Task: Look for space in Armyans'k, Ukraine from 1st June, 2023 to 9th June, 2023 for 6 adults in price range Rs.6000 to Rs.12000. Place can be entire place with 3 bedrooms having 3 beds and 3 bathrooms. Property type can be house, flat, guest house. Booking option can be shelf check-in. Required host language is English.
Action: Mouse moved to (501, 96)
Screenshot: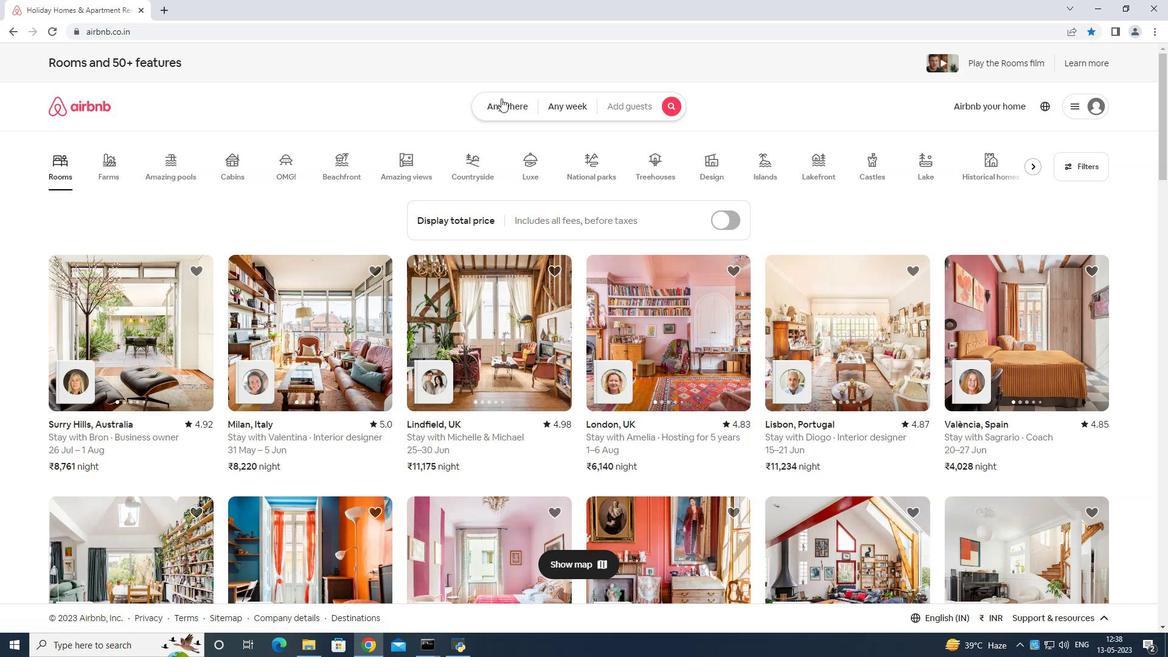 
Action: Mouse pressed left at (501, 96)
Screenshot: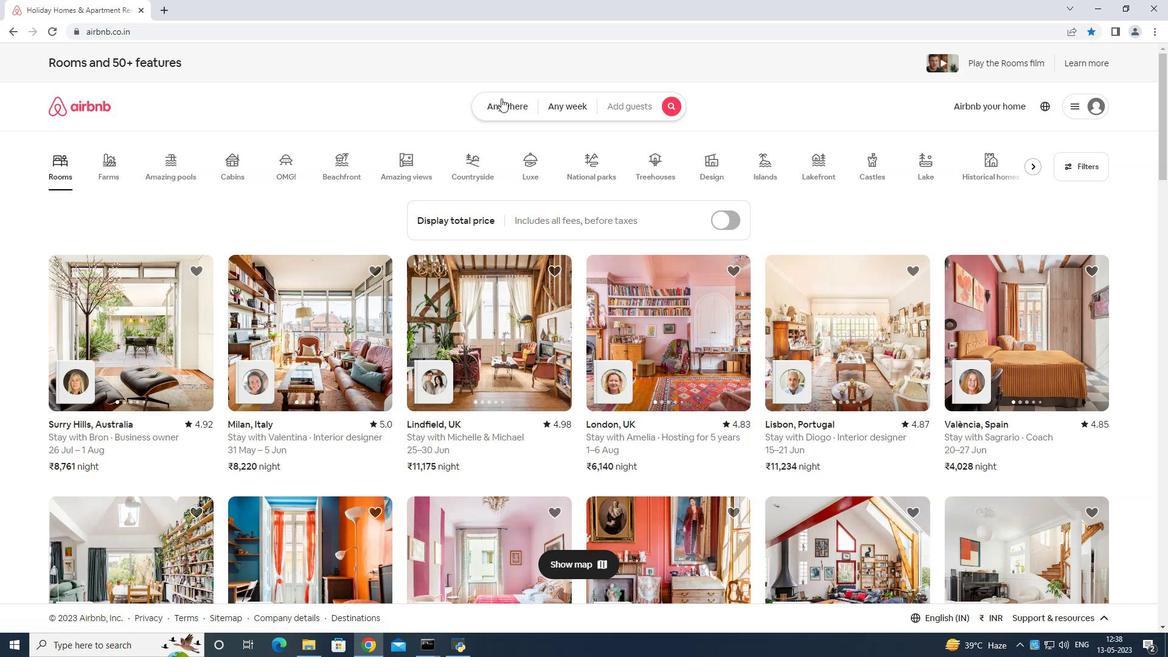 
Action: Mouse moved to (404, 143)
Screenshot: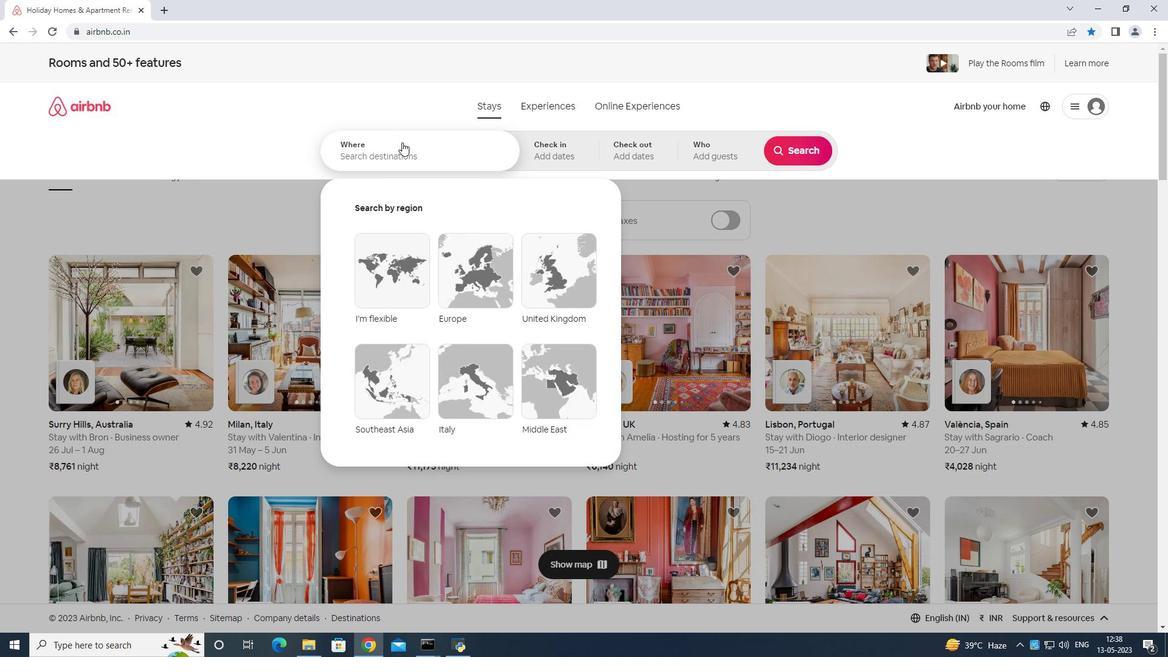 
Action: Mouse pressed left at (404, 143)
Screenshot: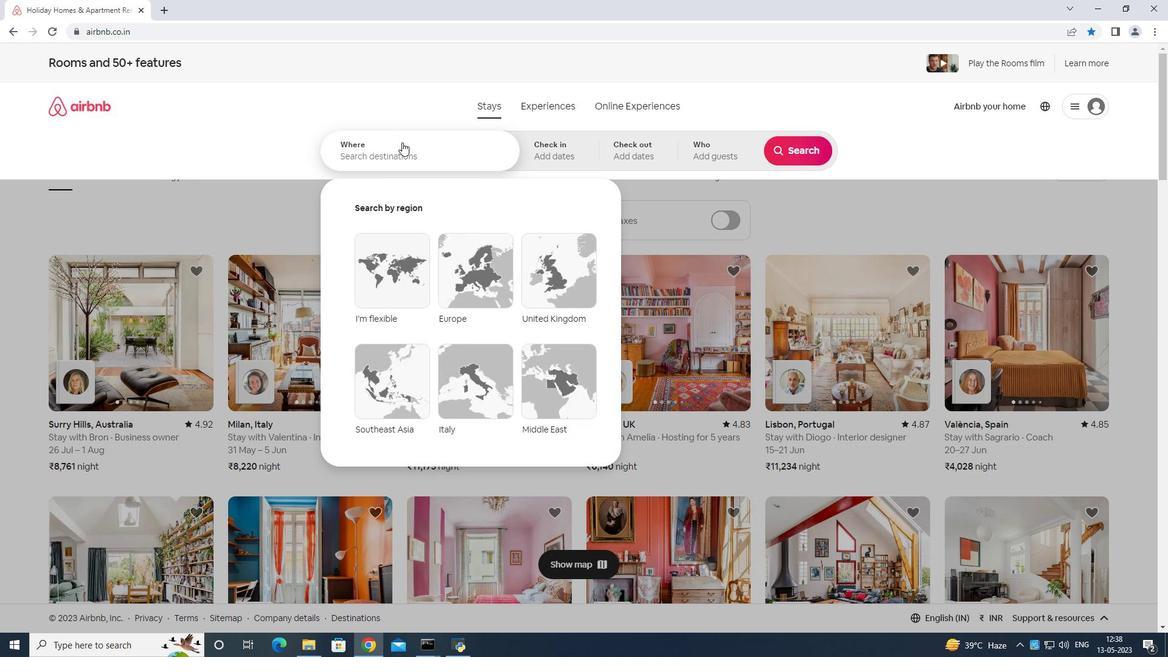 
Action: Mouse moved to (411, 147)
Screenshot: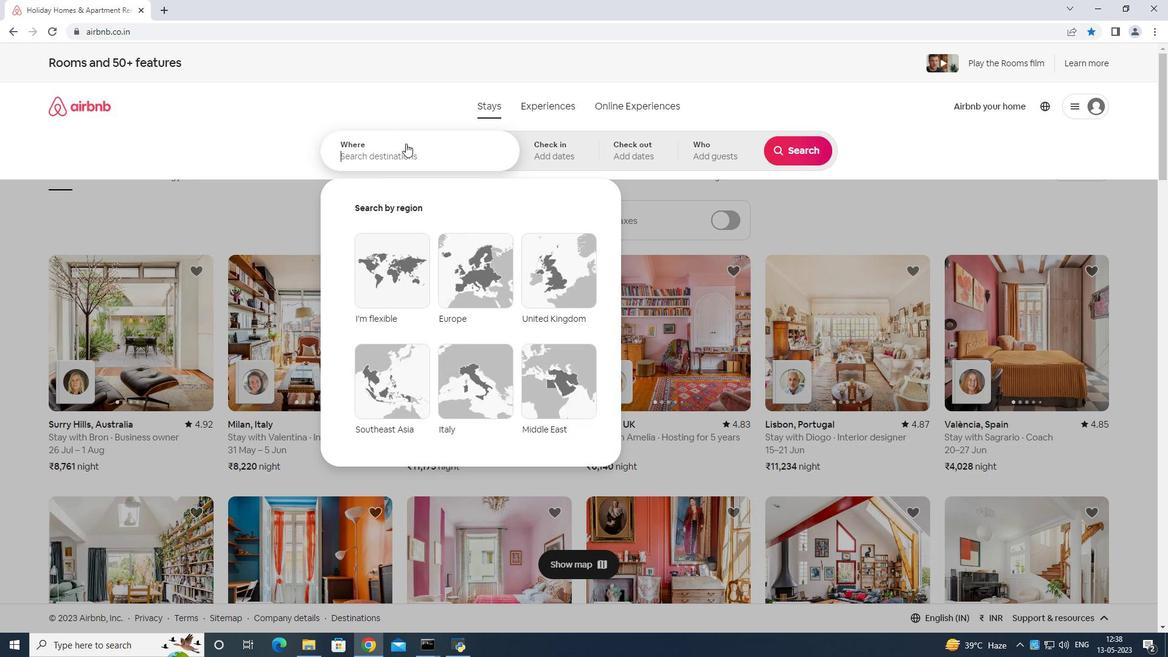 
Action: Key pressed <Key.shift>Armyansk<Key.space>ukraine<Key.enter>
Screenshot: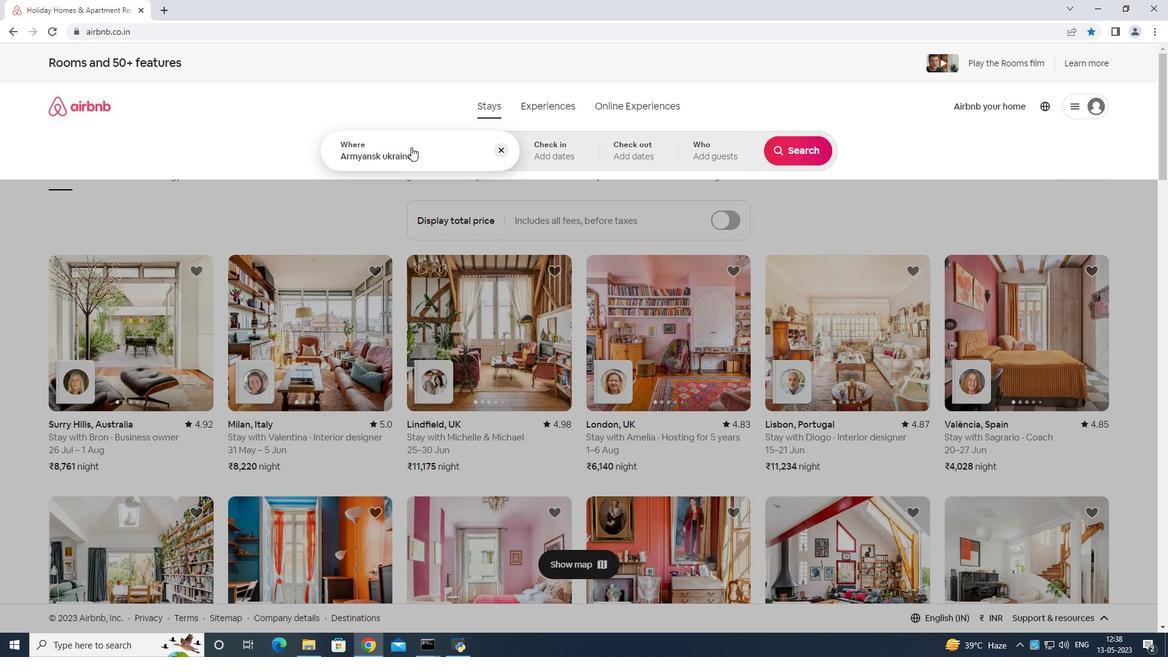 
Action: Mouse moved to (785, 251)
Screenshot: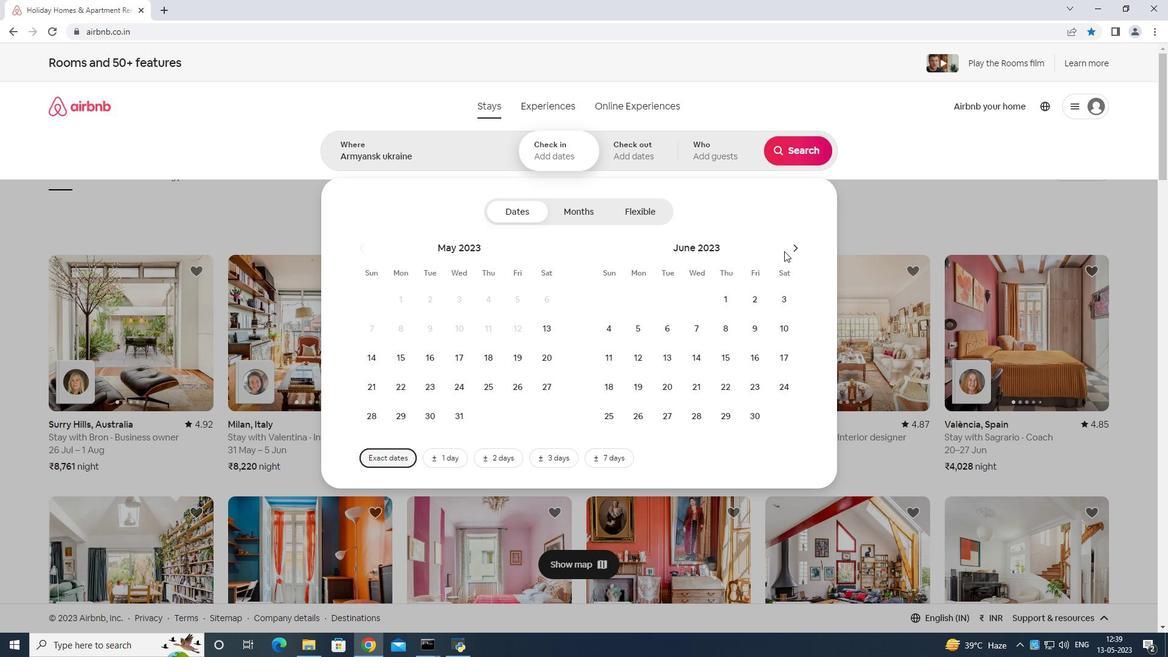 
Action: Mouse pressed left at (785, 251)
Screenshot: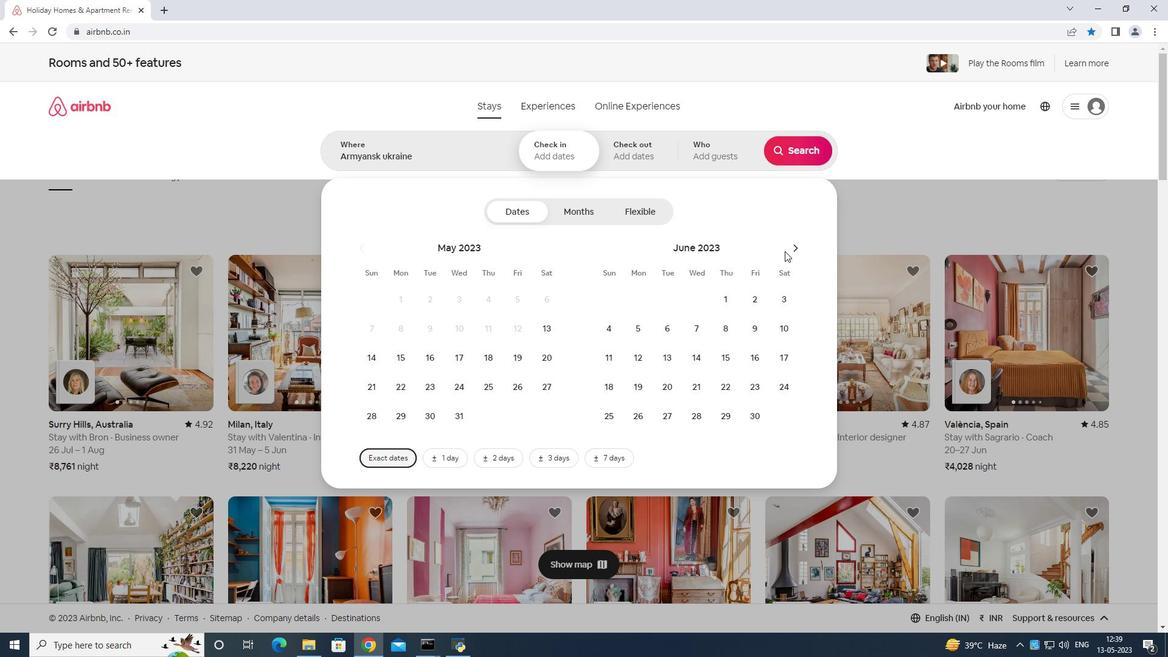 
Action: Mouse moved to (754, 322)
Screenshot: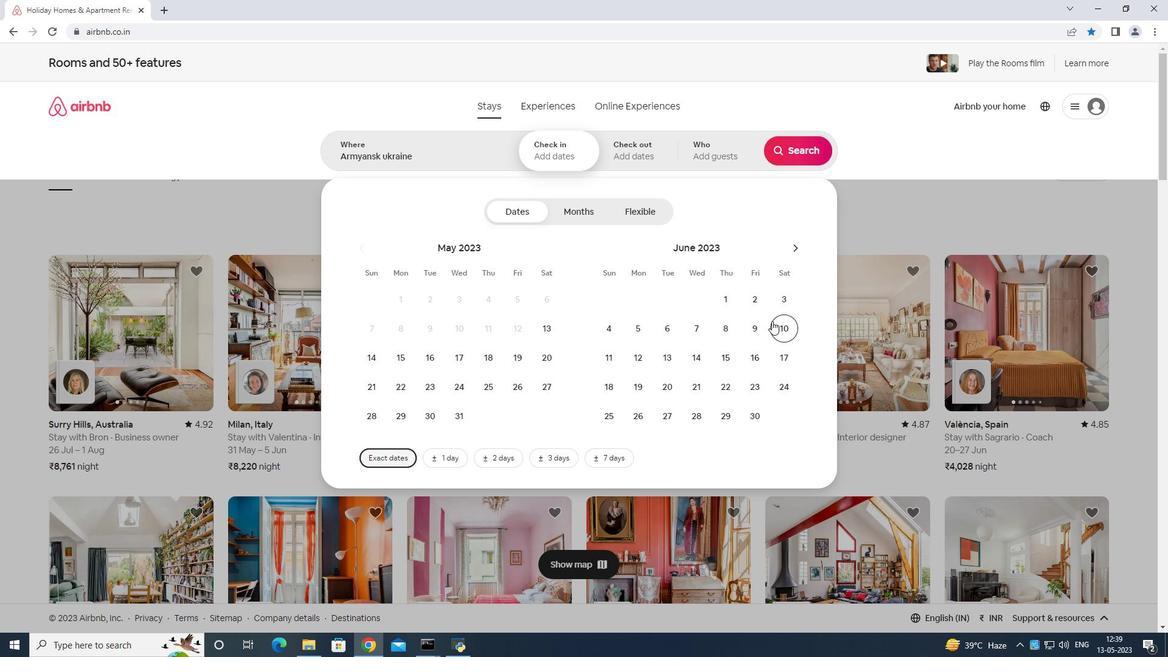
Action: Mouse pressed left at (754, 322)
Screenshot: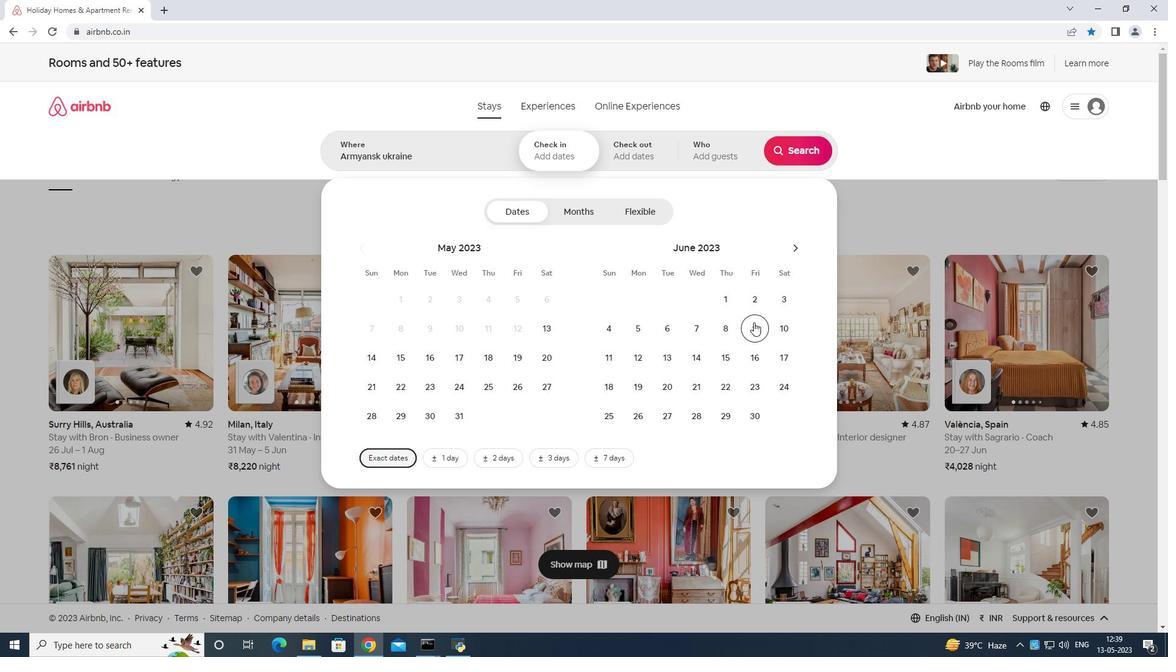 
Action: Mouse moved to (723, 300)
Screenshot: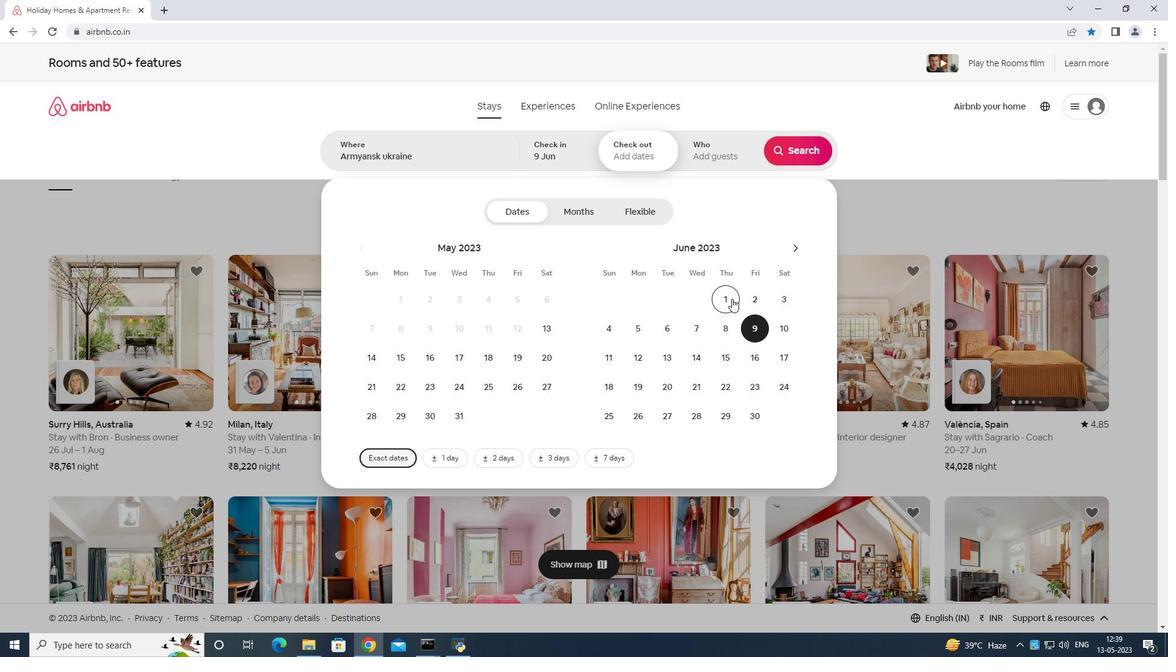 
Action: Mouse pressed left at (723, 300)
Screenshot: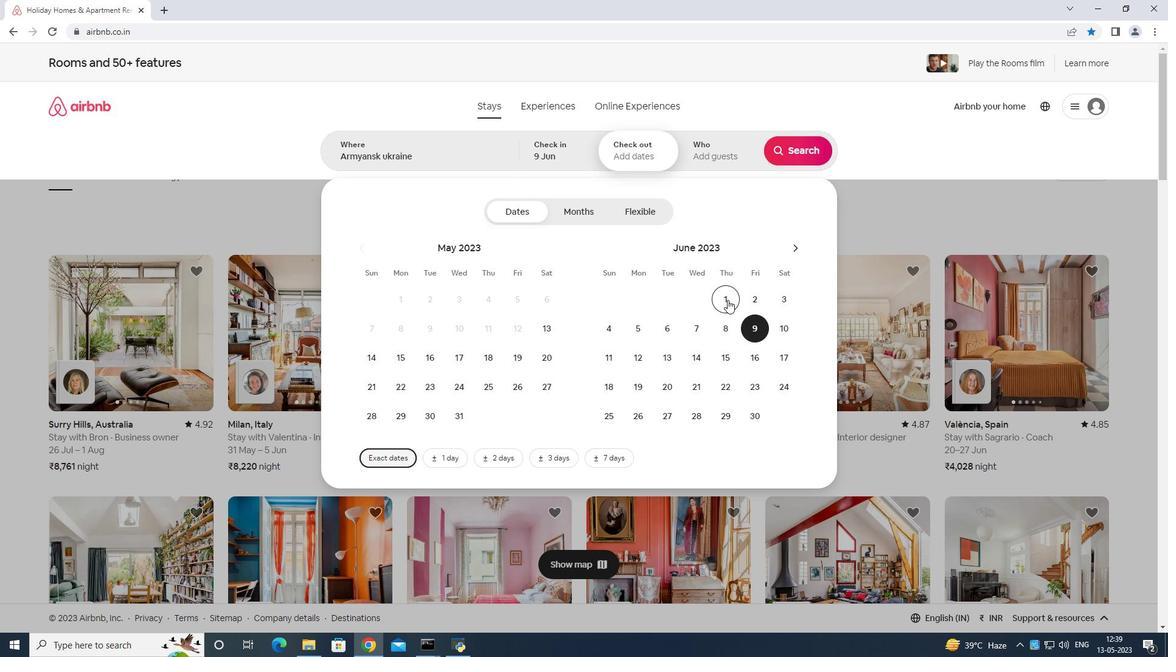 
Action: Mouse moved to (750, 333)
Screenshot: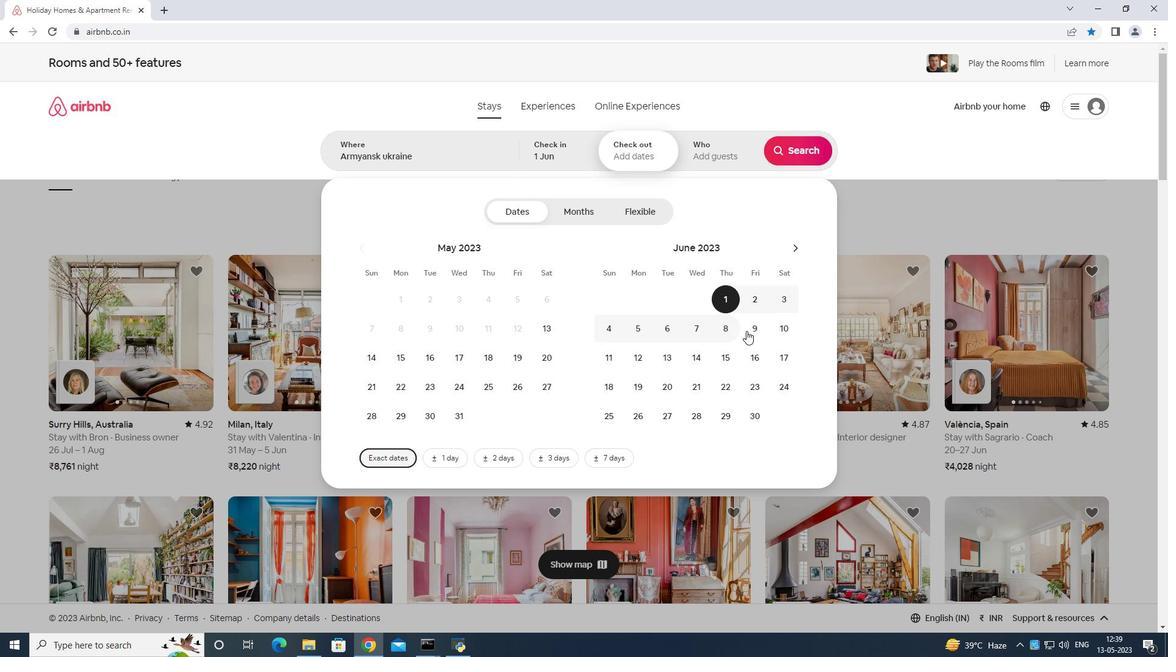
Action: Mouse pressed left at (750, 333)
Screenshot: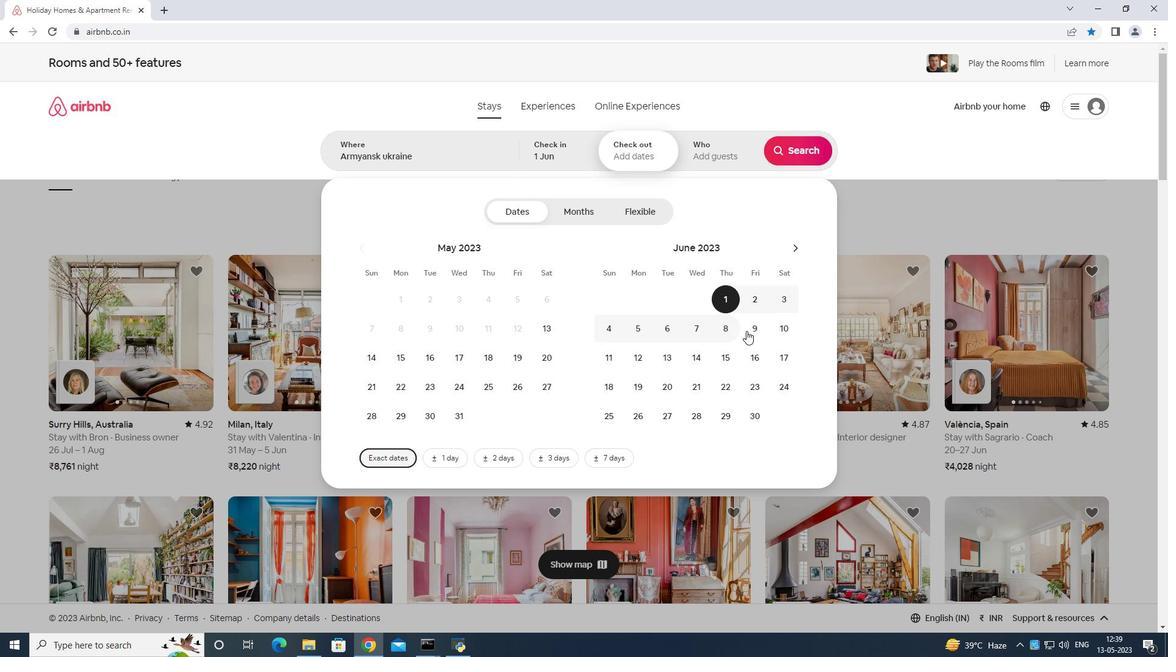 
Action: Mouse moved to (711, 160)
Screenshot: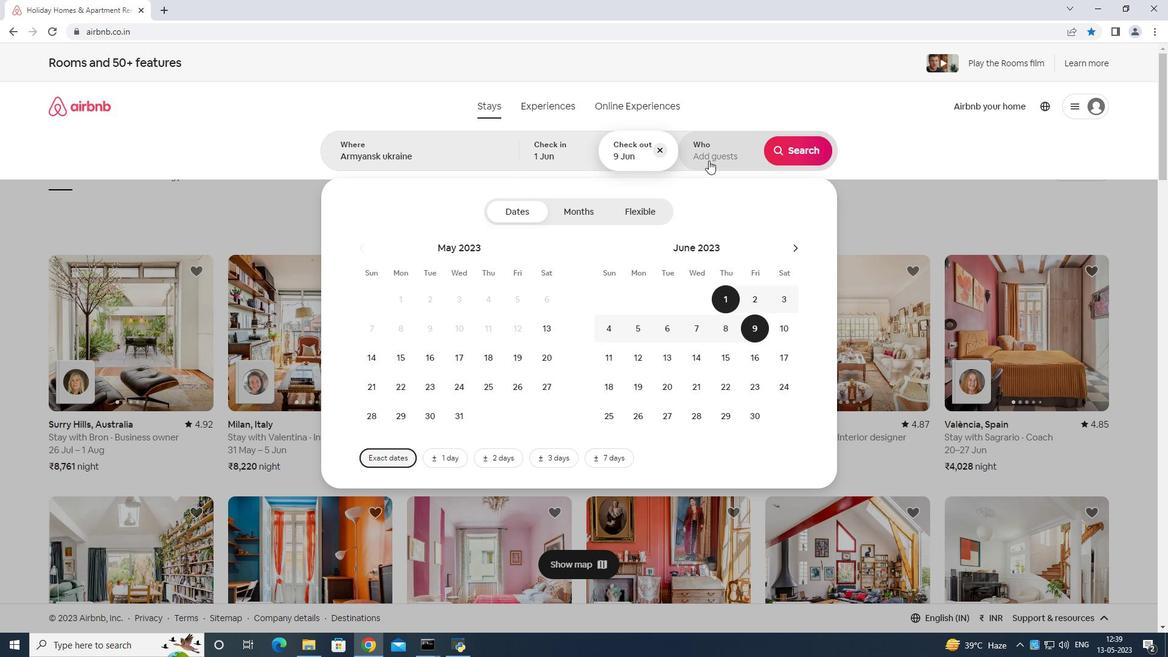 
Action: Mouse pressed left at (711, 160)
Screenshot: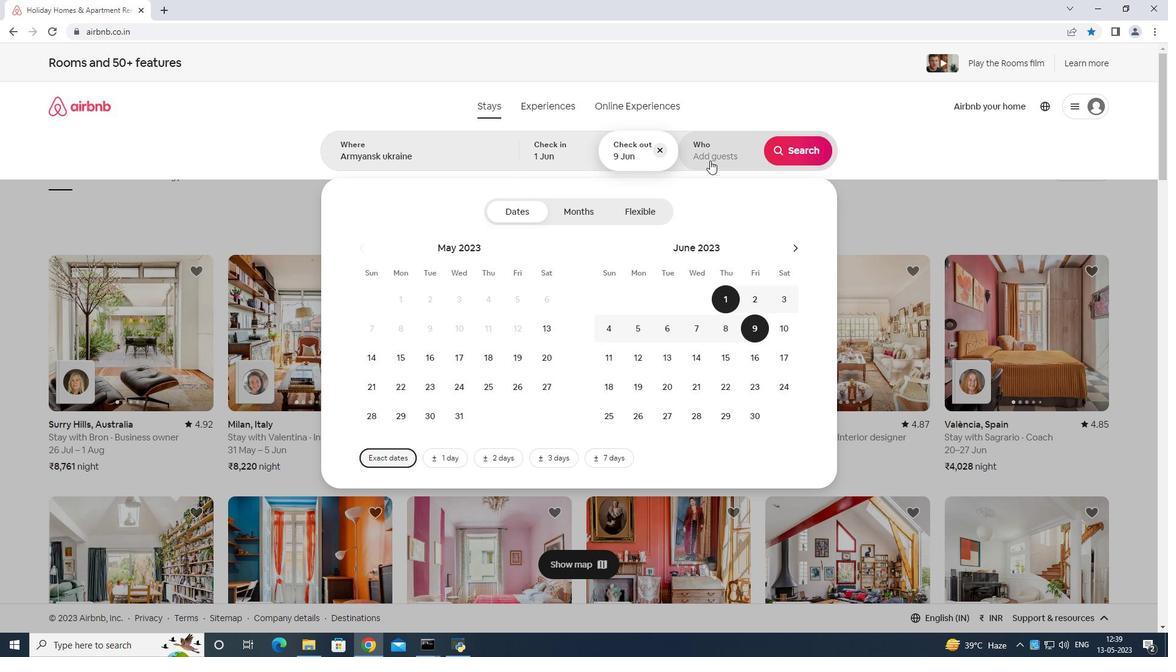 
Action: Mouse moved to (808, 214)
Screenshot: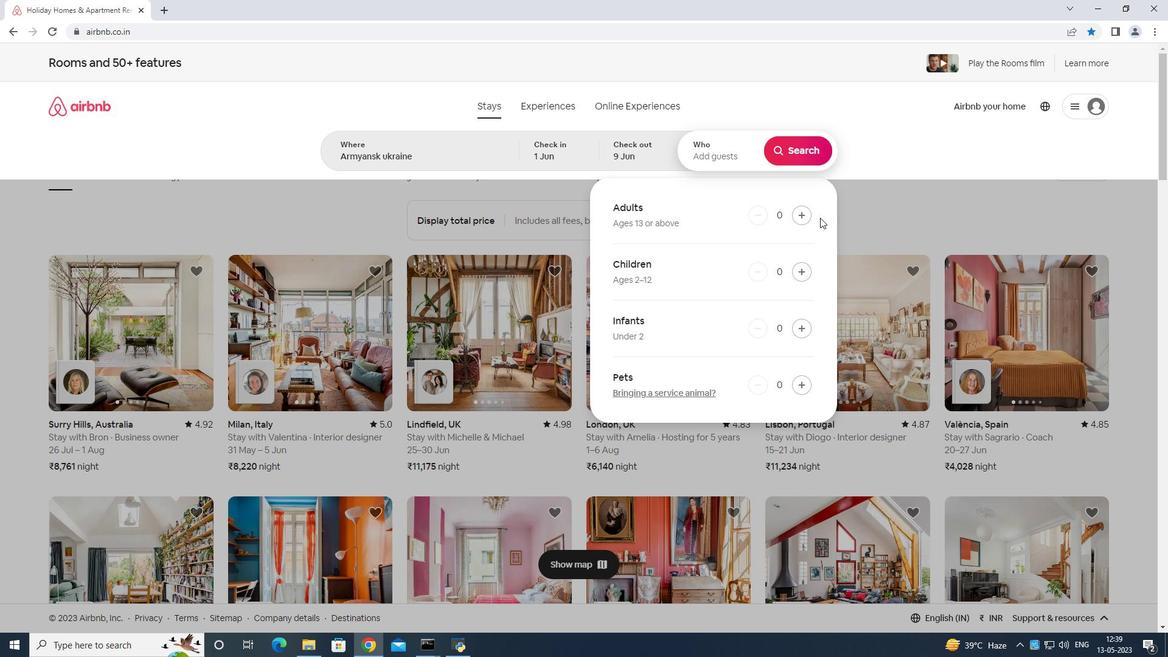 
Action: Mouse pressed left at (808, 214)
Screenshot: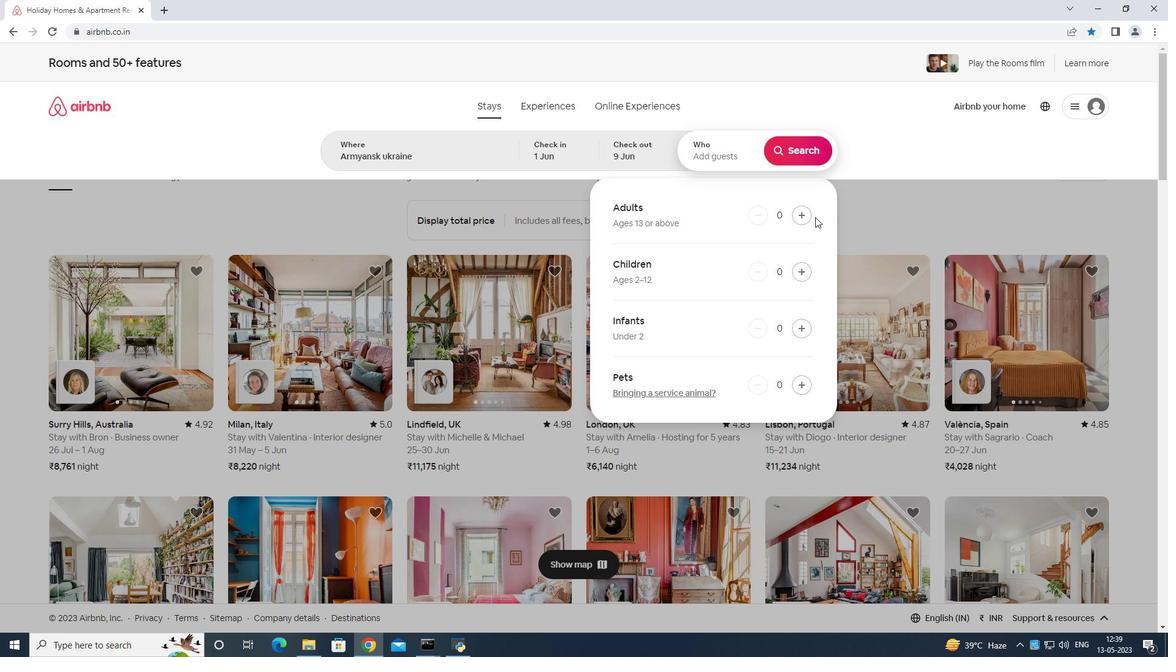 
Action: Mouse moved to (808, 213)
Screenshot: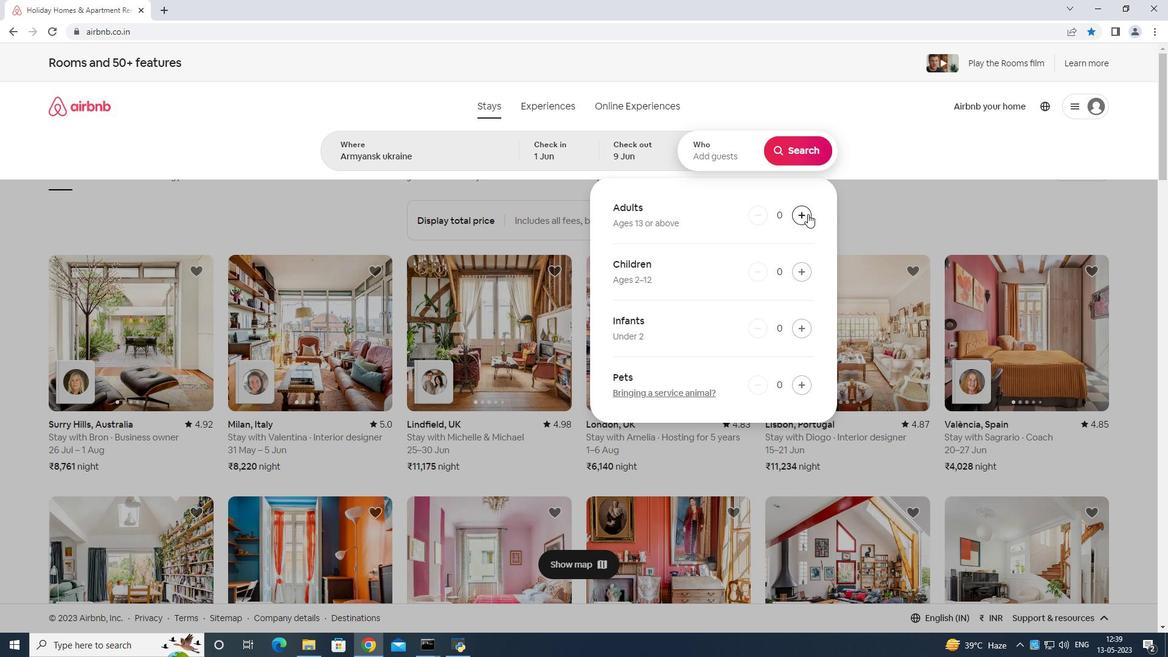 
Action: Mouse pressed left at (808, 213)
Screenshot: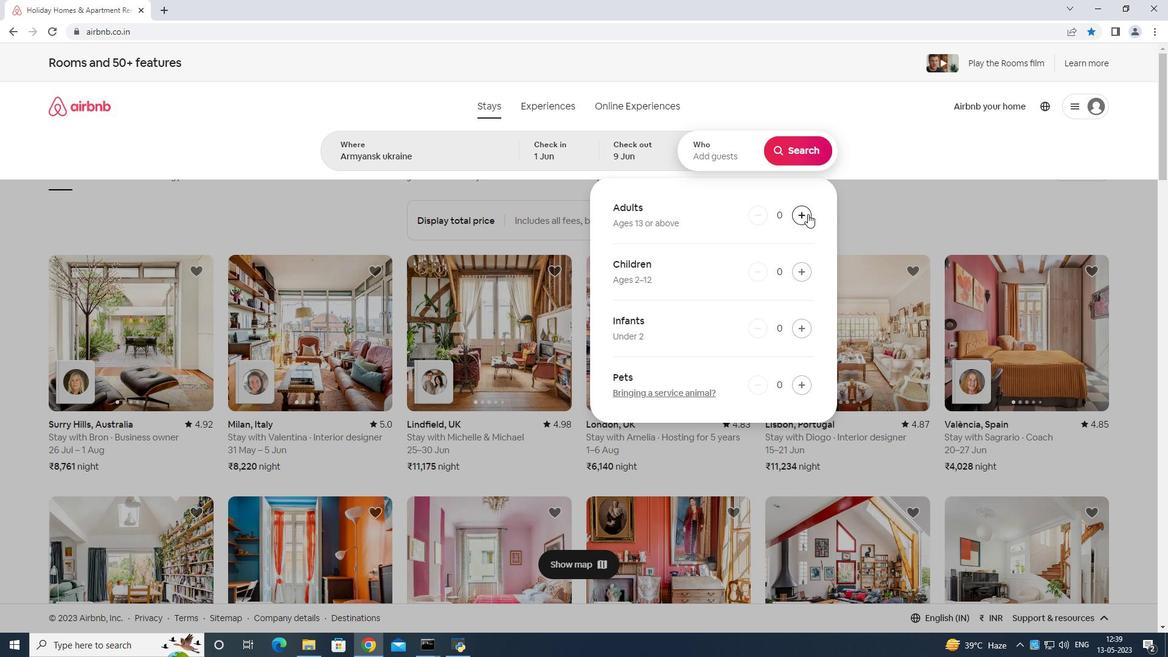 
Action: Mouse moved to (807, 211)
Screenshot: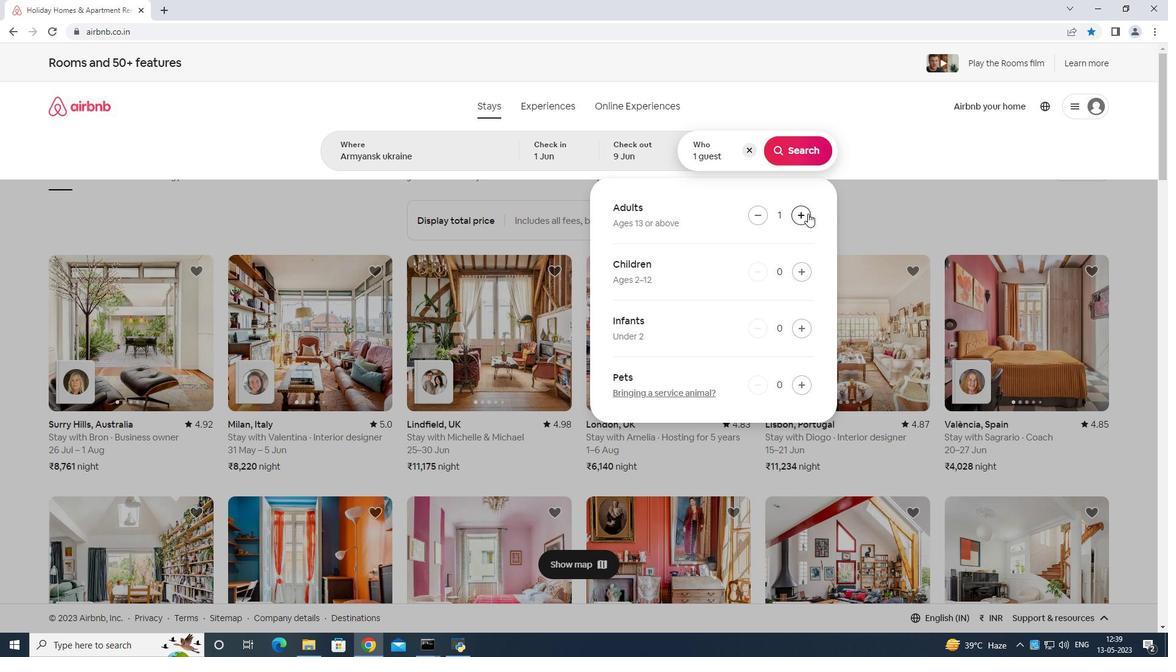 
Action: Mouse pressed left at (807, 211)
Screenshot: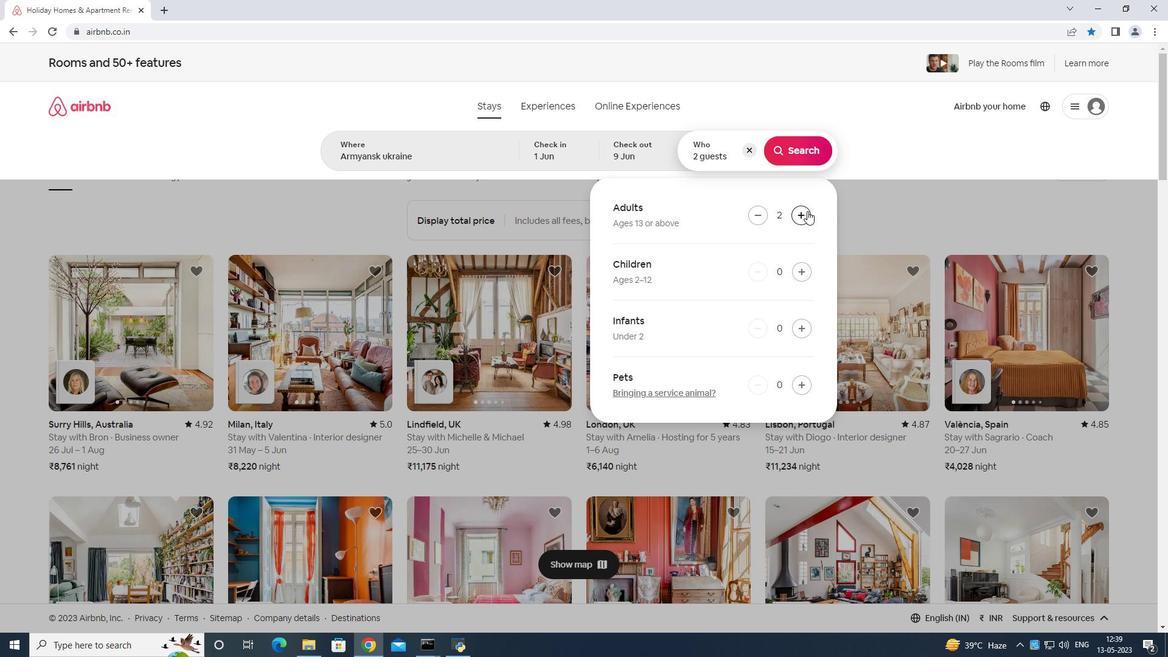 
Action: Mouse pressed left at (807, 211)
Screenshot: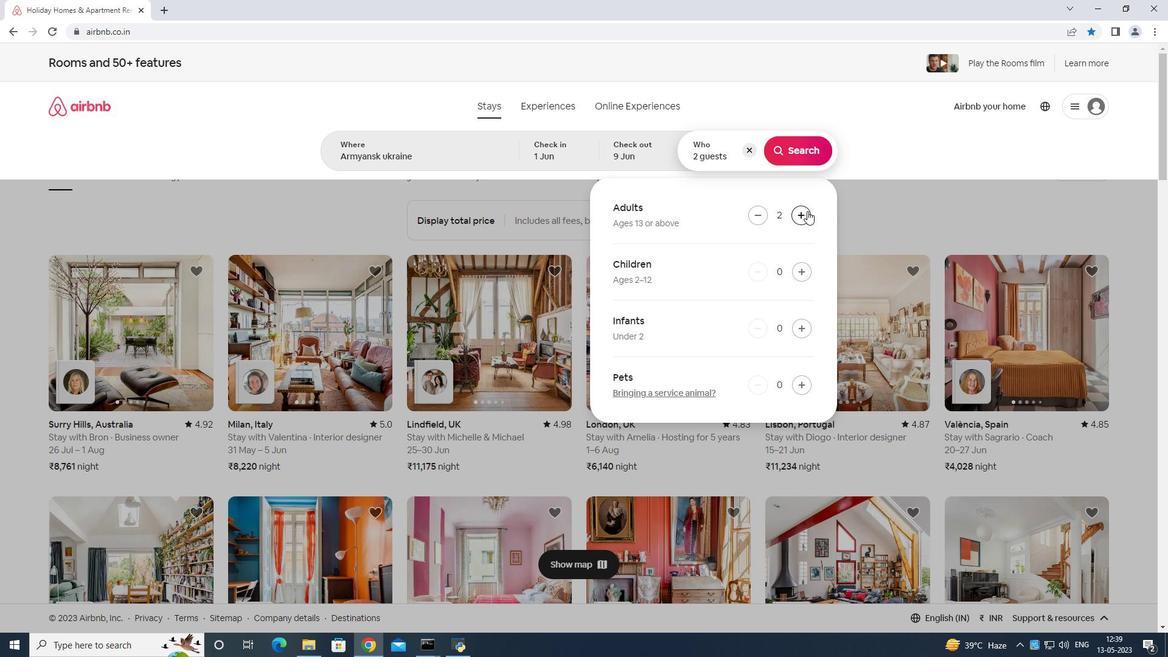 
Action: Mouse moved to (807, 211)
Screenshot: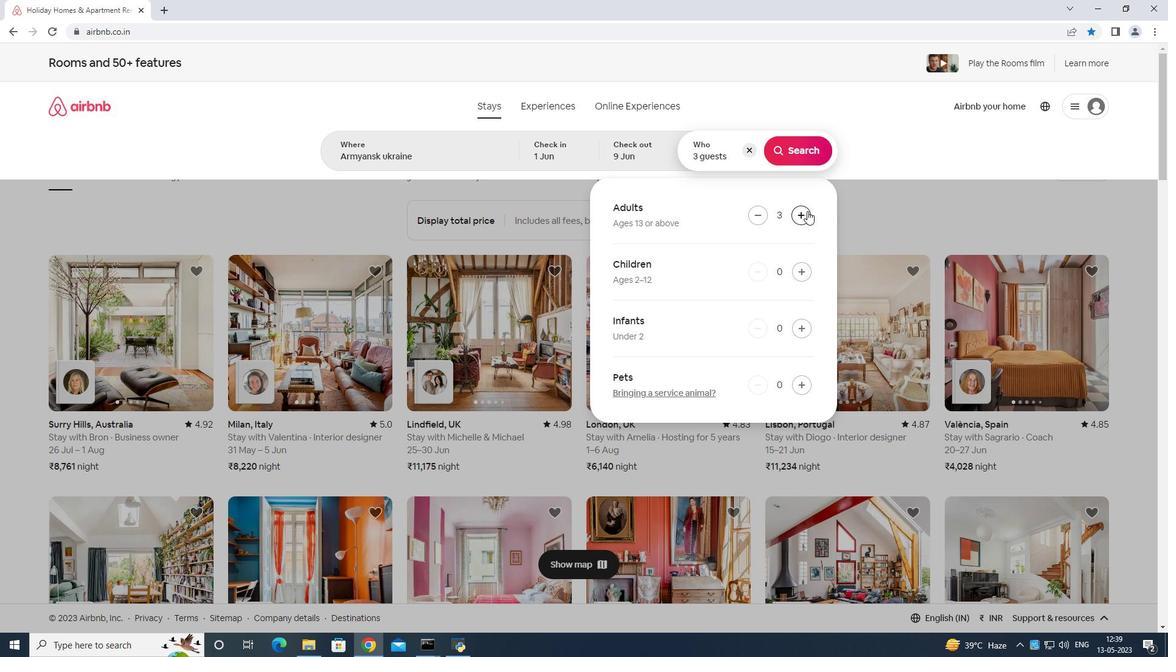
Action: Mouse pressed left at (807, 211)
Screenshot: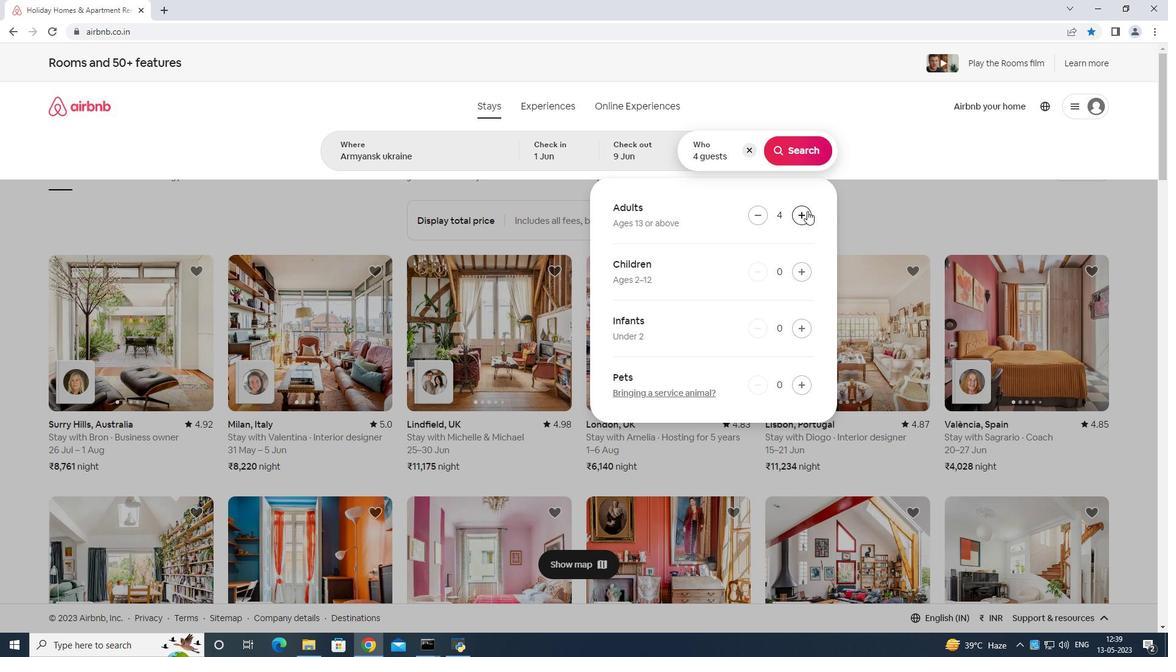 
Action: Mouse moved to (809, 211)
Screenshot: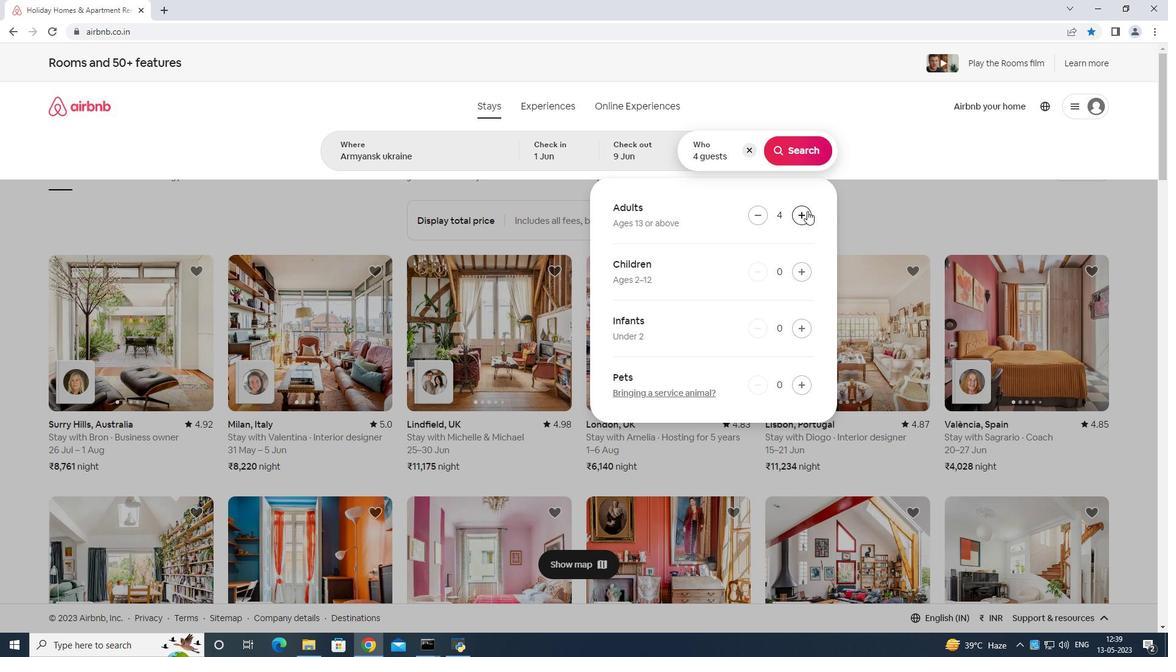 
Action: Mouse pressed left at (809, 211)
Screenshot: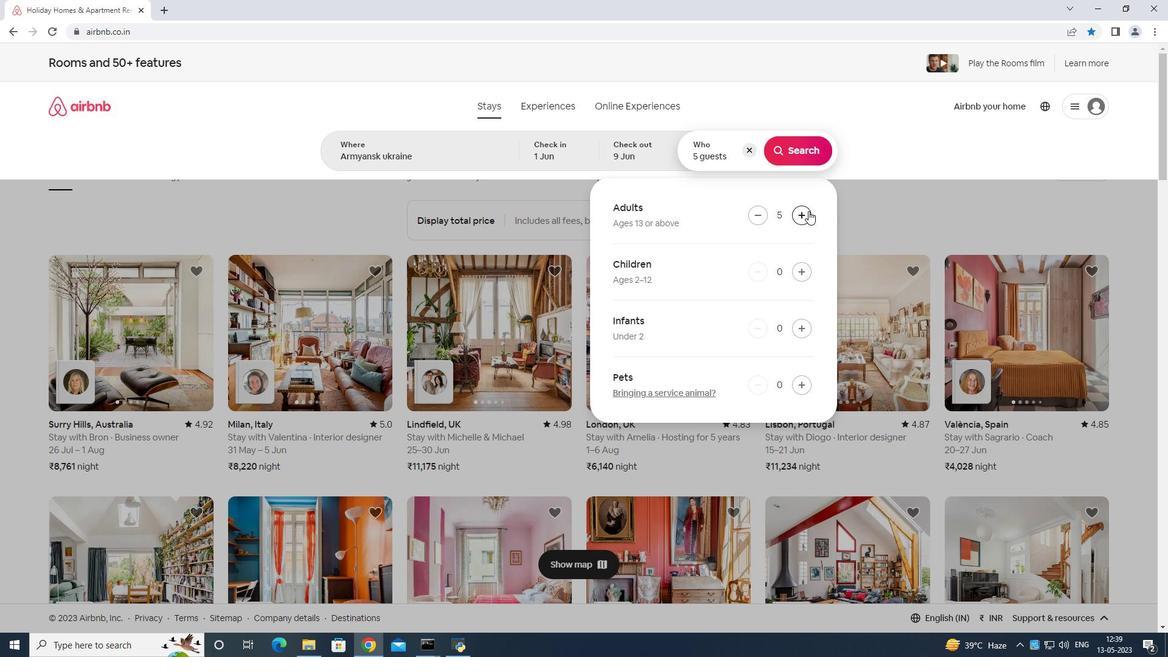 
Action: Mouse moved to (798, 150)
Screenshot: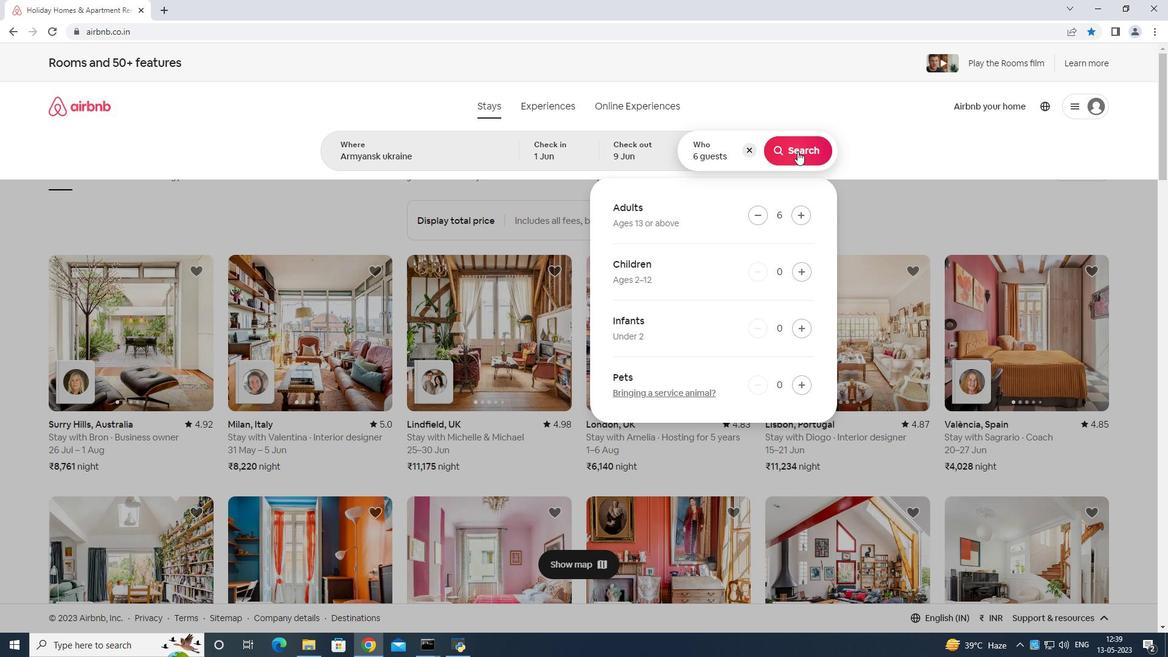 
Action: Mouse pressed left at (798, 150)
Screenshot: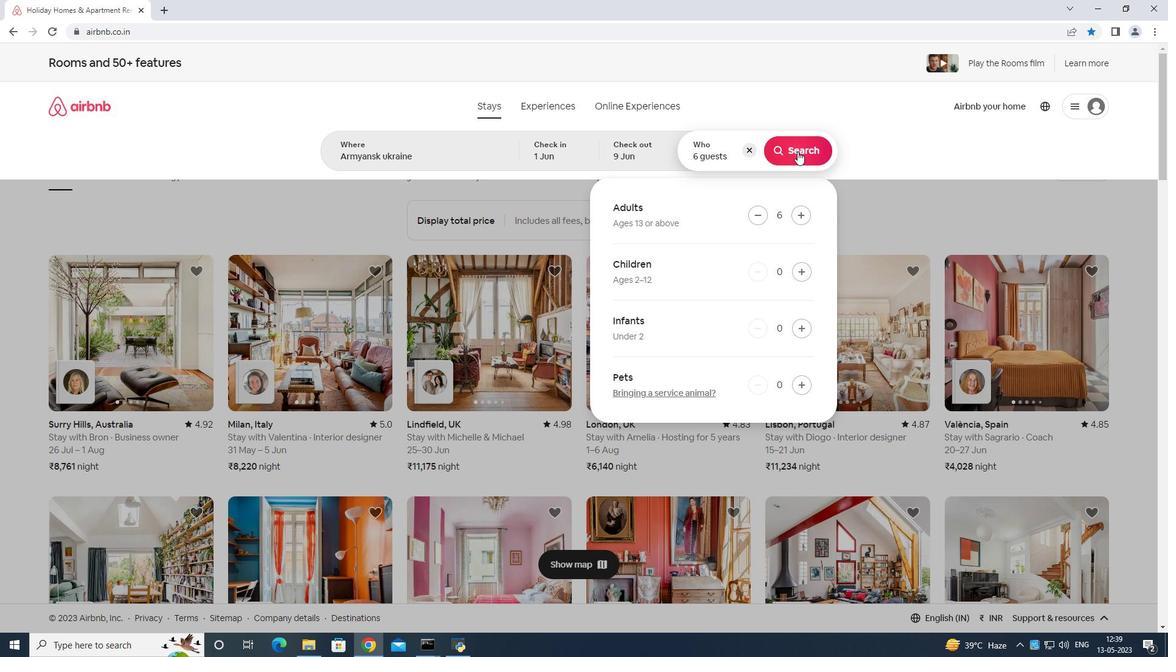 
Action: Mouse moved to (1137, 108)
Screenshot: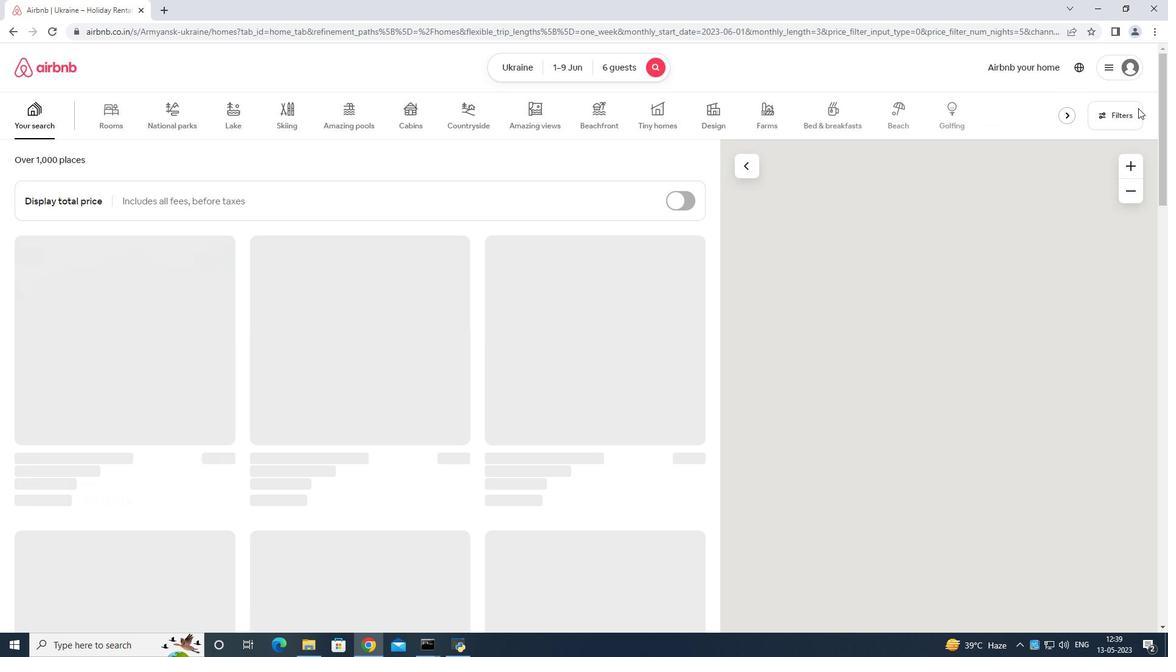 
Action: Mouse pressed left at (1137, 108)
Screenshot: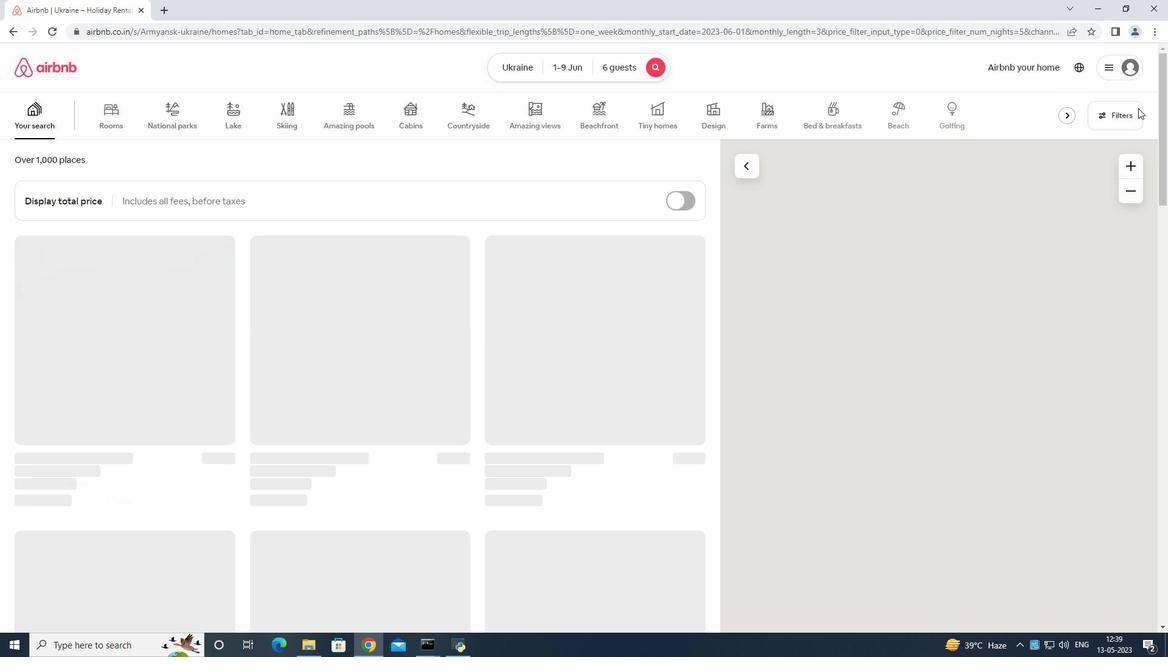 
Action: Mouse moved to (444, 405)
Screenshot: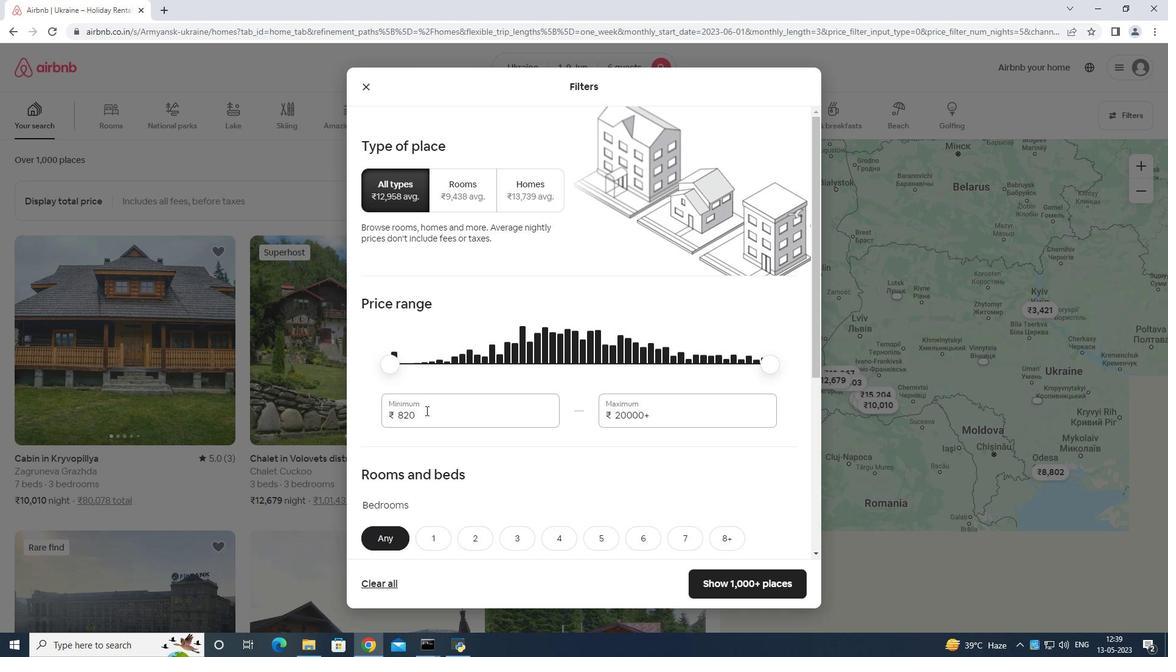 
Action: Mouse pressed left at (444, 405)
Screenshot: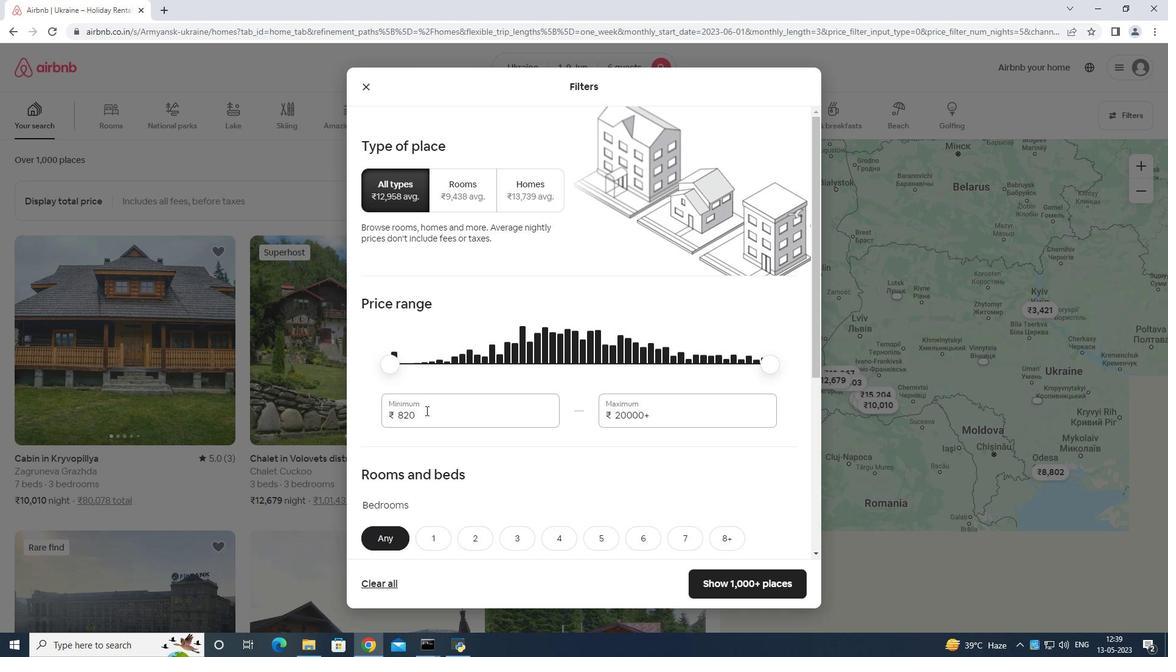
Action: Mouse moved to (443, 408)
Screenshot: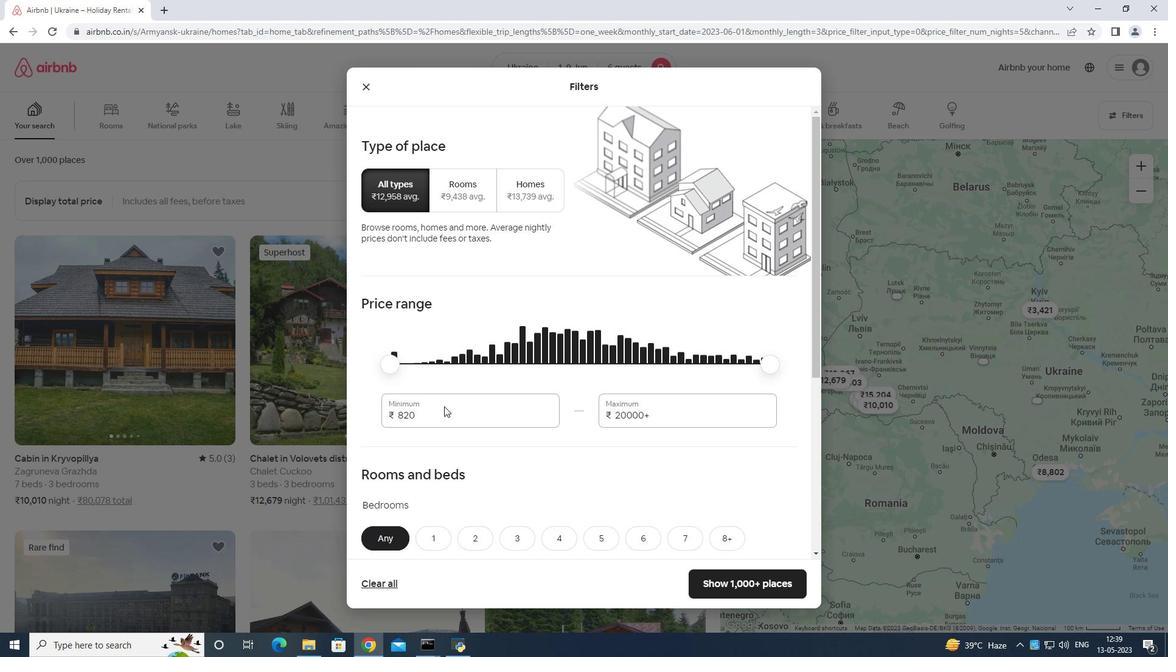 
Action: Key pressed <Key.backspace><Key.backspace><Key.backspace><Key.backspace><Key.backspace><Key.backspace>6
Screenshot: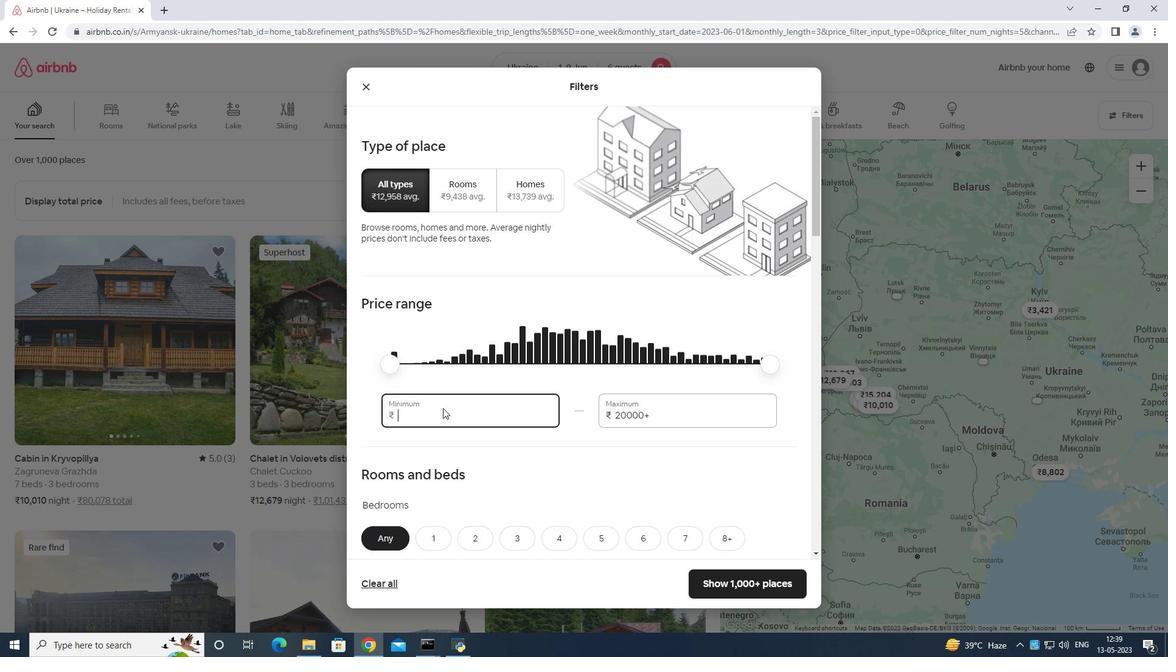 
Action: Mouse moved to (443, 404)
Screenshot: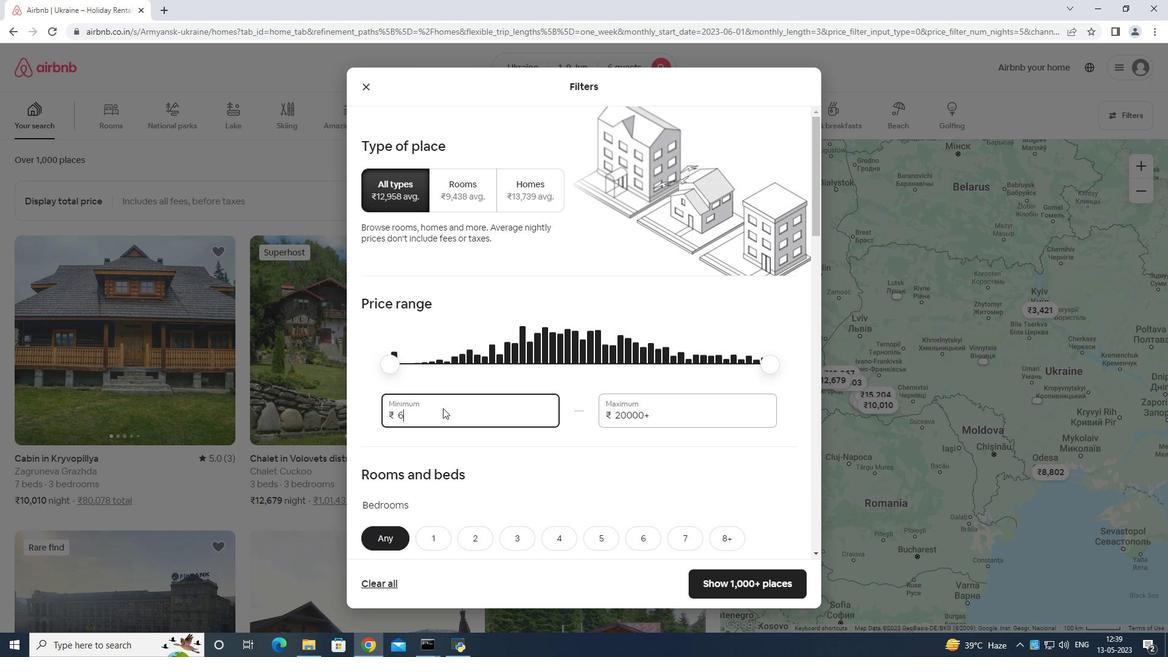 
Action: Key pressed 0
Screenshot: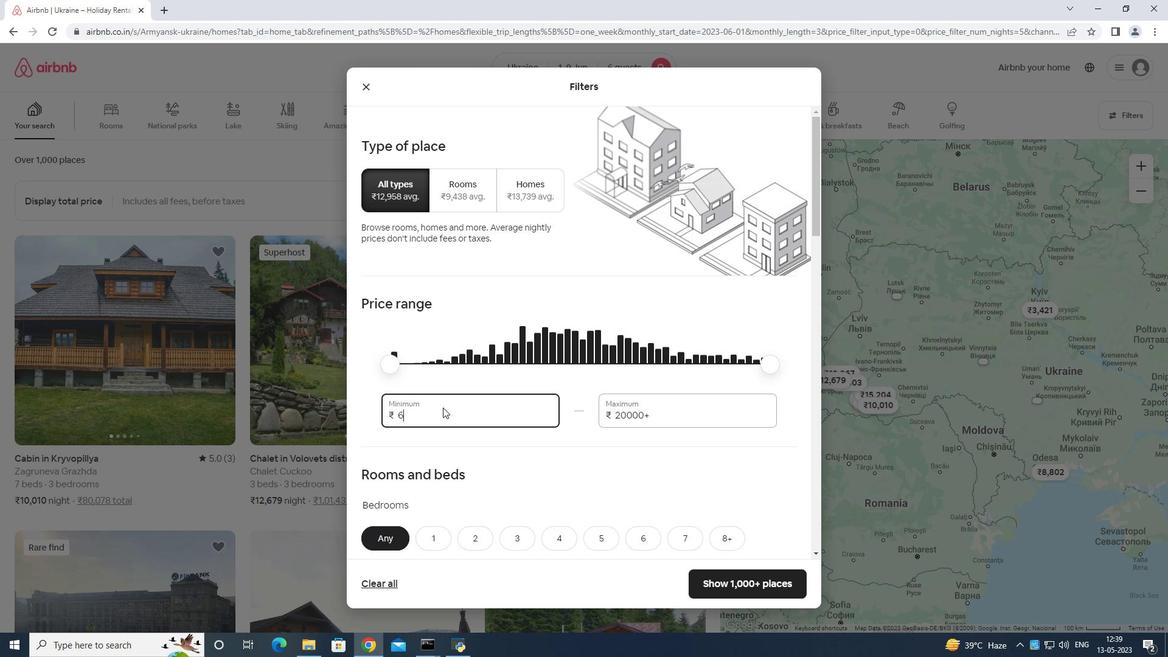 
Action: Mouse moved to (443, 404)
Screenshot: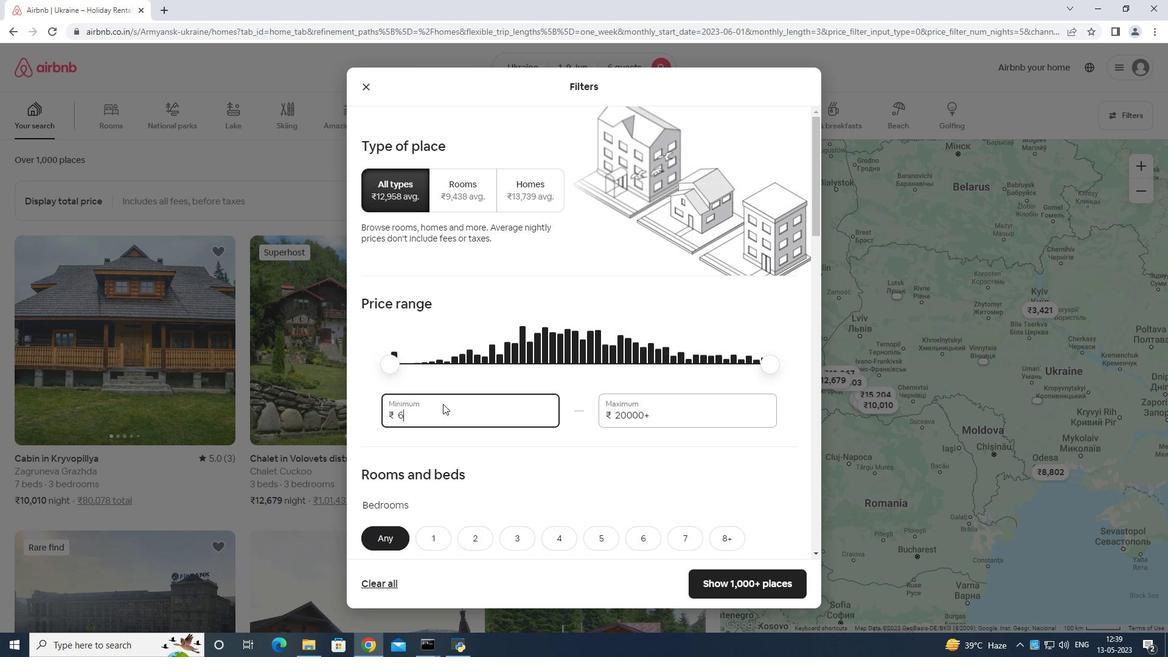
Action: Key pressed 00
Screenshot: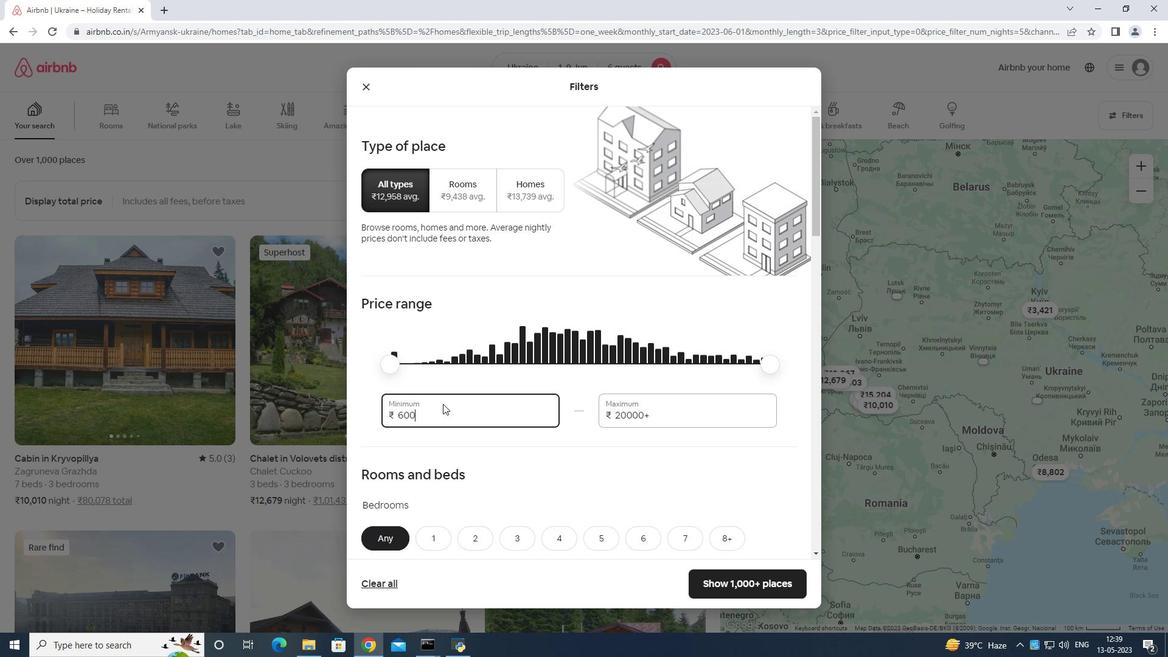 
Action: Mouse moved to (691, 407)
Screenshot: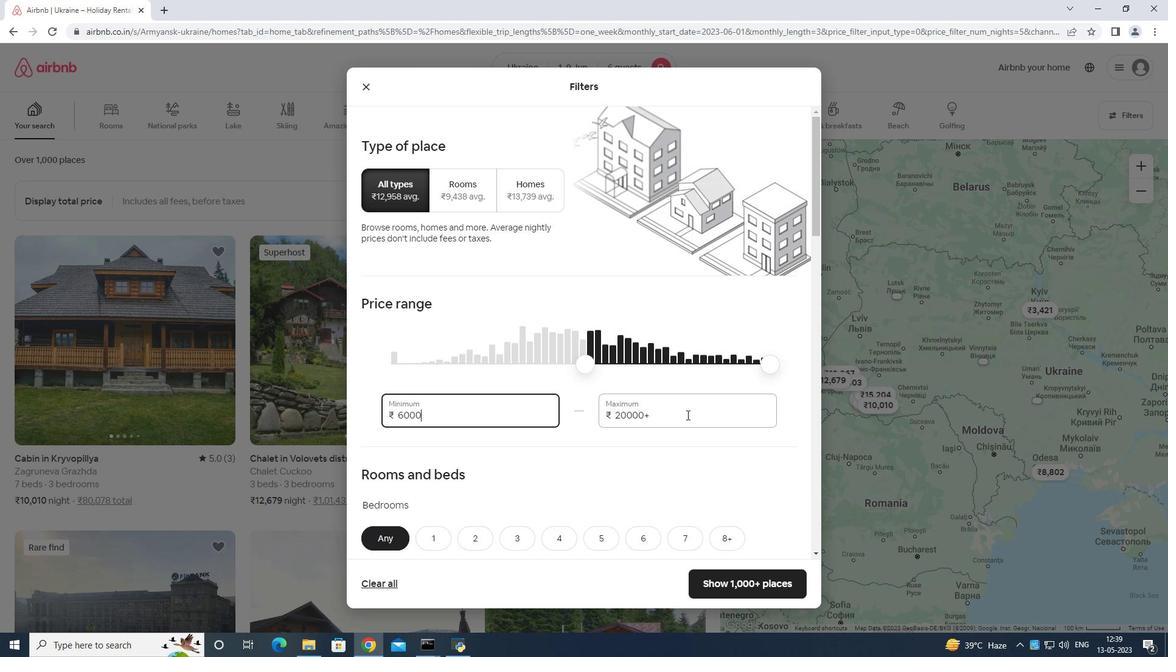 
Action: Mouse pressed left at (691, 407)
Screenshot: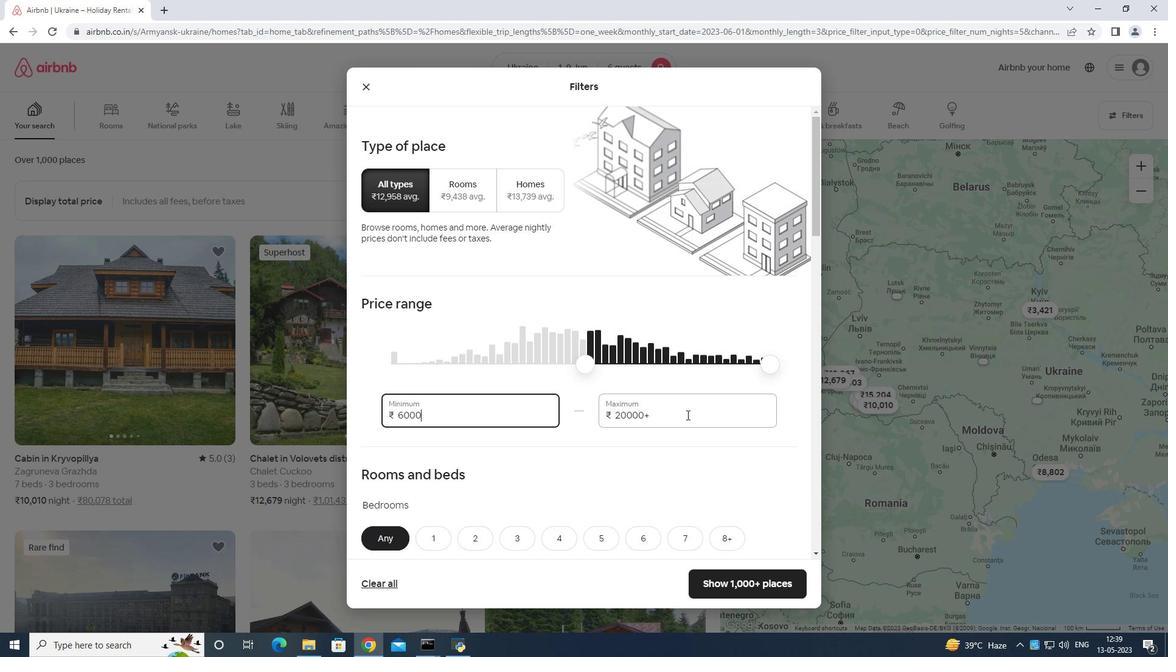 
Action: Mouse moved to (692, 406)
Screenshot: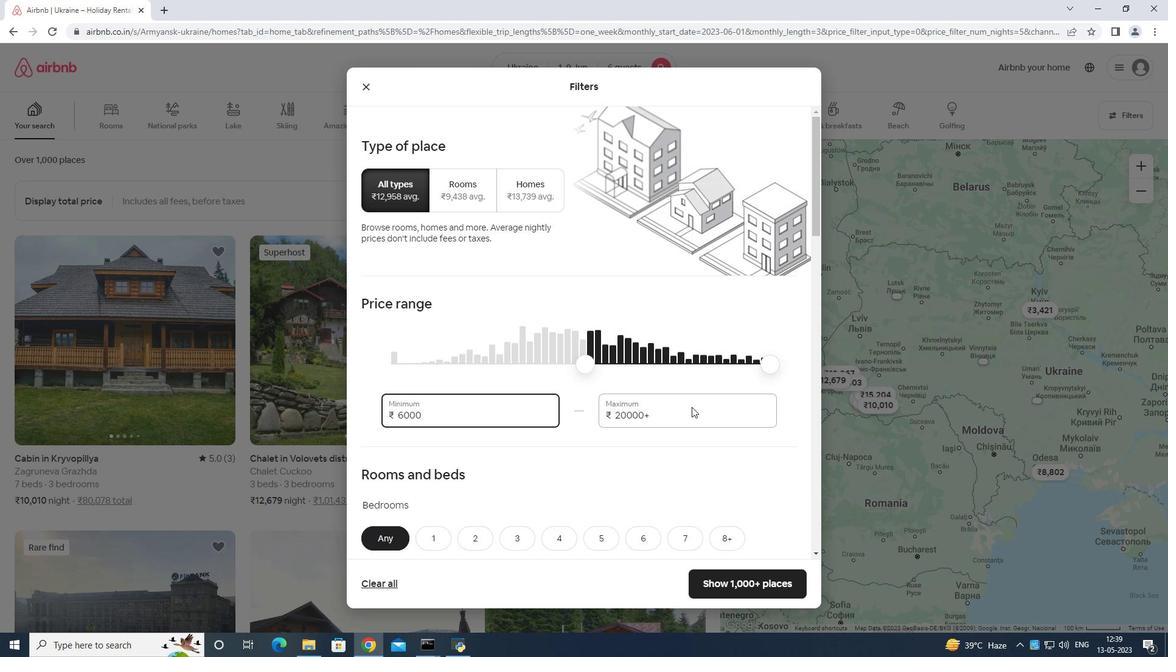 
Action: Key pressed <Key.backspace>
Screenshot: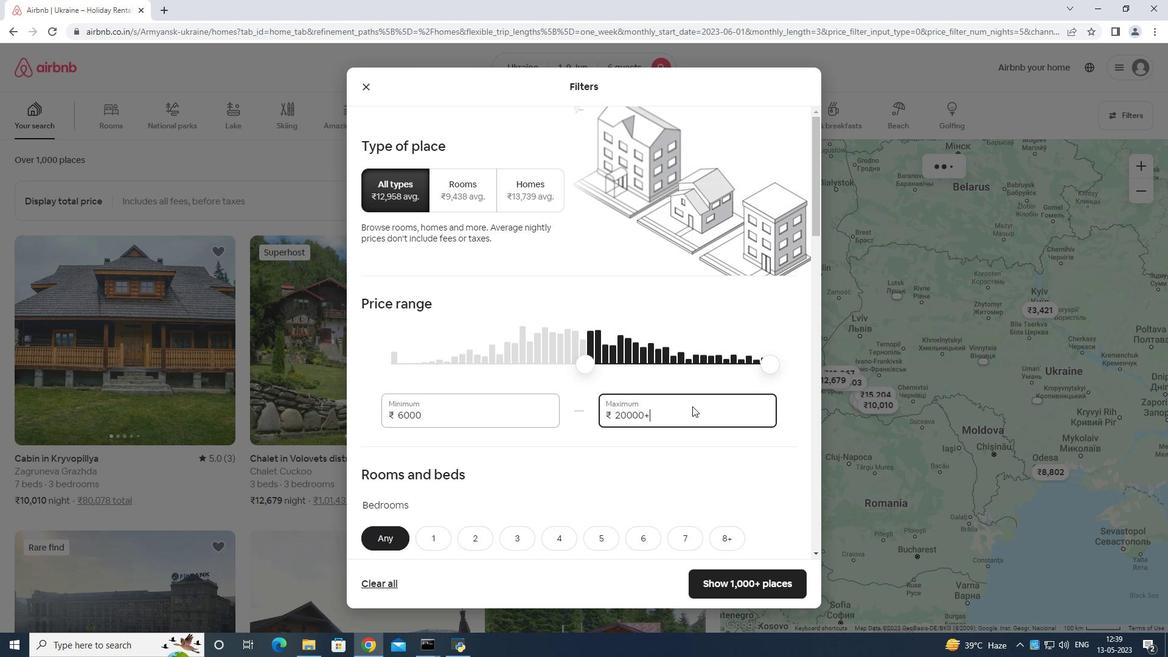 
Action: Mouse moved to (692, 406)
Screenshot: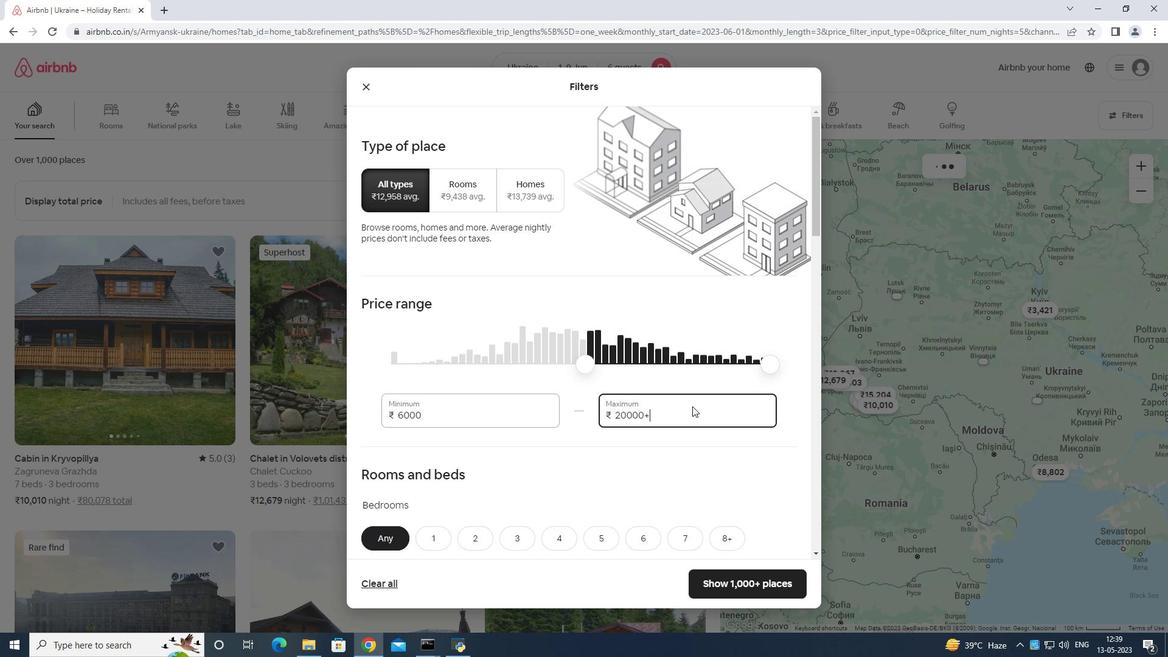 
Action: Key pressed <Key.backspace><Key.backspace><Key.backspace><Key.backspace><Key.backspace><Key.backspace><Key.backspace><Key.backspace><Key.backspace><Key.backspace><Key.backspace><Key.backspace>
Screenshot: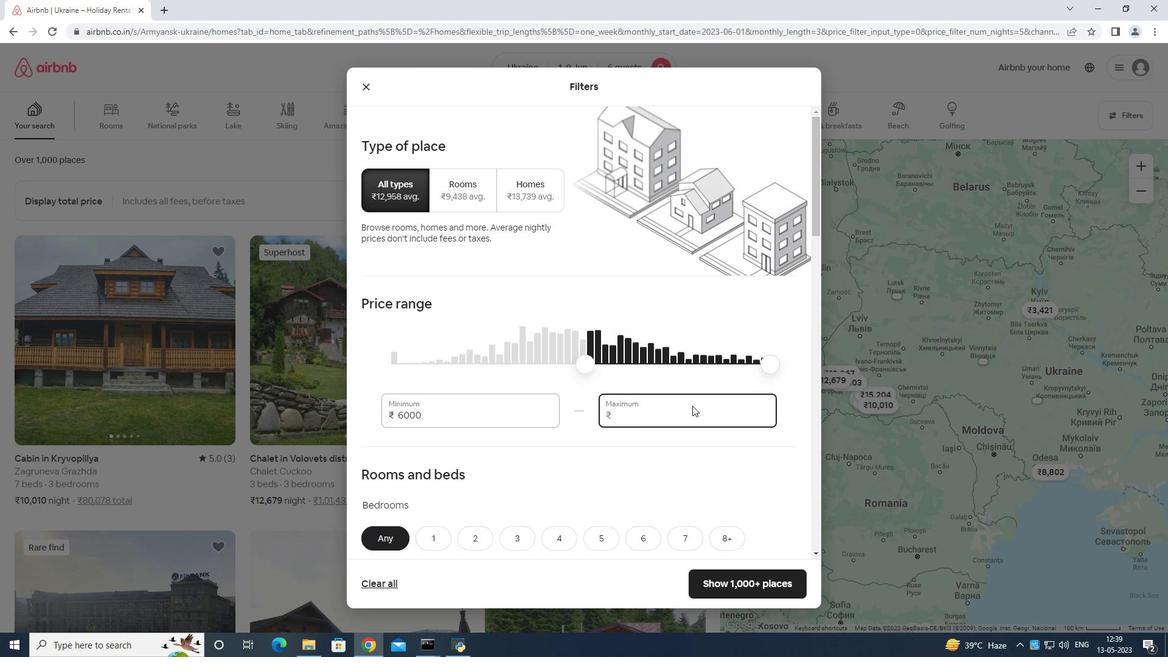 
Action: Mouse moved to (693, 404)
Screenshot: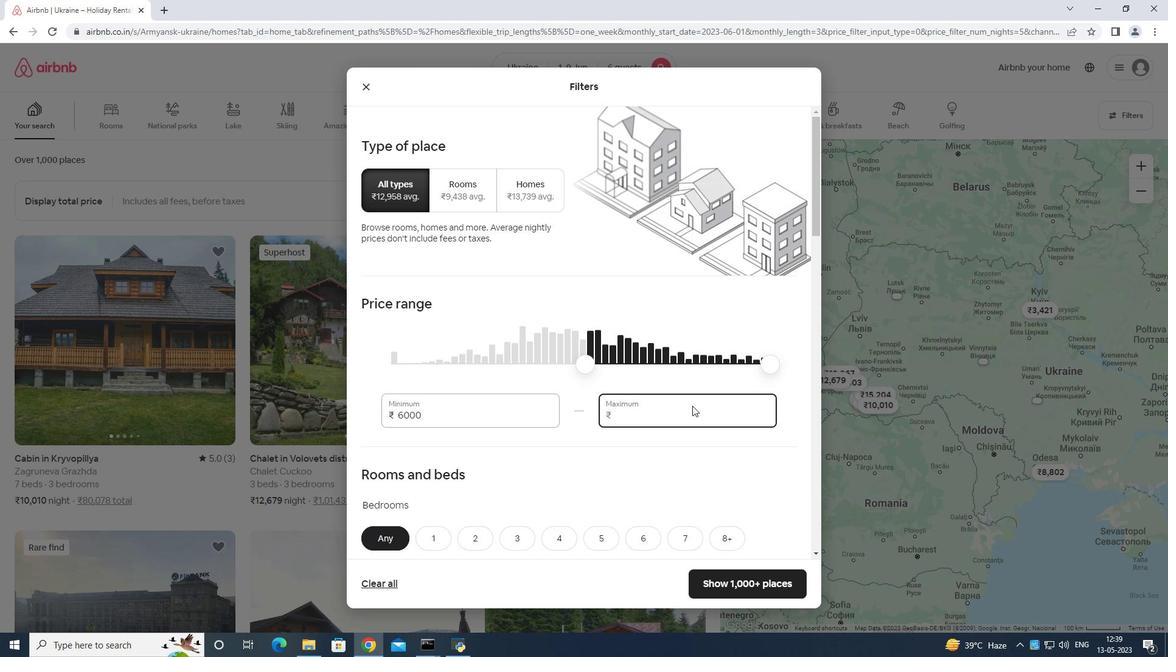 
Action: Key pressed 1
Screenshot: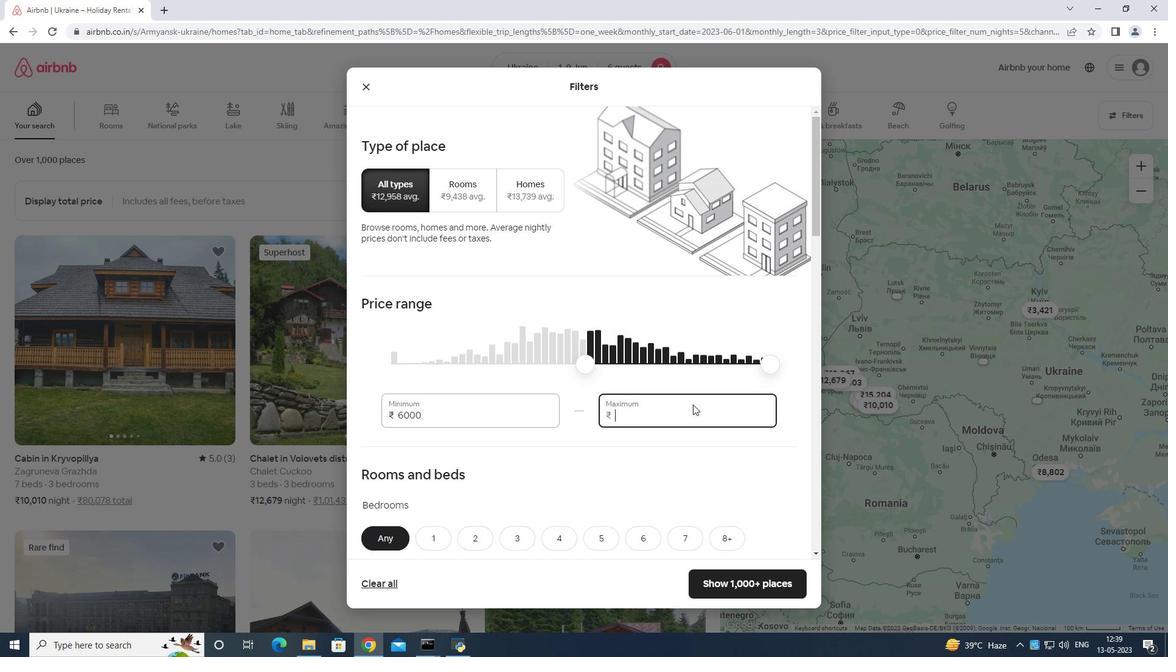 
Action: Mouse moved to (693, 403)
Screenshot: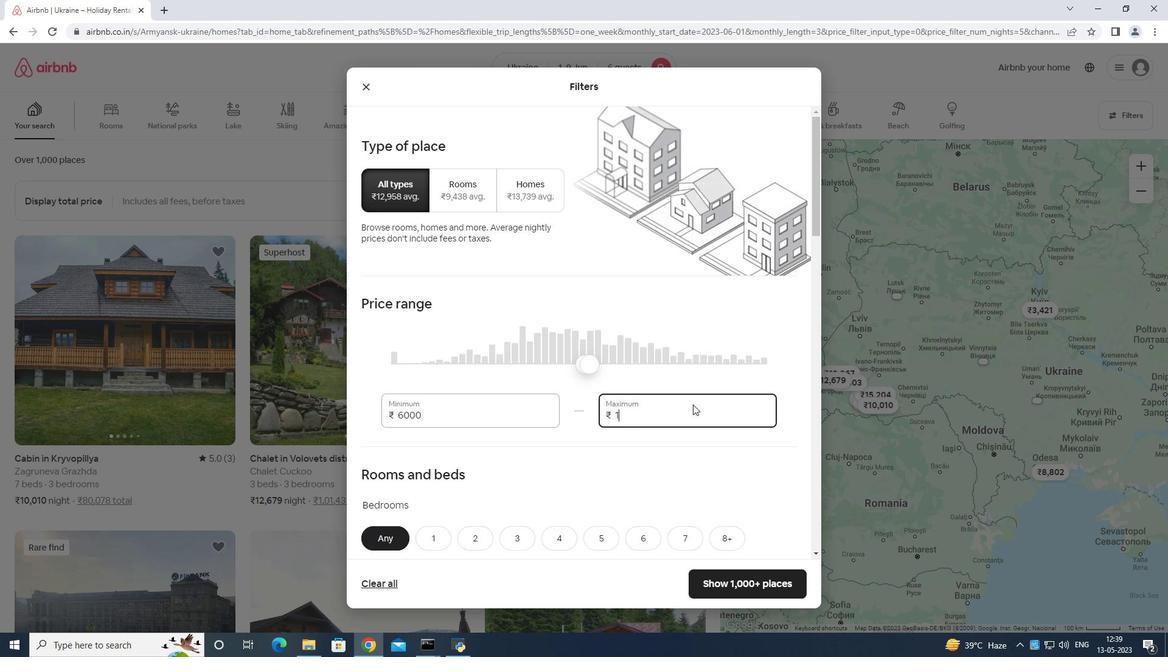 
Action: Key pressed 2
Screenshot: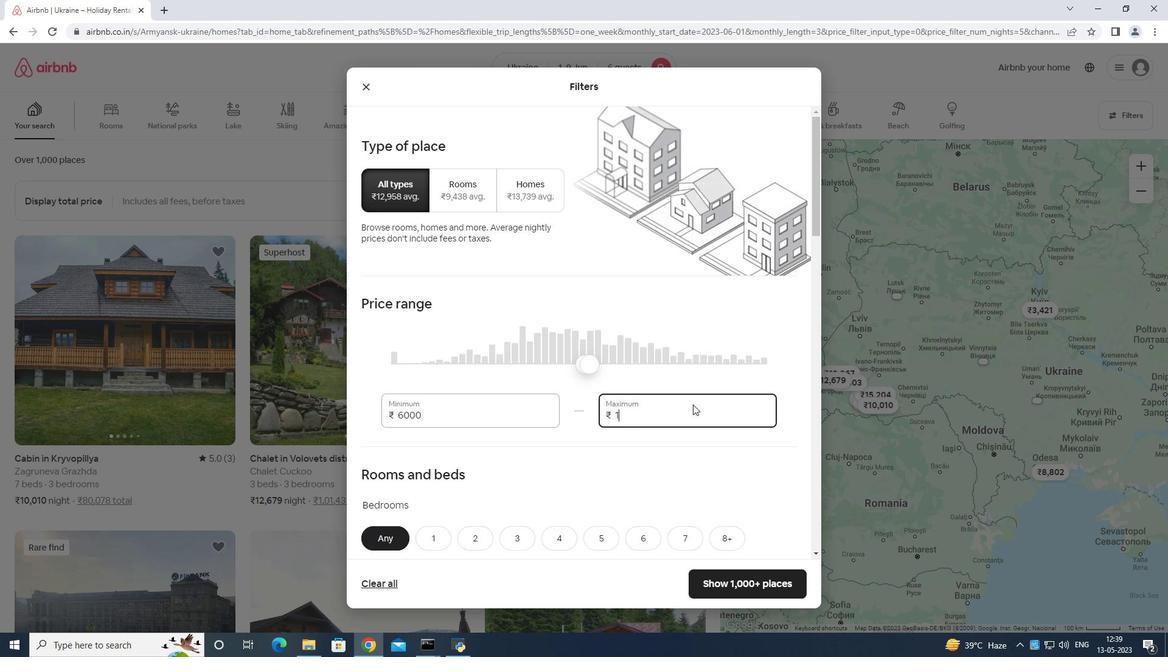 
Action: Mouse moved to (693, 403)
Screenshot: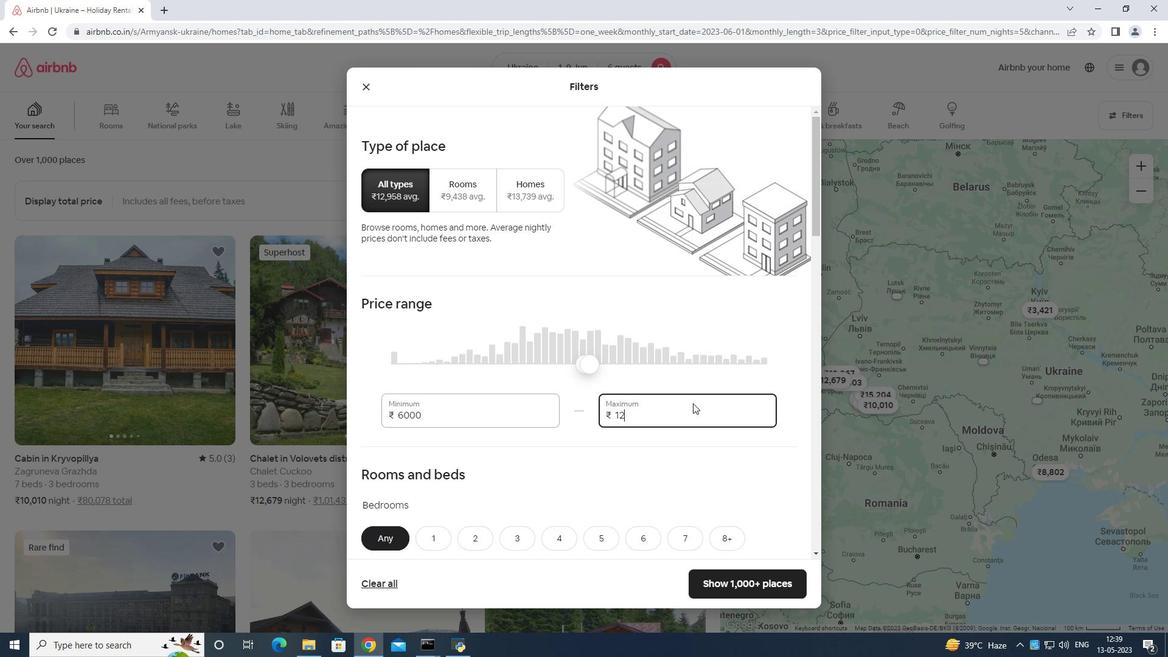 
Action: Key pressed 0
Screenshot: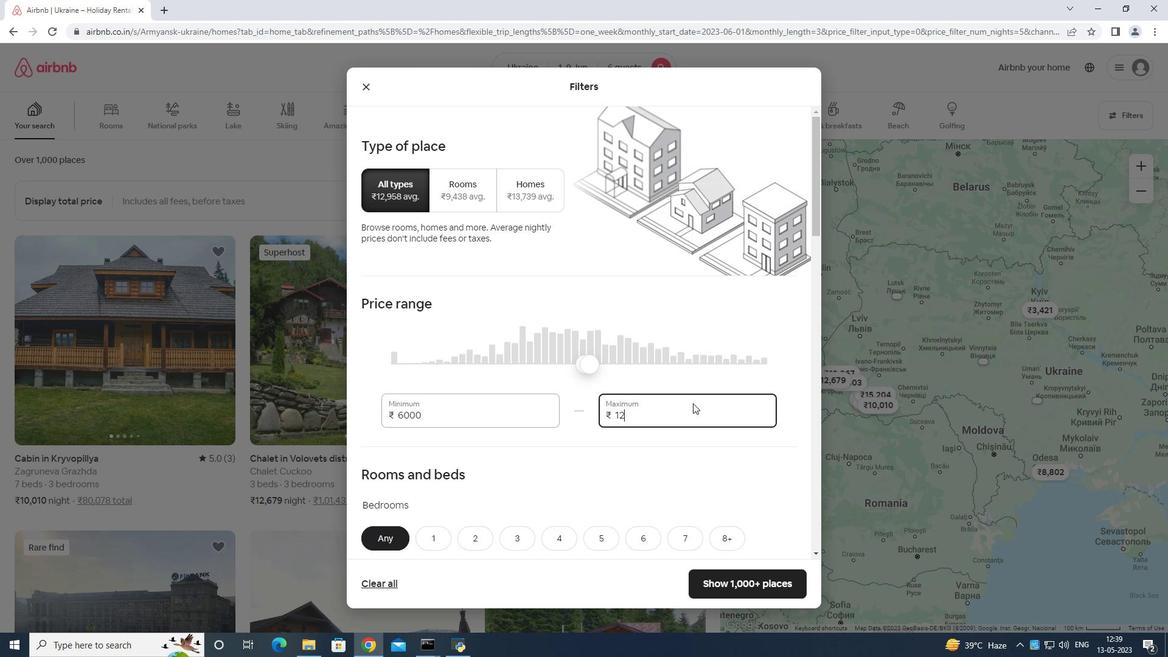 
Action: Mouse moved to (693, 402)
Screenshot: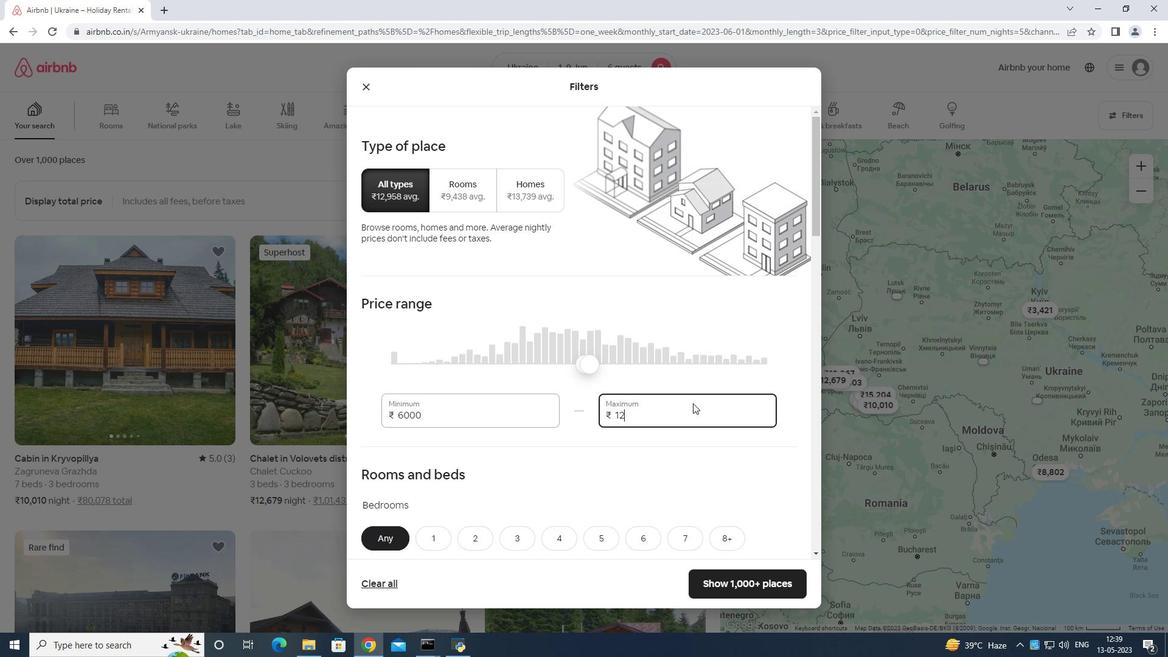 
Action: Key pressed 00
Screenshot: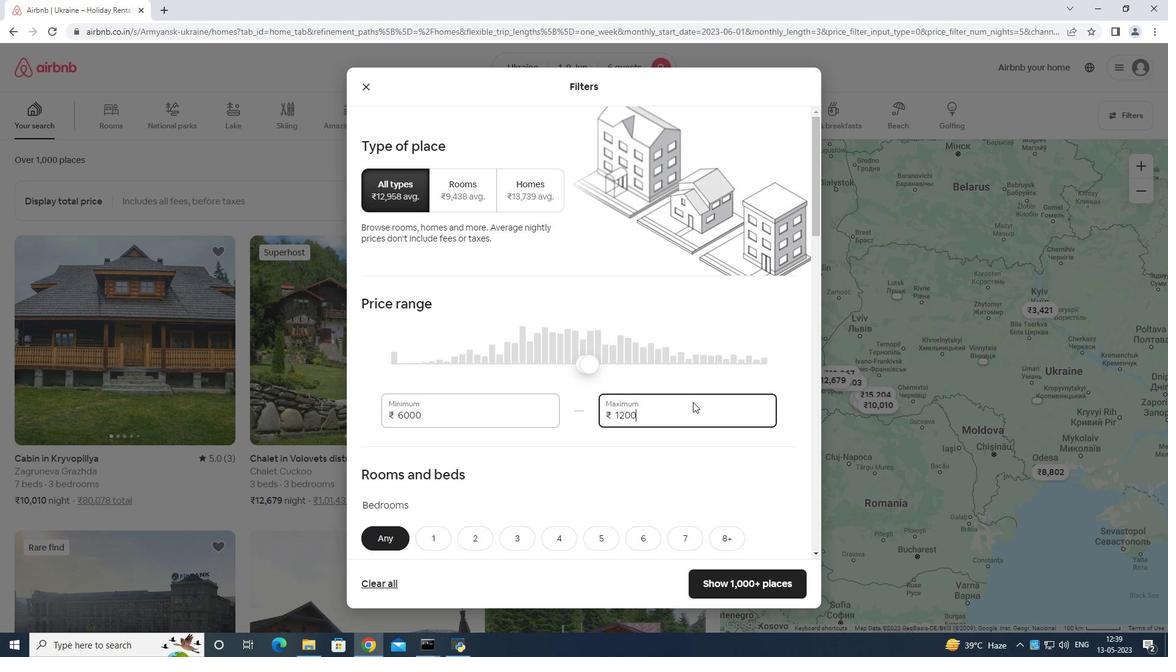 
Action: Mouse moved to (691, 399)
Screenshot: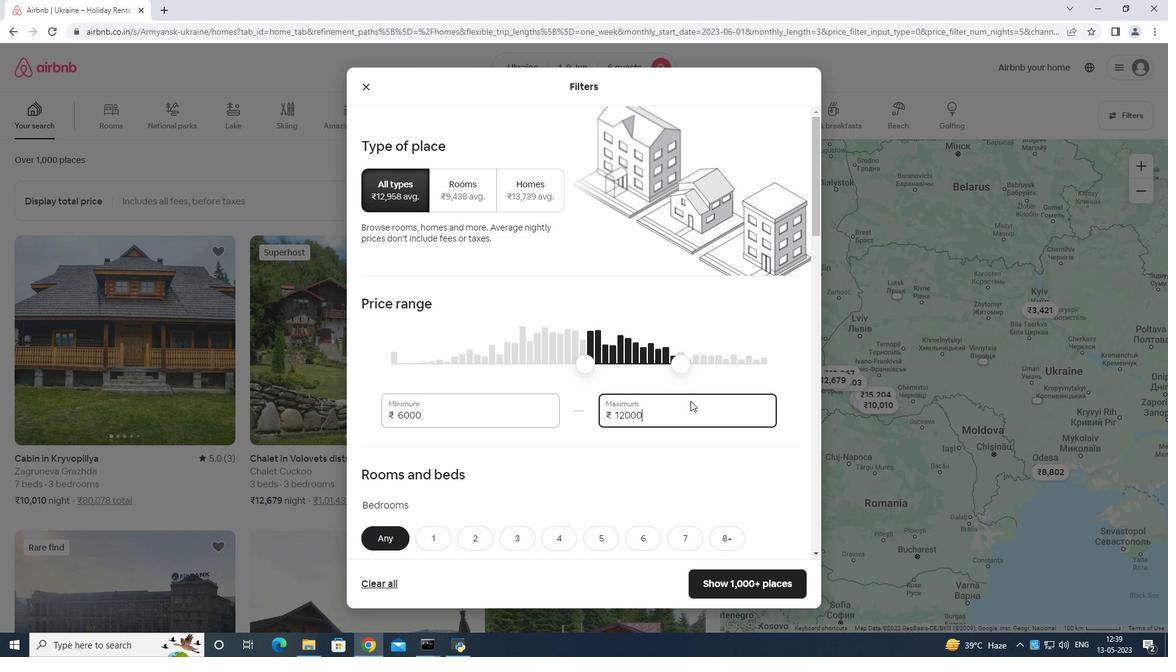 
Action: Mouse scrolled (691, 398) with delta (0, 0)
Screenshot: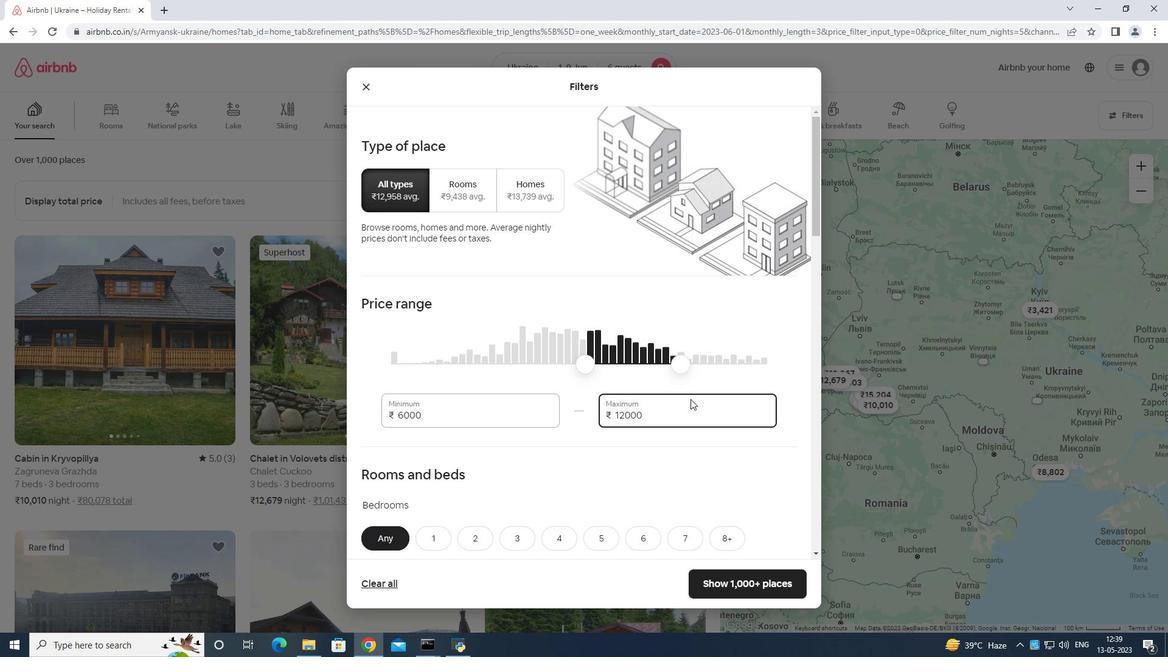 
Action: Mouse scrolled (691, 398) with delta (0, 0)
Screenshot: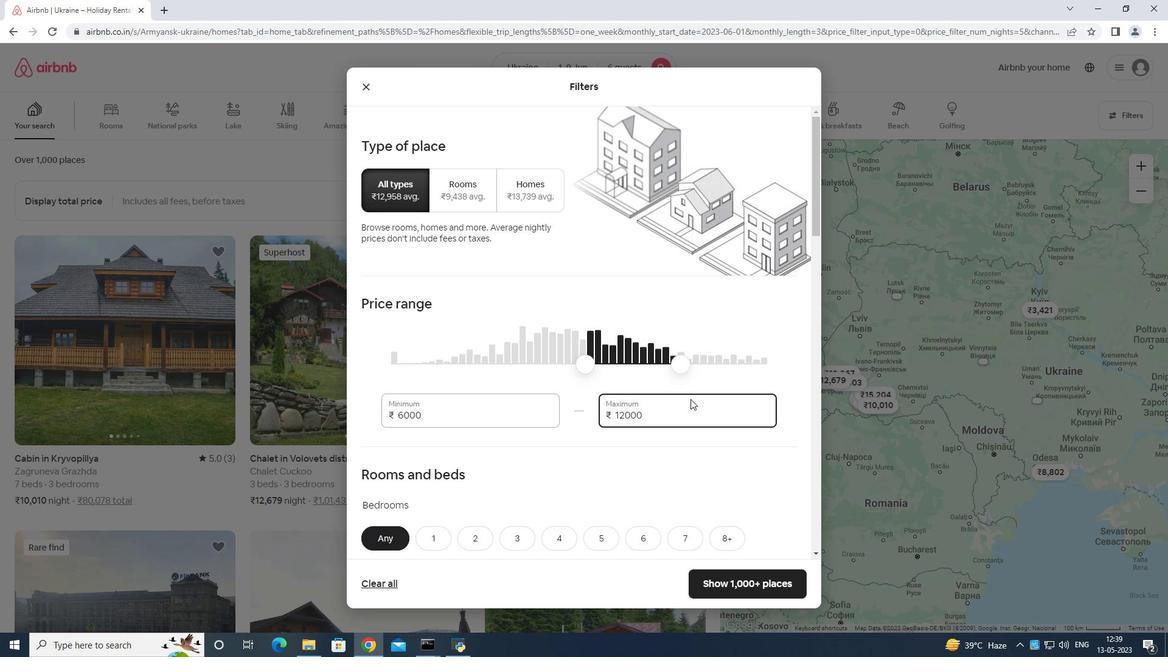 
Action: Mouse scrolled (691, 398) with delta (0, 0)
Screenshot: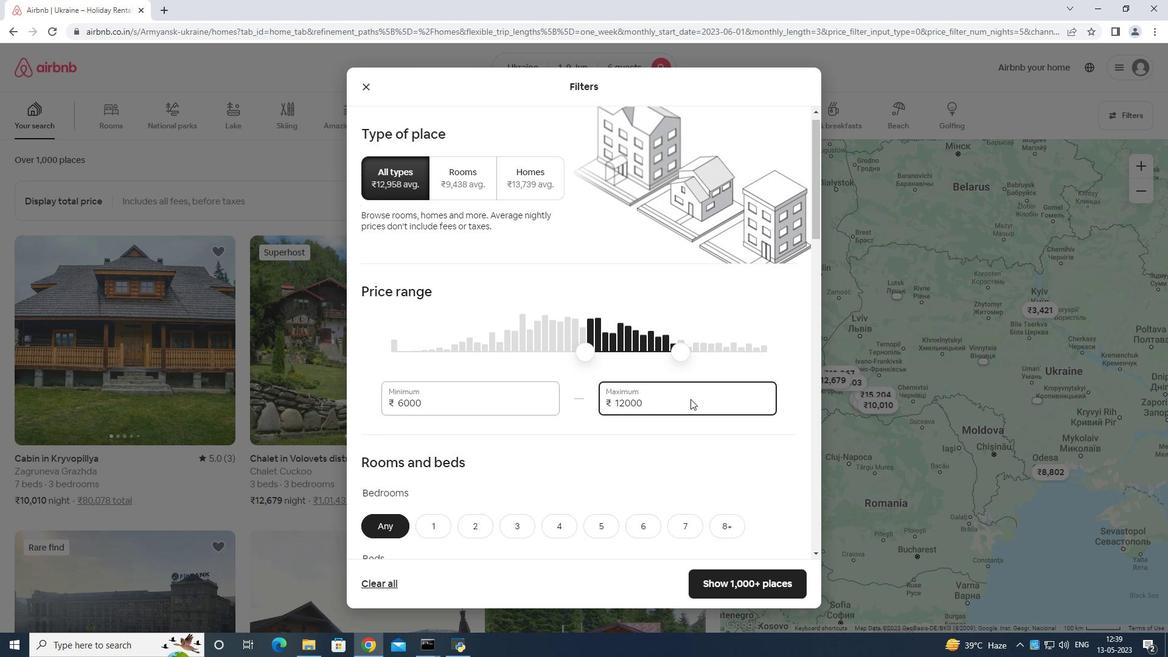 
Action: Mouse moved to (519, 353)
Screenshot: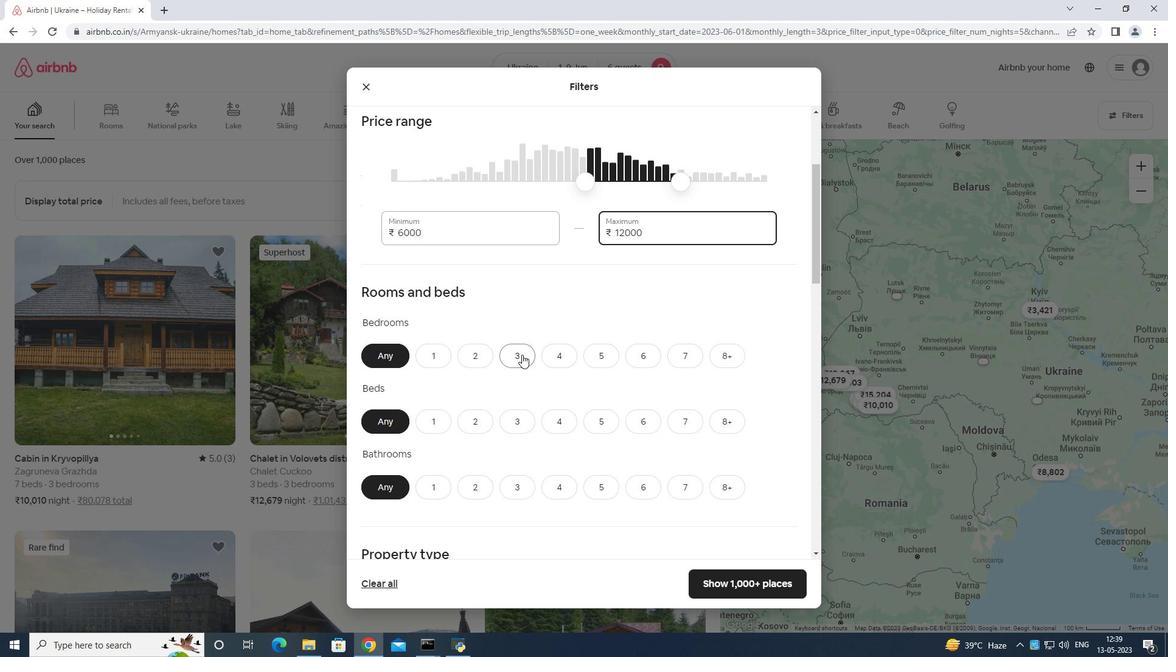 
Action: Mouse pressed left at (519, 353)
Screenshot: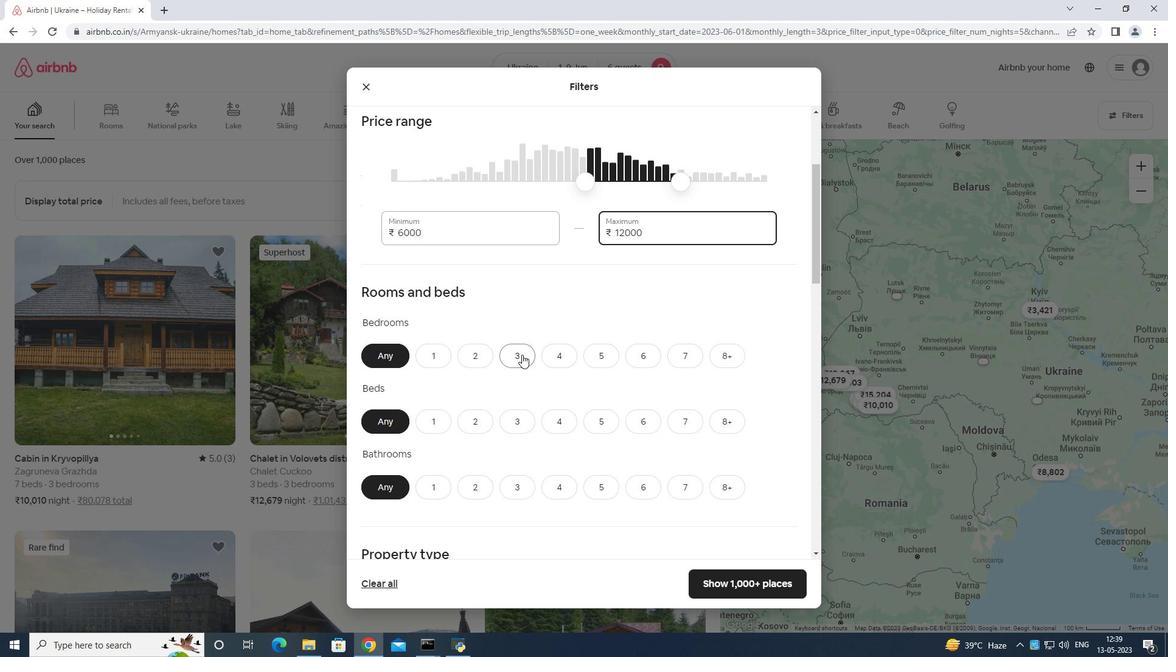 
Action: Mouse moved to (516, 421)
Screenshot: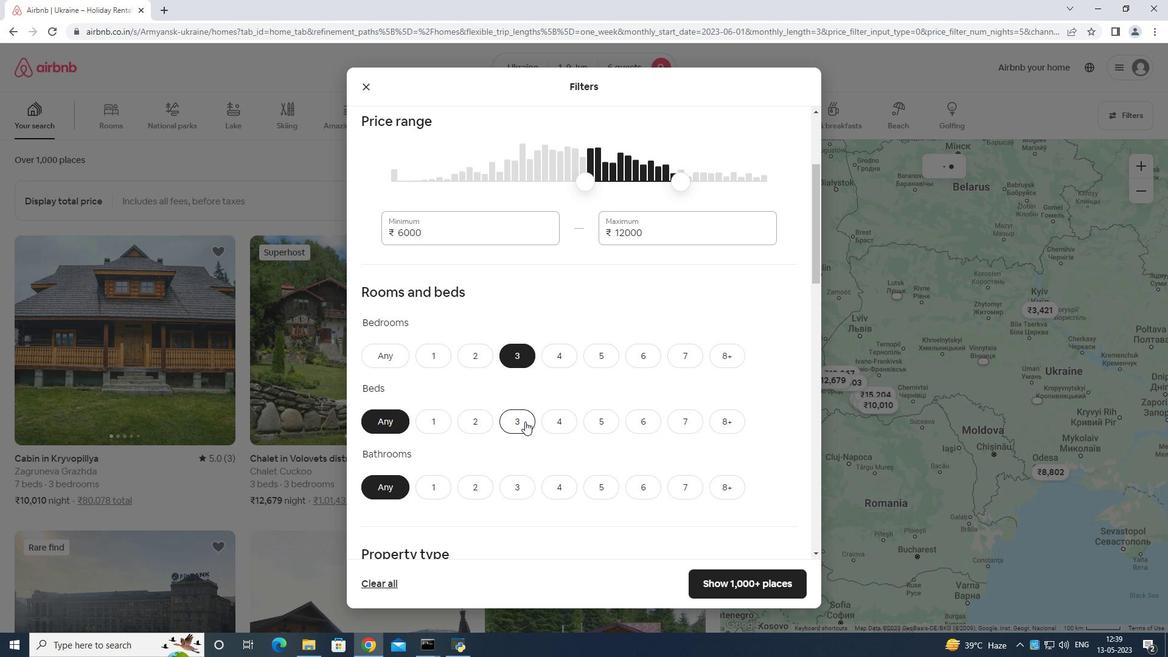 
Action: Mouse pressed left at (516, 421)
Screenshot: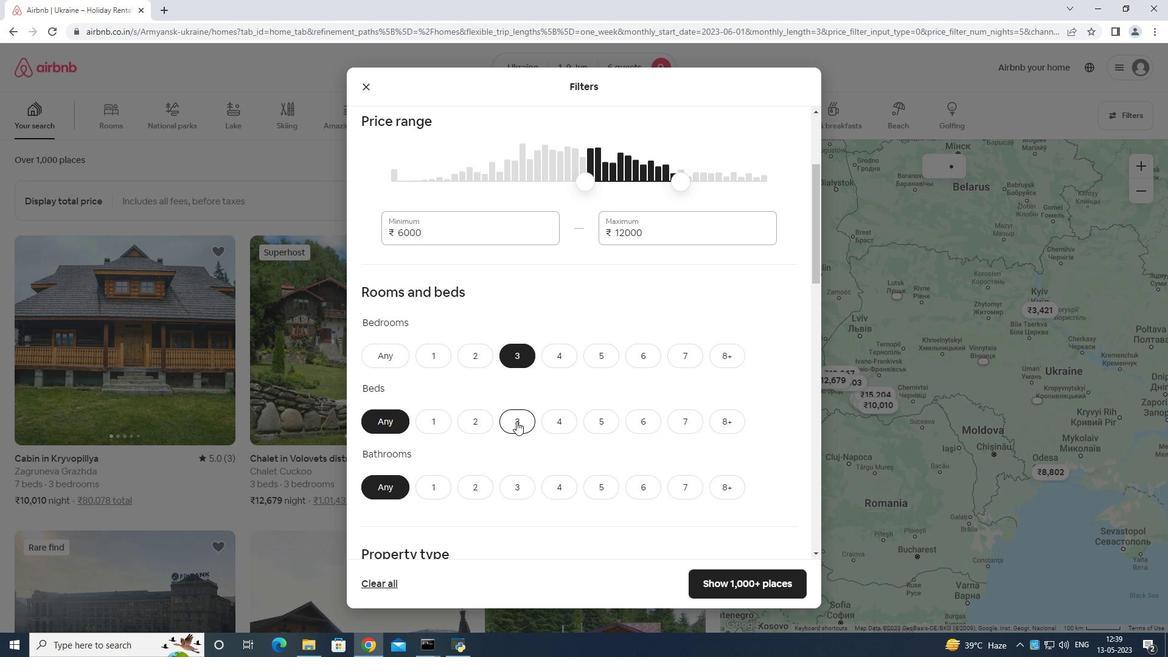 
Action: Mouse moved to (507, 483)
Screenshot: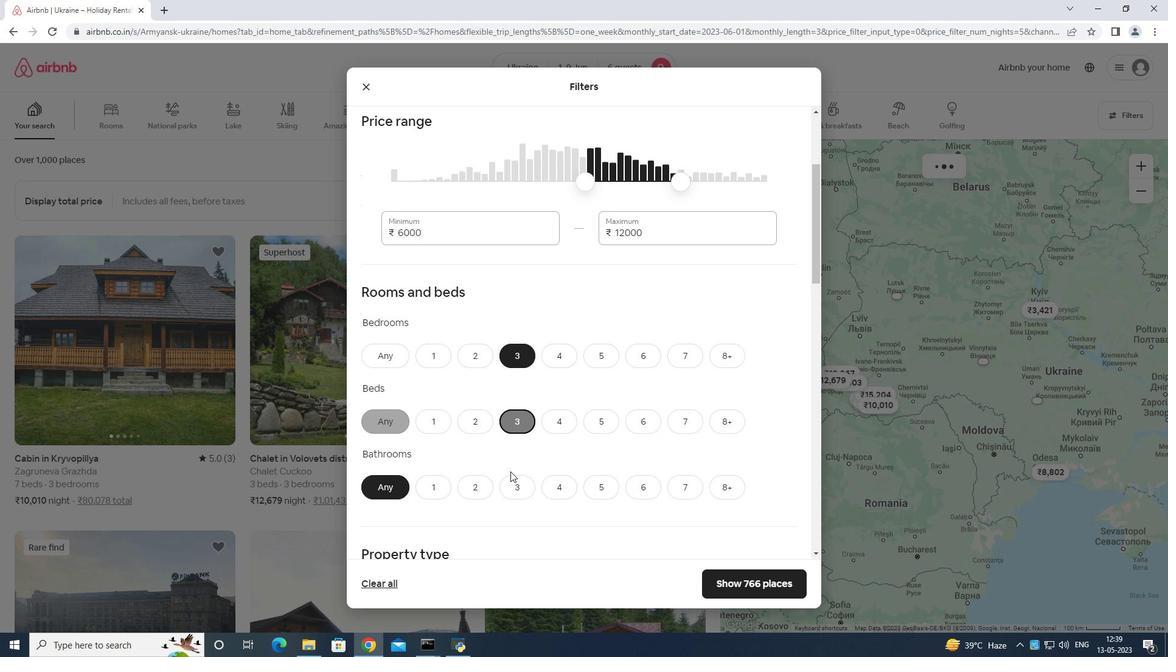 
Action: Mouse pressed left at (507, 483)
Screenshot: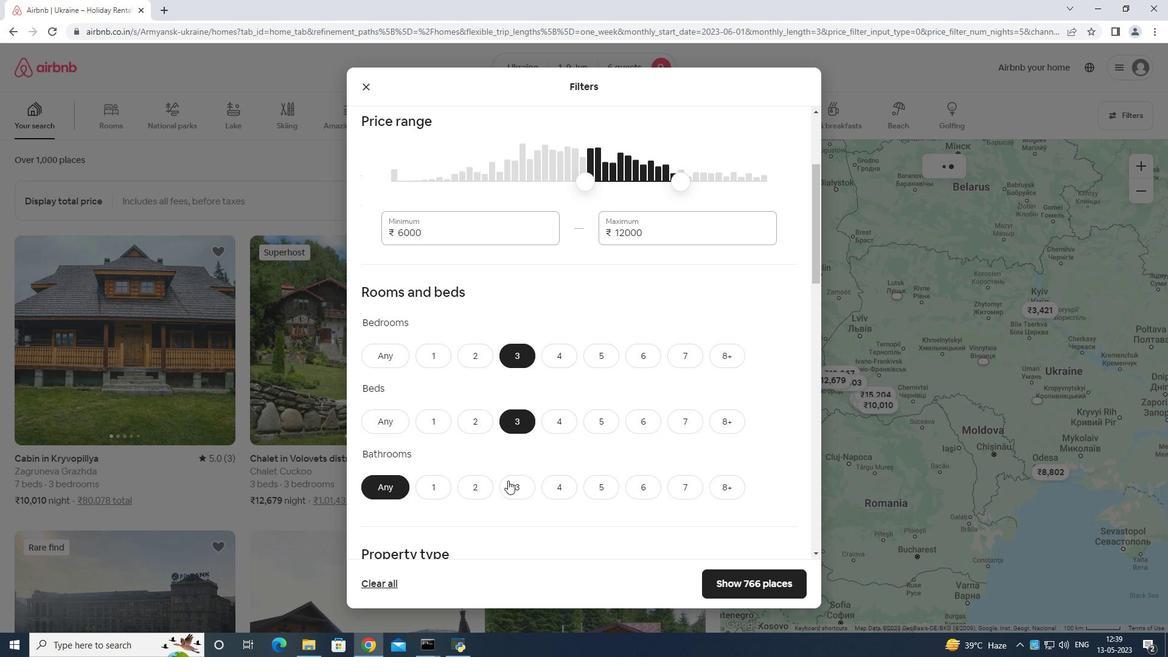 
Action: Mouse moved to (529, 457)
Screenshot: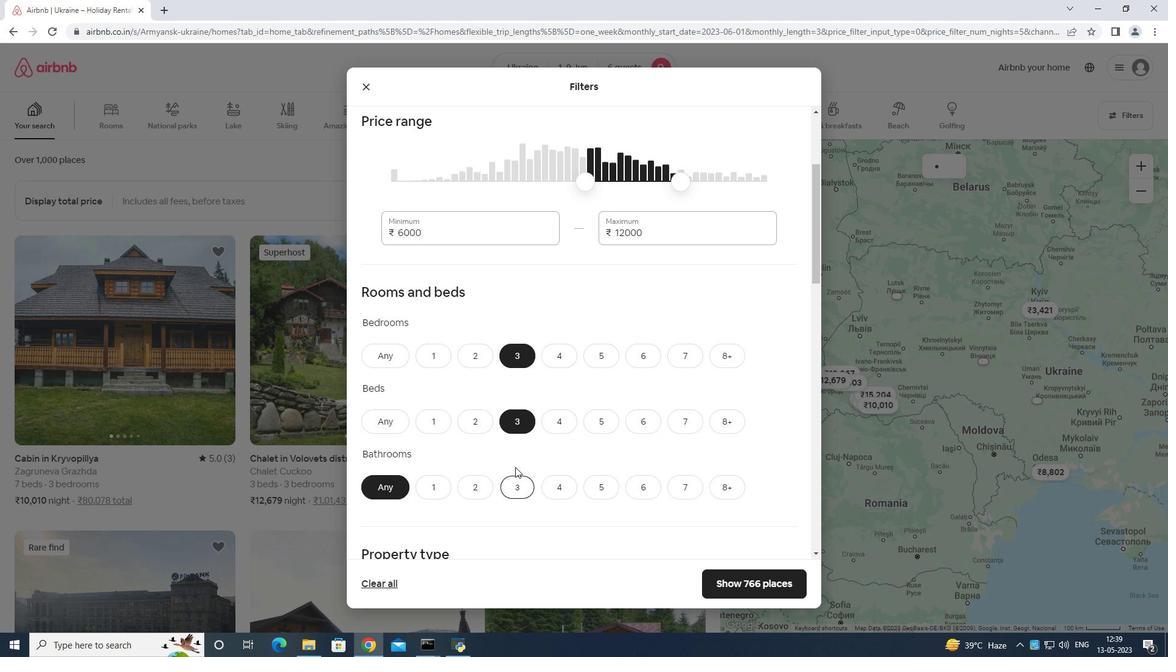 
Action: Mouse scrolled (529, 456) with delta (0, 0)
Screenshot: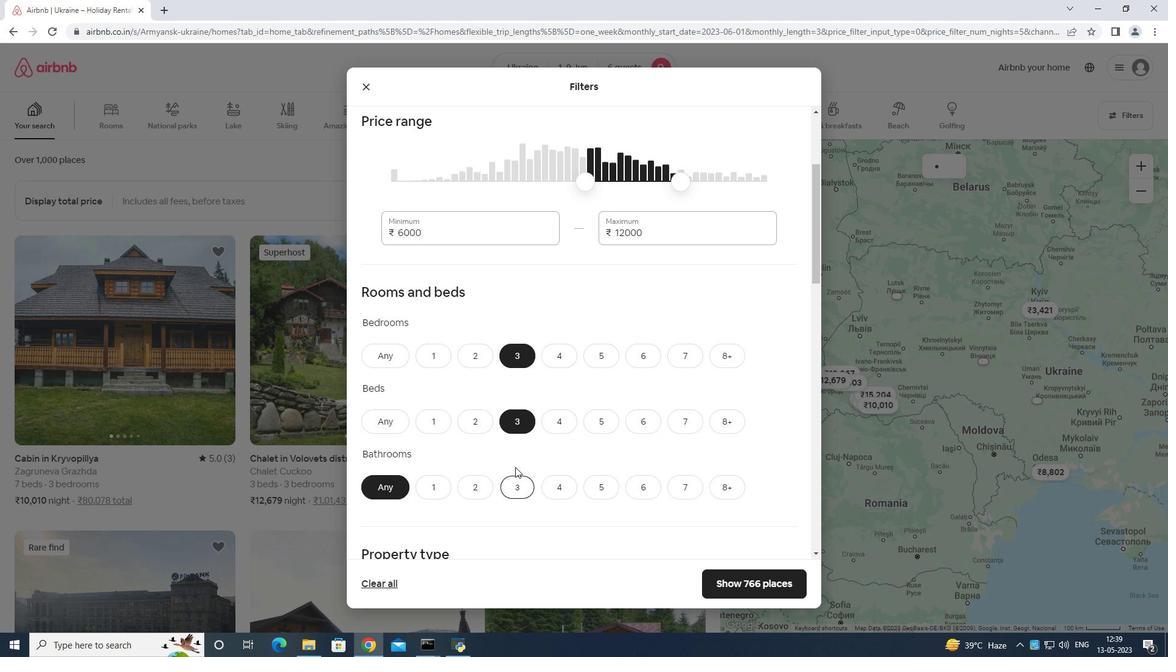 
Action: Mouse moved to (529, 459)
Screenshot: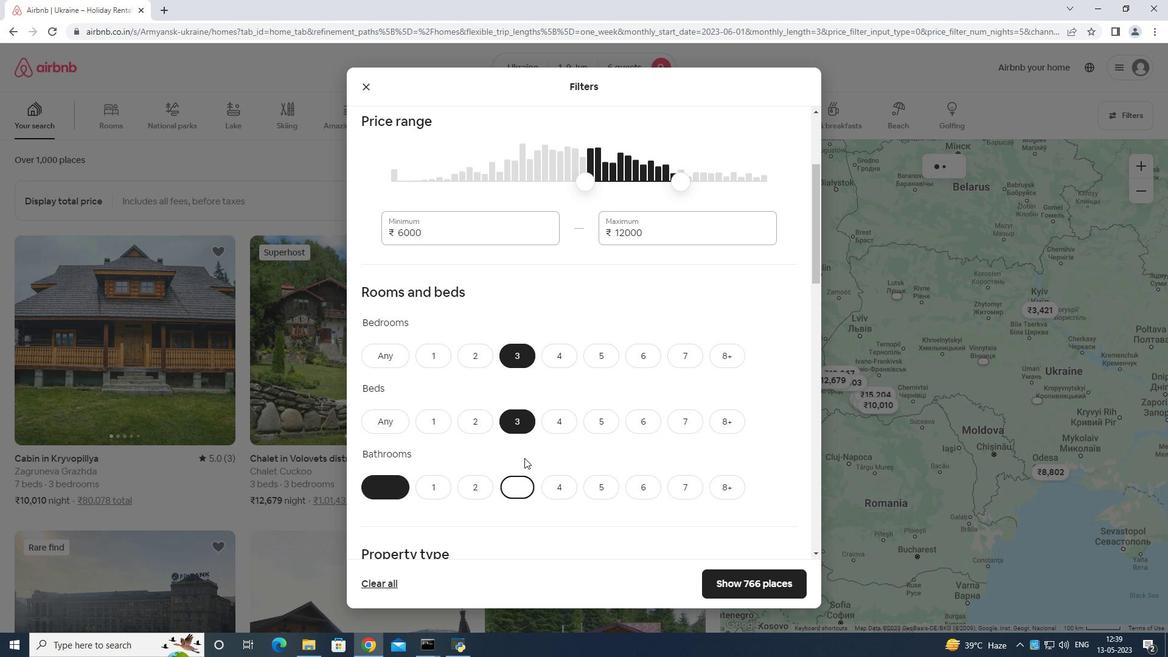 
Action: Mouse scrolled (529, 458) with delta (0, 0)
Screenshot: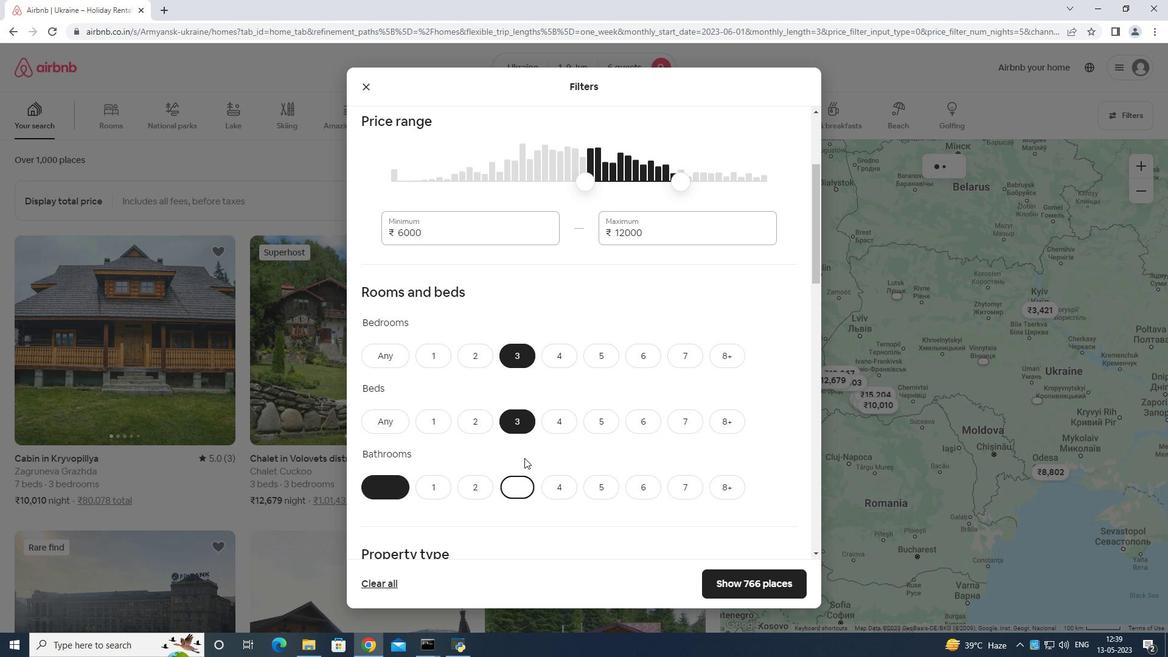 
Action: Mouse moved to (530, 459)
Screenshot: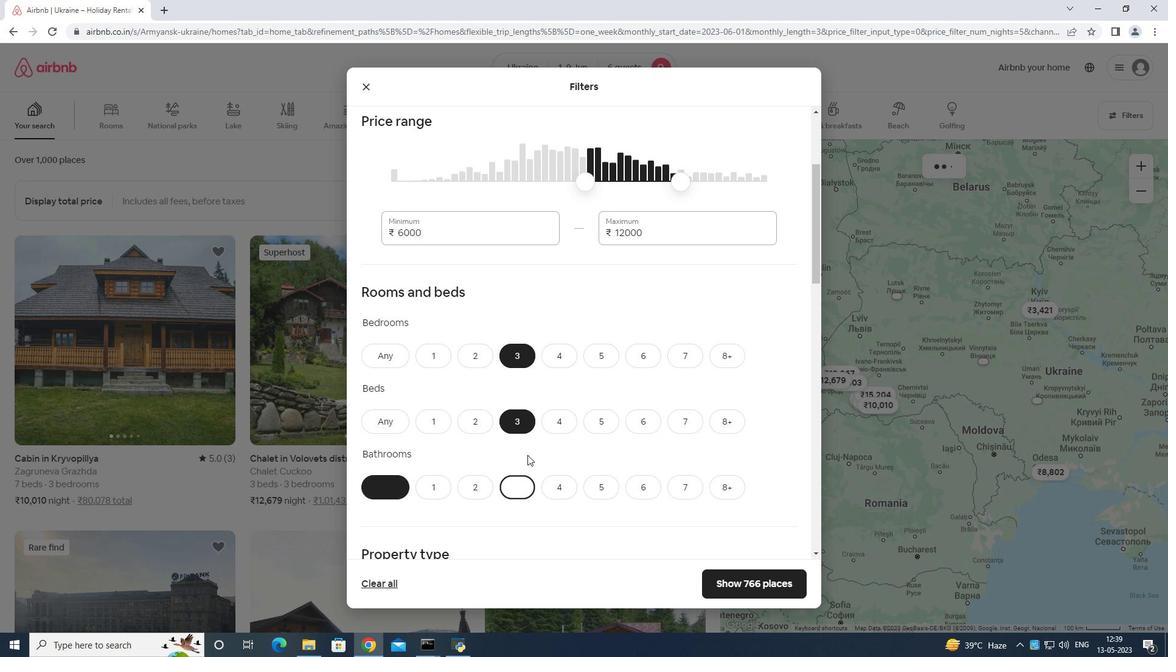 
Action: Mouse scrolled (530, 459) with delta (0, 0)
Screenshot: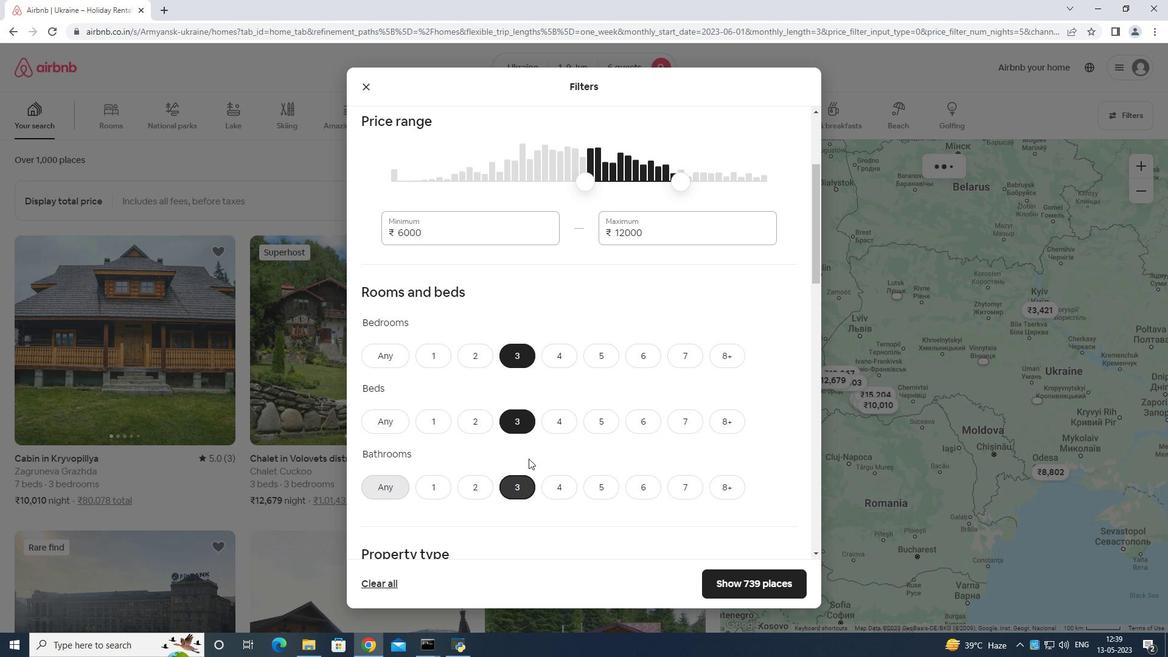 
Action: Mouse moved to (531, 458)
Screenshot: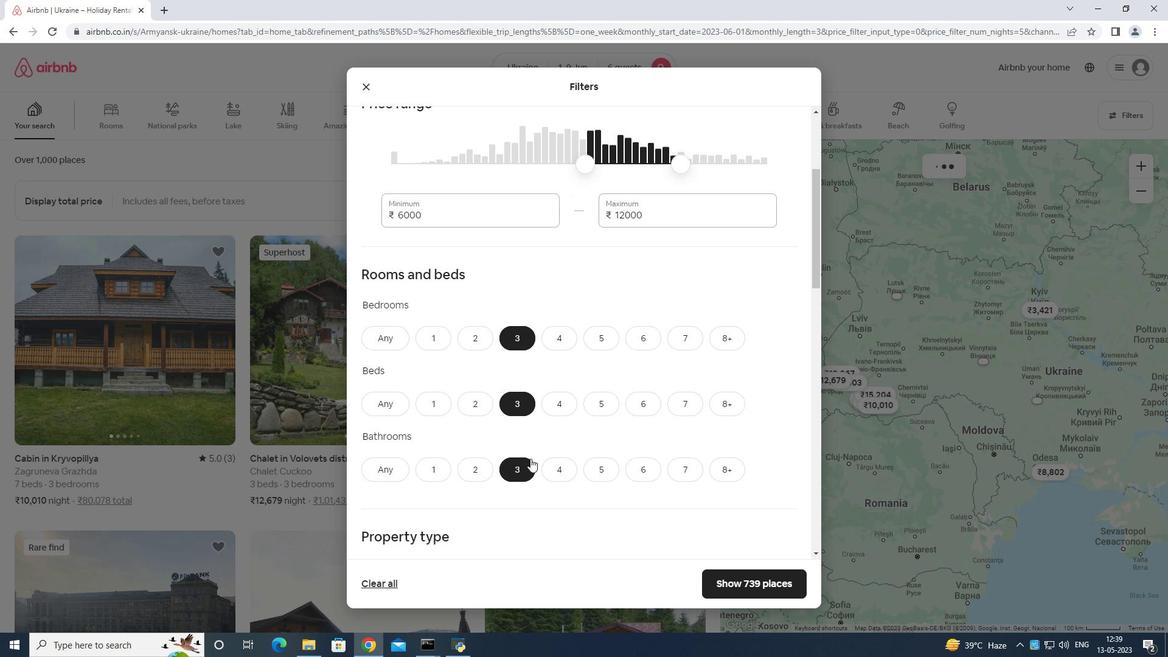 
Action: Mouse scrolled (531, 457) with delta (0, 0)
Screenshot: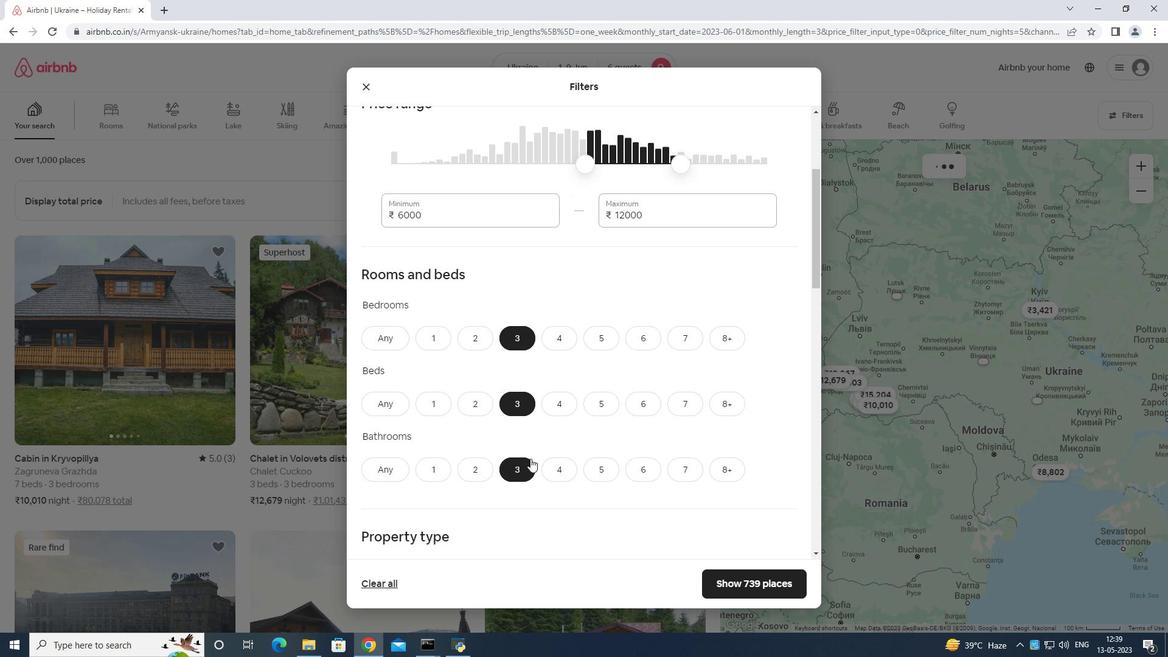 
Action: Mouse moved to (382, 373)
Screenshot: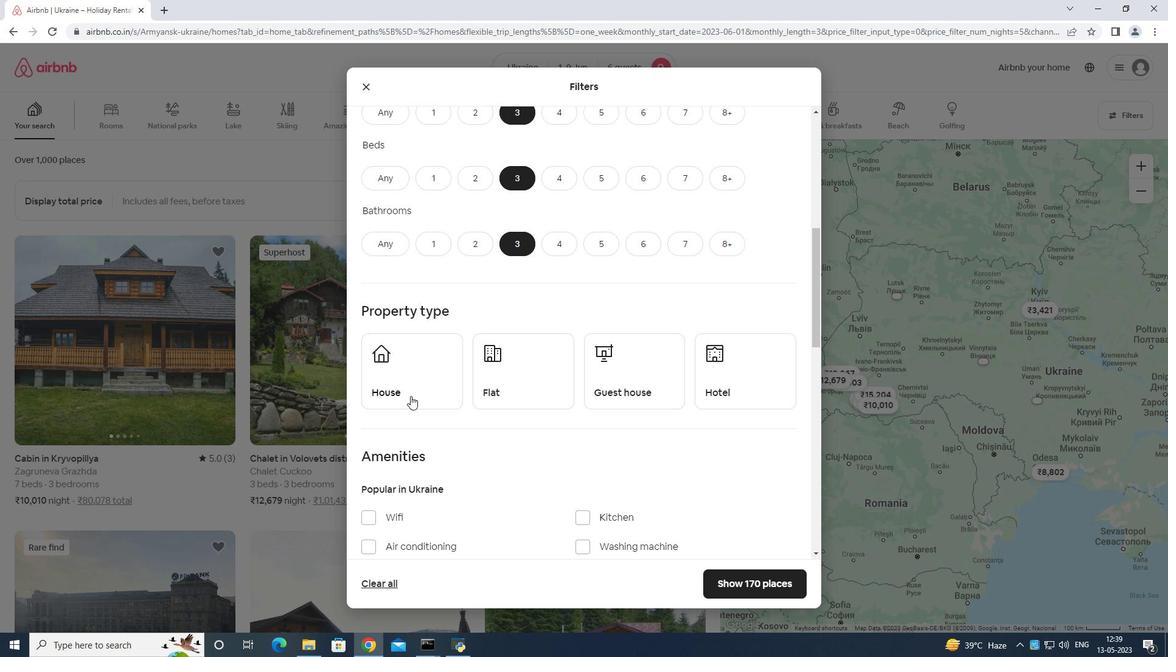 
Action: Mouse pressed left at (382, 373)
Screenshot: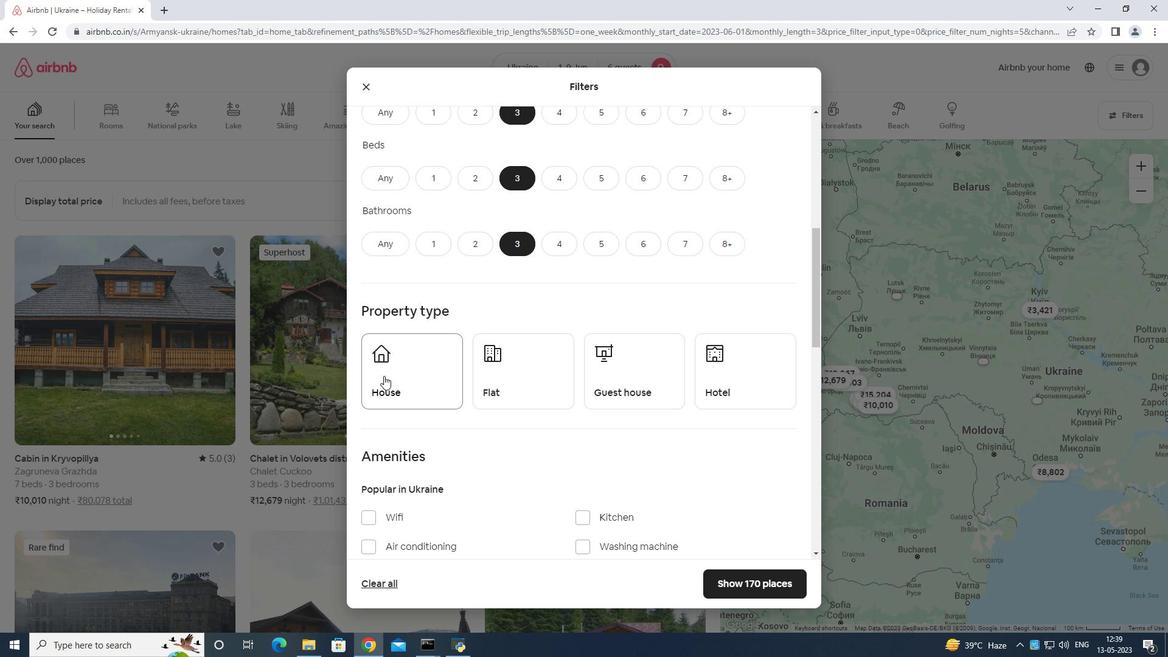 
Action: Mouse moved to (529, 369)
Screenshot: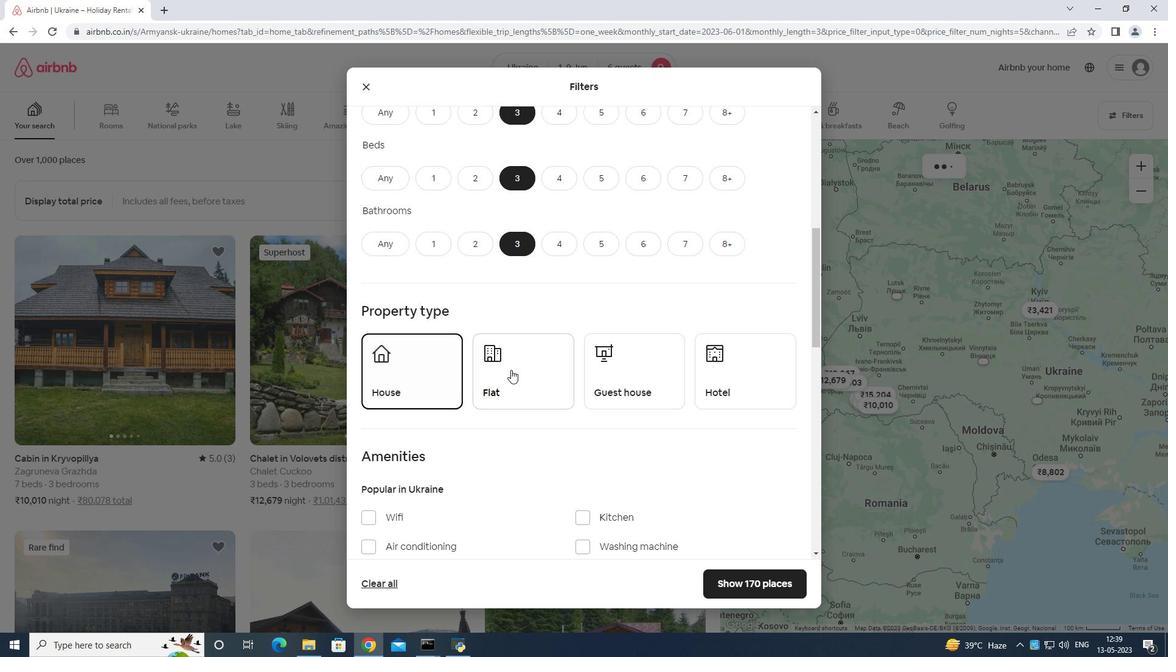 
Action: Mouse pressed left at (529, 369)
Screenshot: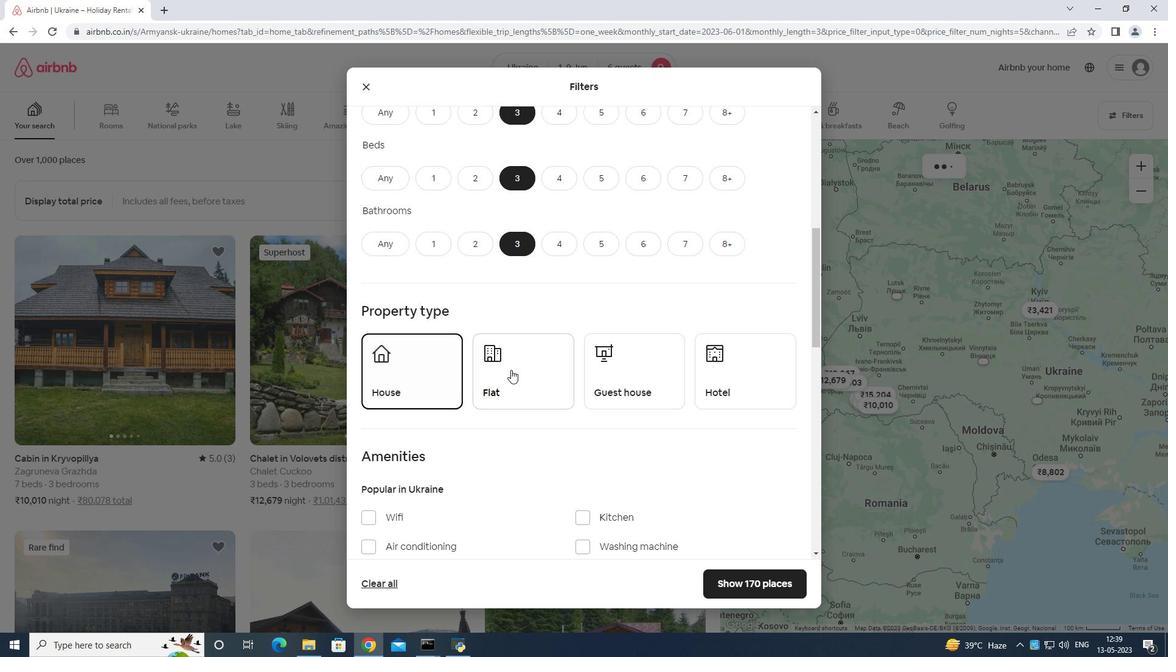 
Action: Mouse moved to (634, 367)
Screenshot: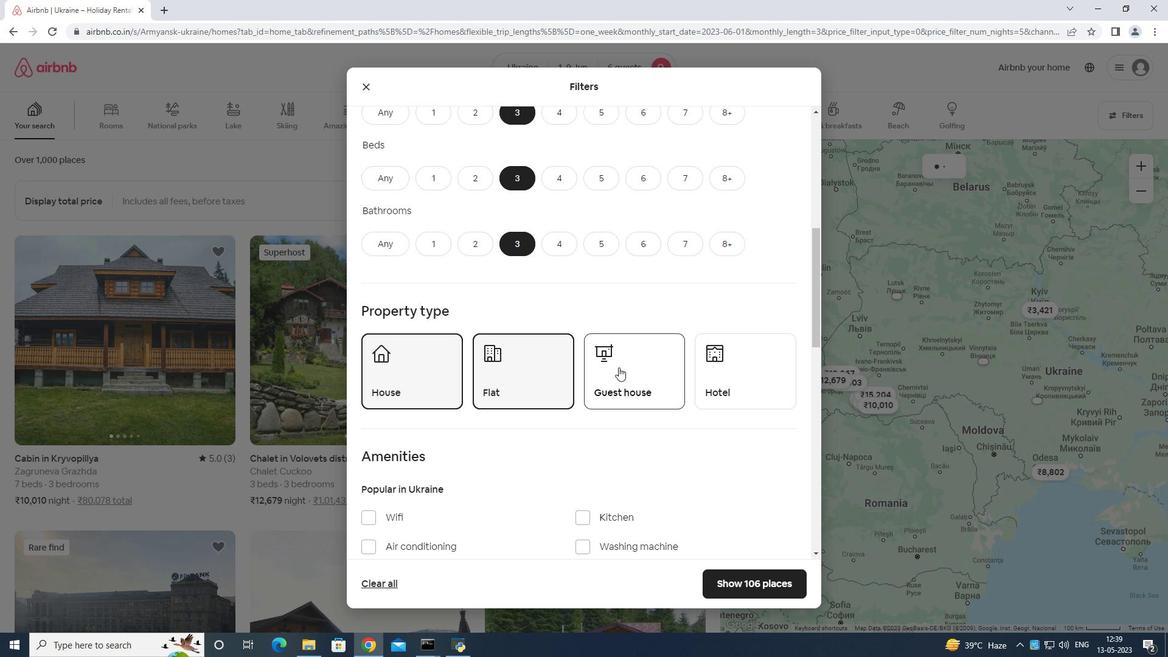 
Action: Mouse pressed left at (634, 367)
Screenshot: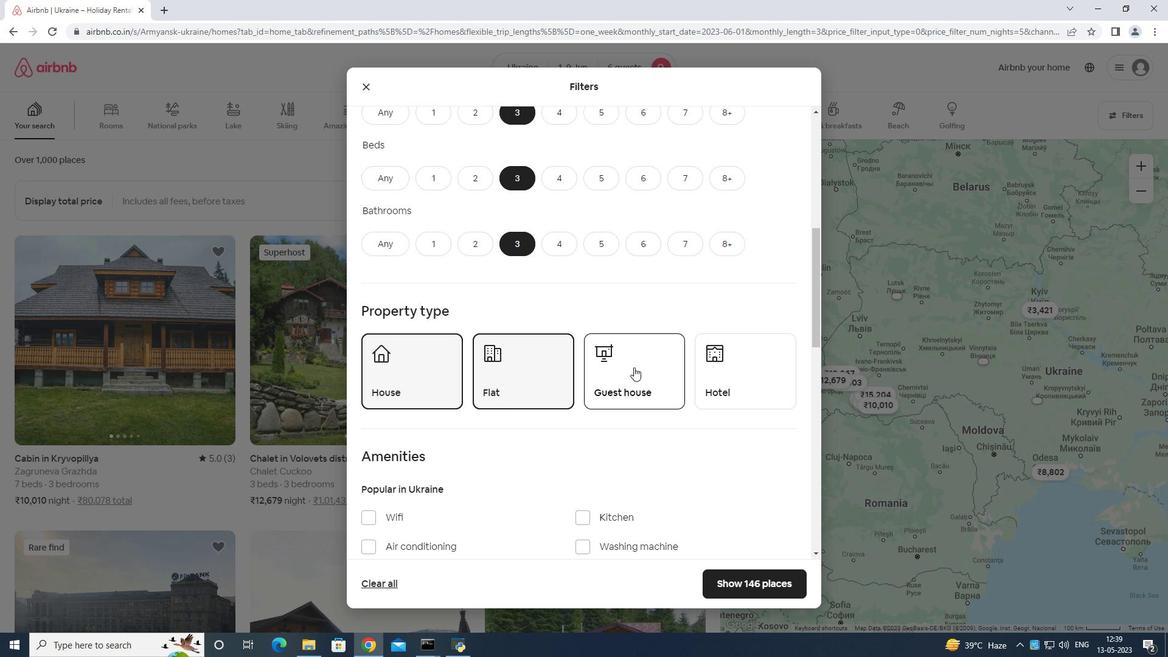 
Action: Mouse moved to (636, 364)
Screenshot: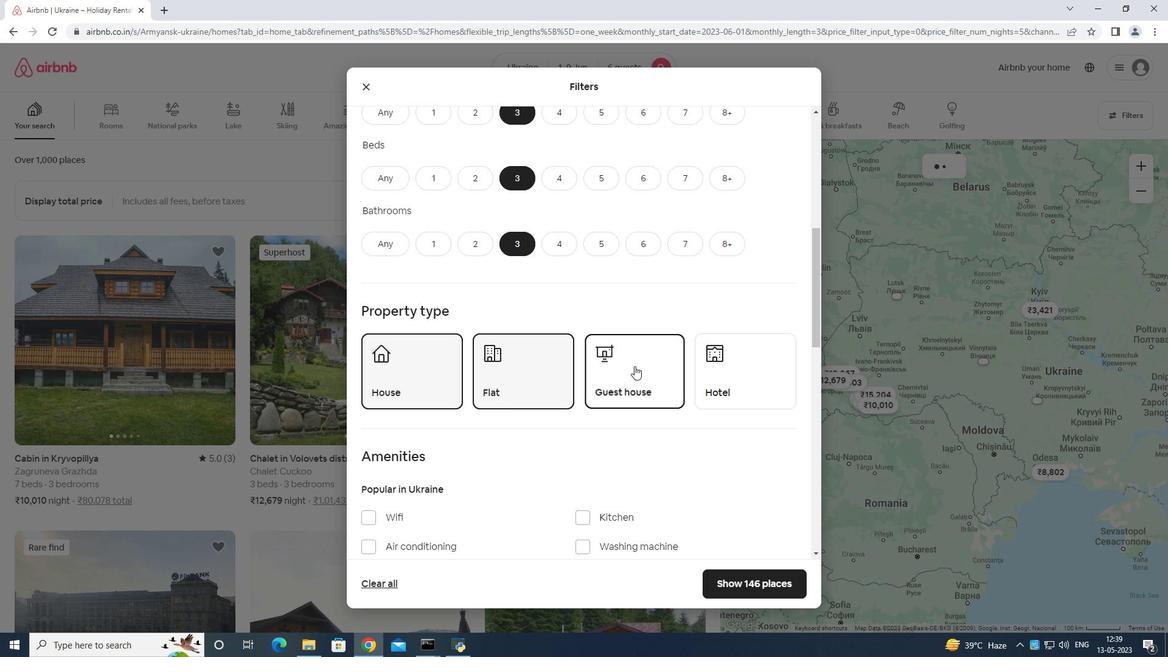 
Action: Mouse scrolled (636, 364) with delta (0, 0)
Screenshot: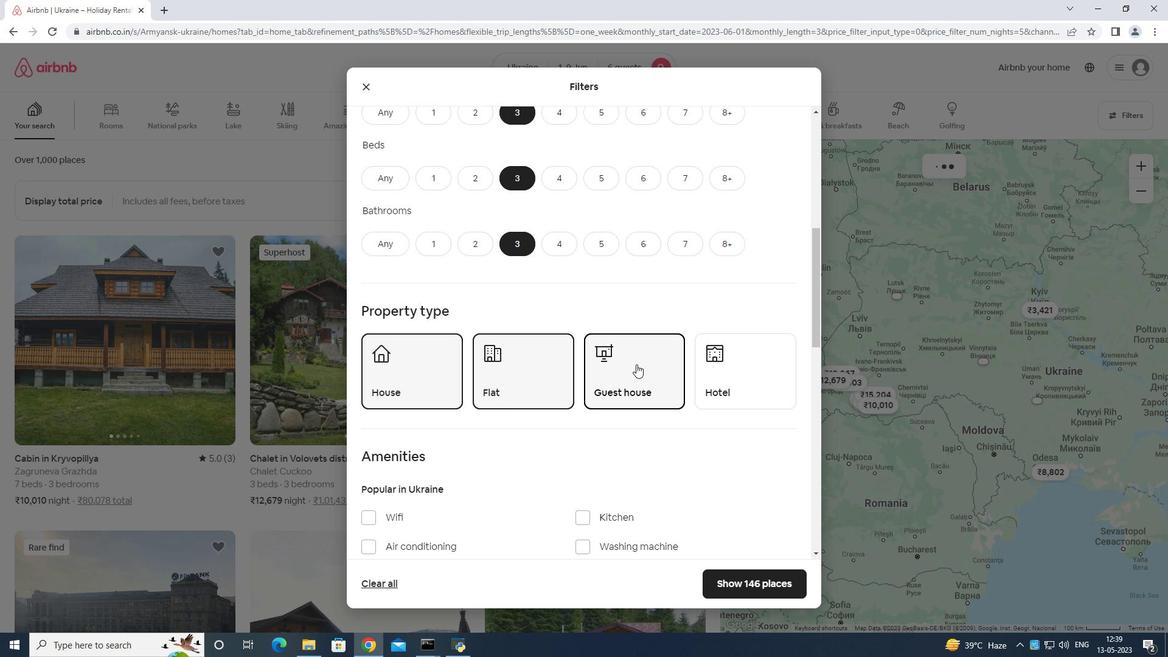 
Action: Mouse scrolled (636, 364) with delta (0, 0)
Screenshot: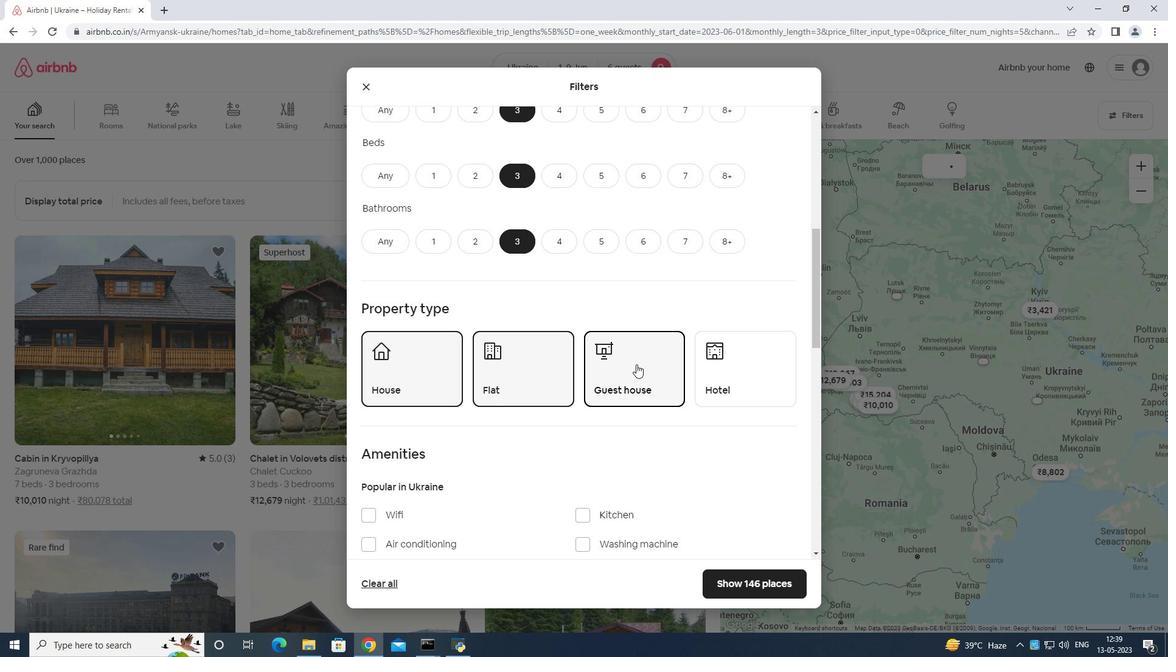 
Action: Mouse scrolled (636, 364) with delta (0, 0)
Screenshot: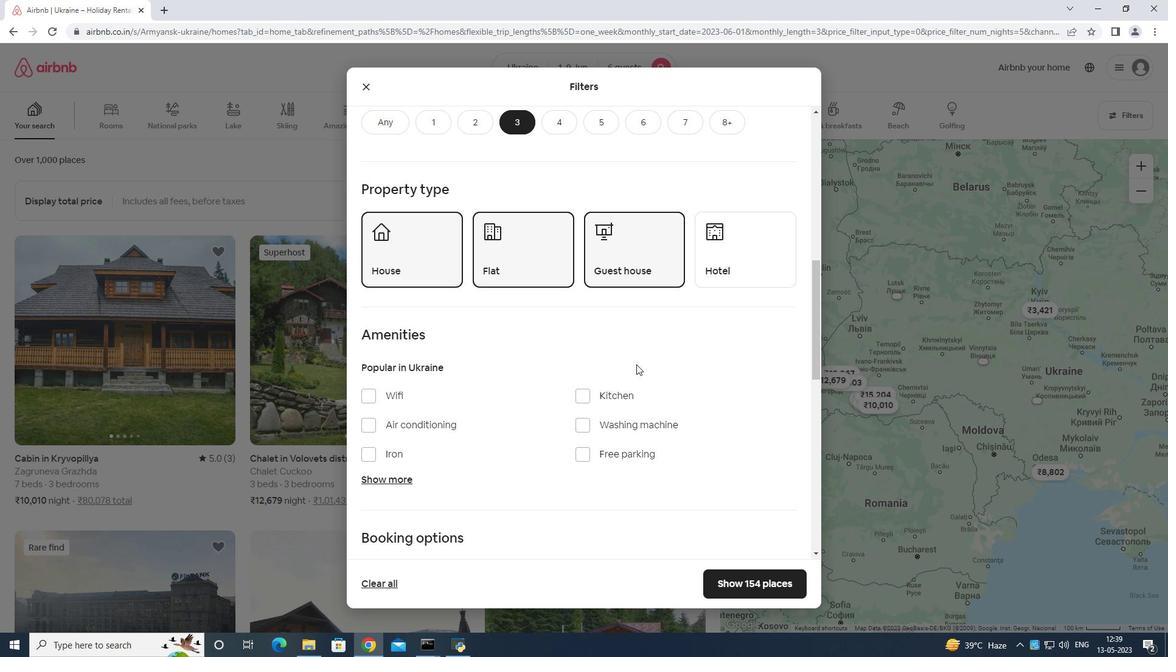 
Action: Mouse moved to (655, 361)
Screenshot: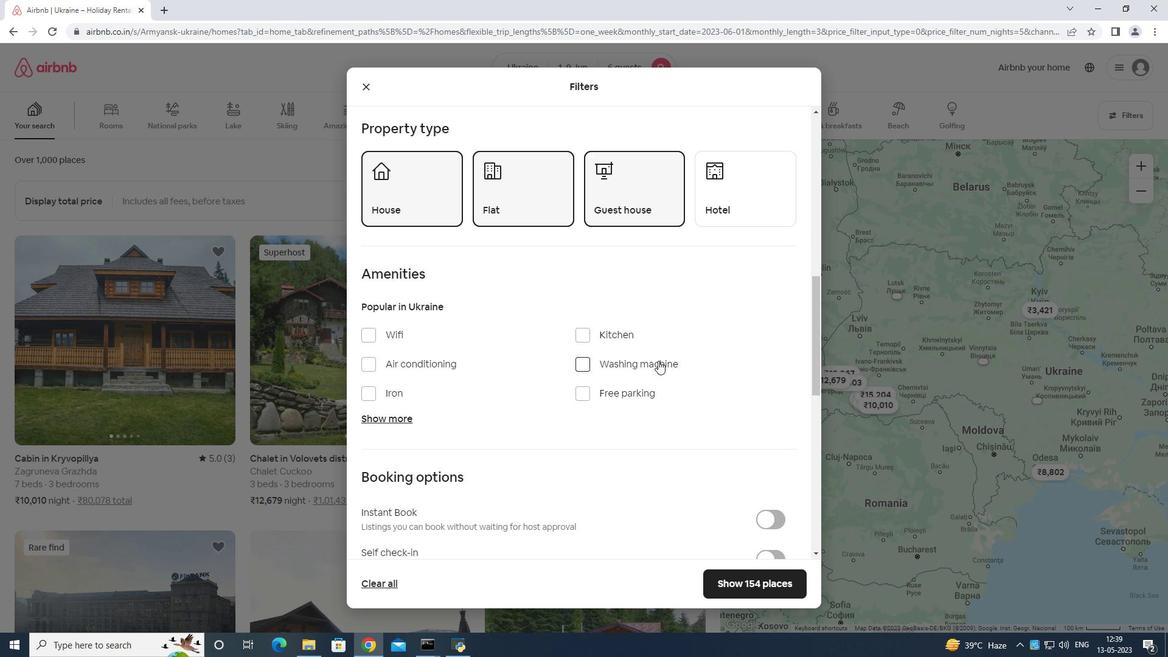 
Action: Mouse scrolled (656, 360) with delta (0, 0)
Screenshot: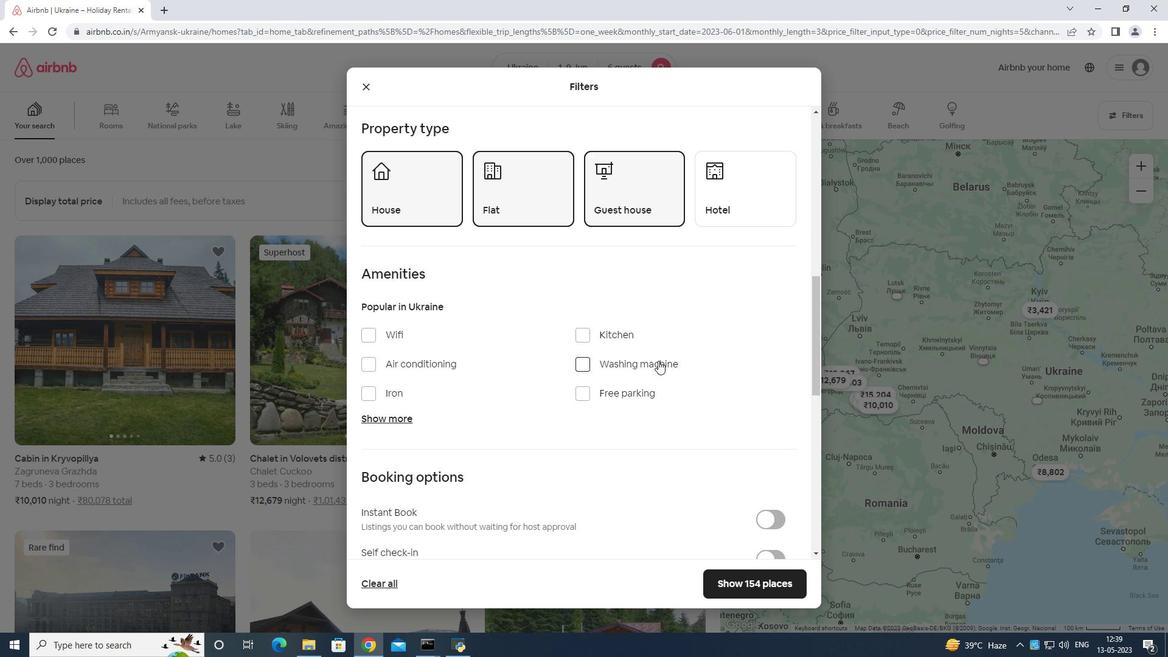 
Action: Mouse moved to (654, 361)
Screenshot: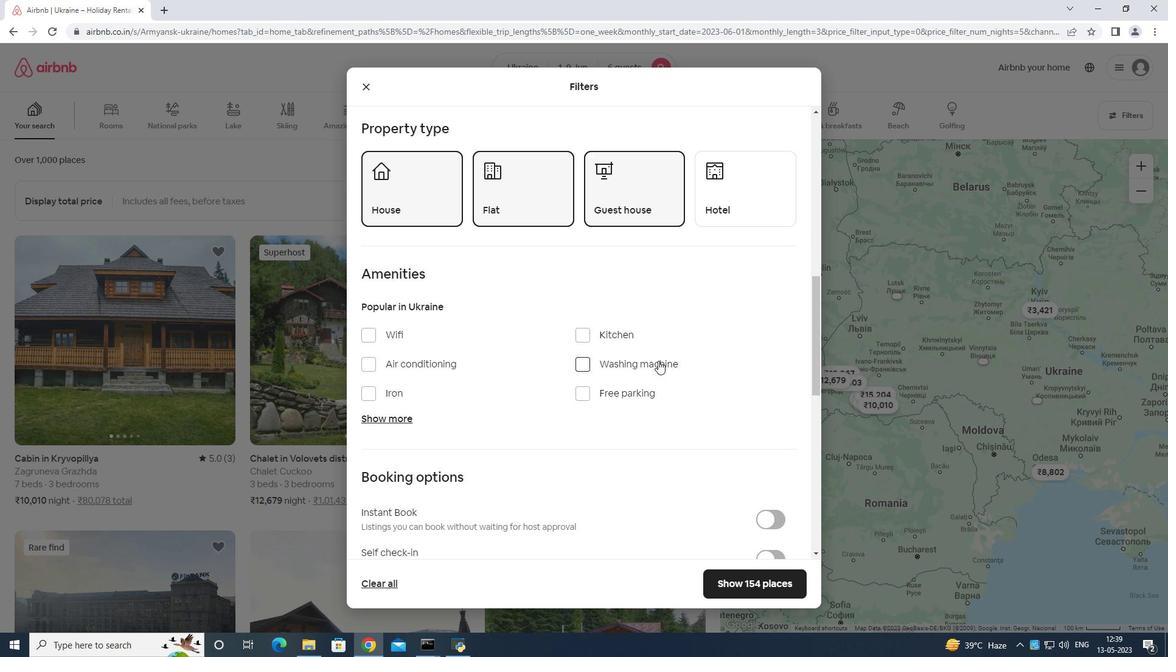 
Action: Mouse scrolled (654, 360) with delta (0, 0)
Screenshot: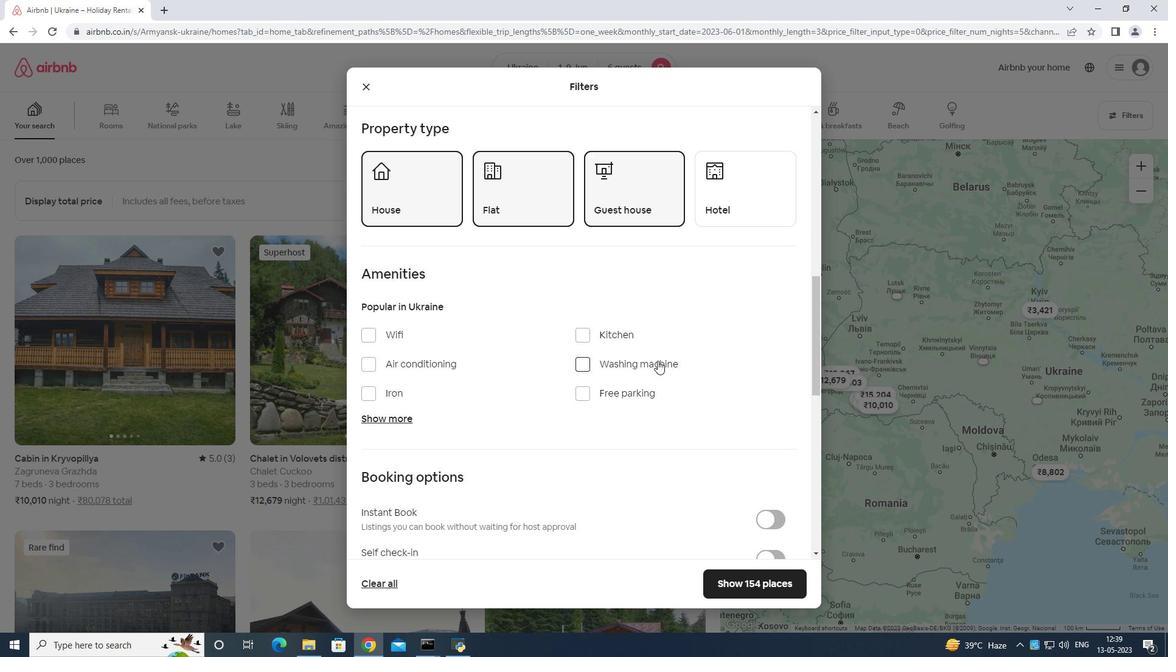 
Action: Mouse moved to (654, 361)
Screenshot: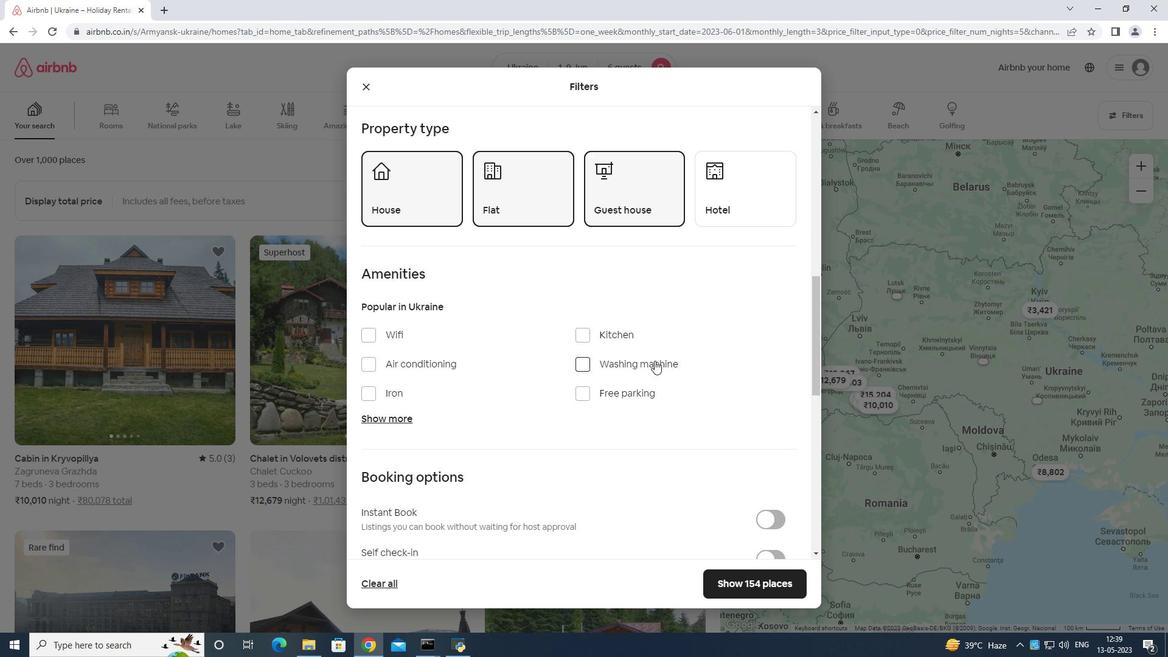 
Action: Mouse scrolled (654, 360) with delta (0, 0)
Screenshot: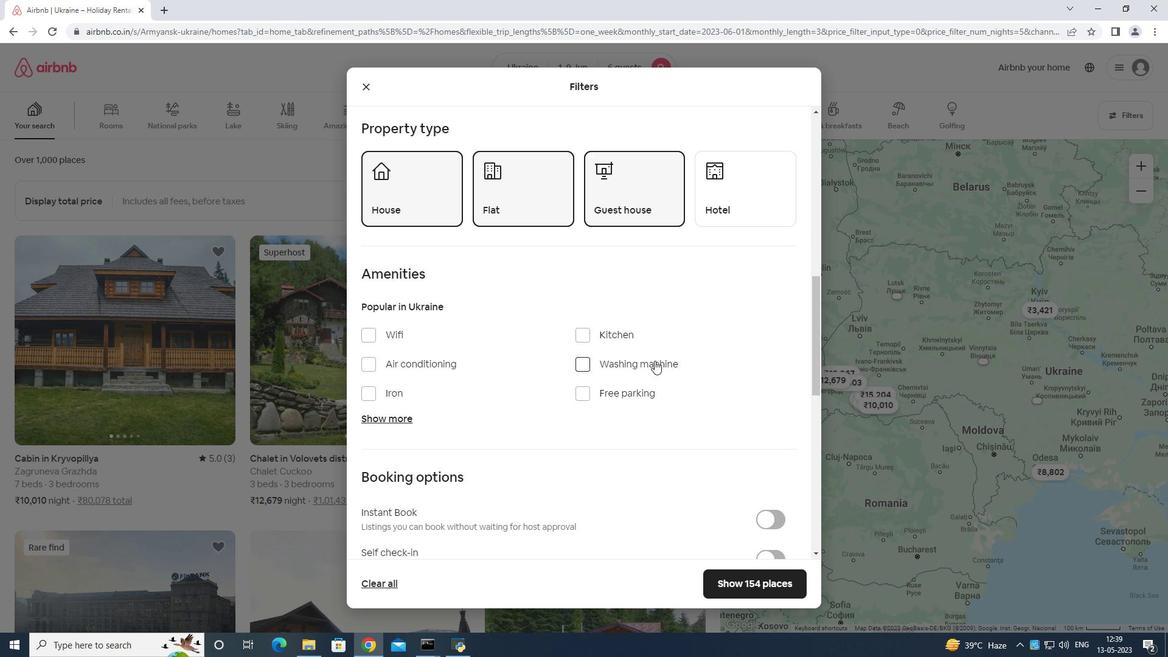 
Action: Mouse moved to (751, 372)
Screenshot: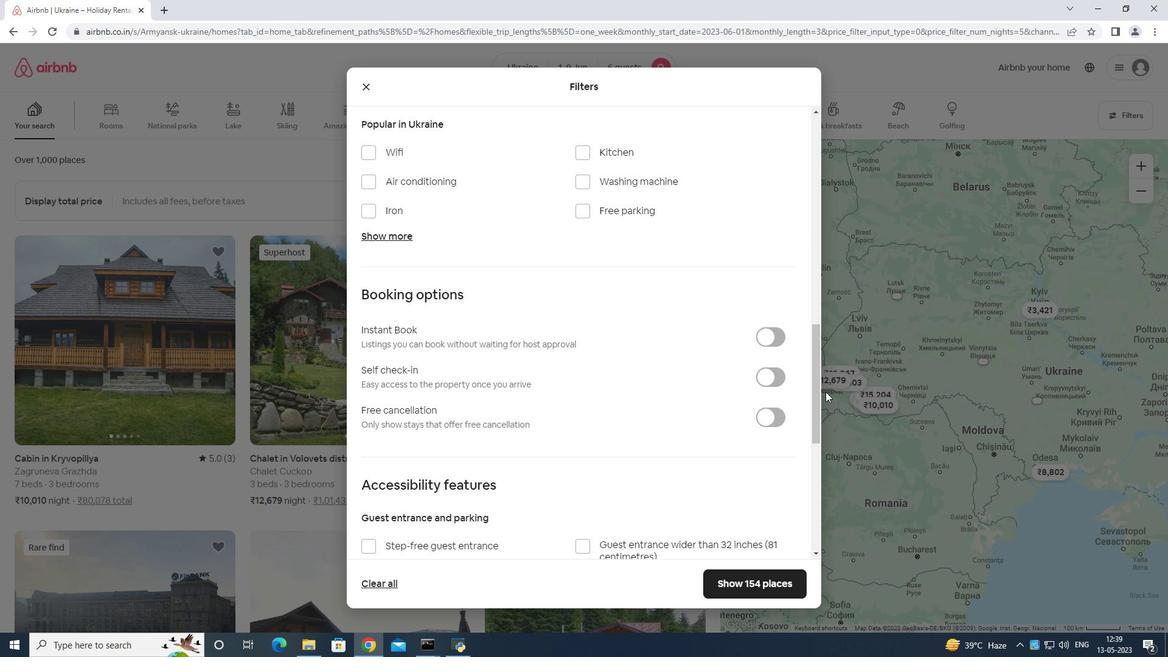 
Action: Mouse pressed left at (751, 372)
Screenshot: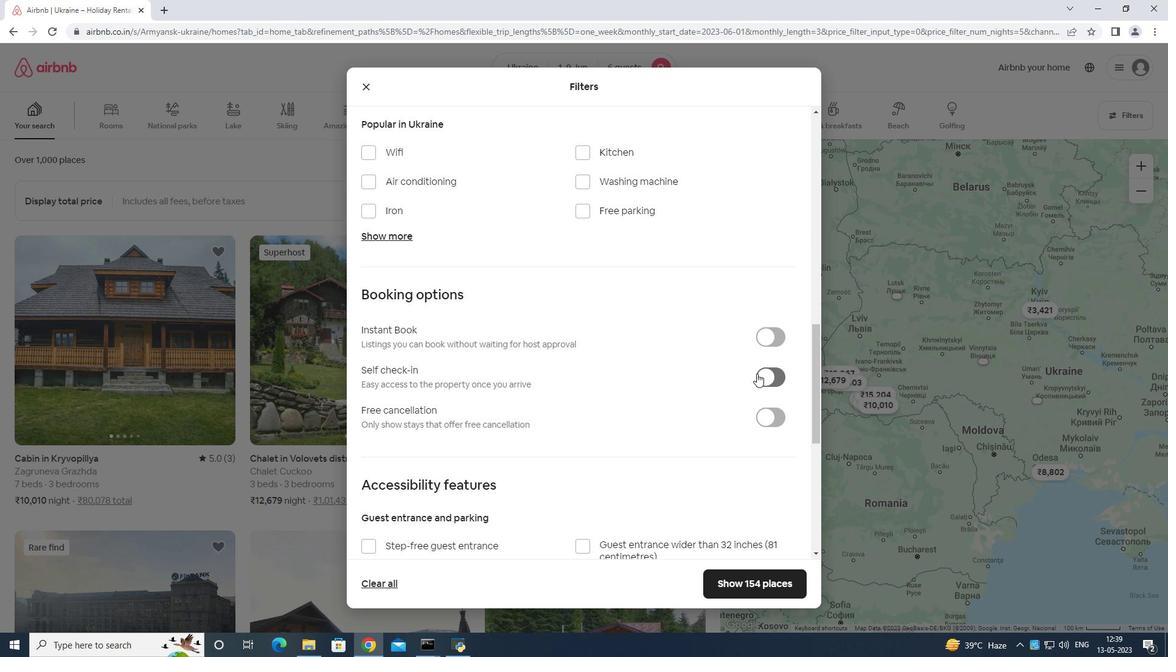 
Action: Mouse moved to (767, 376)
Screenshot: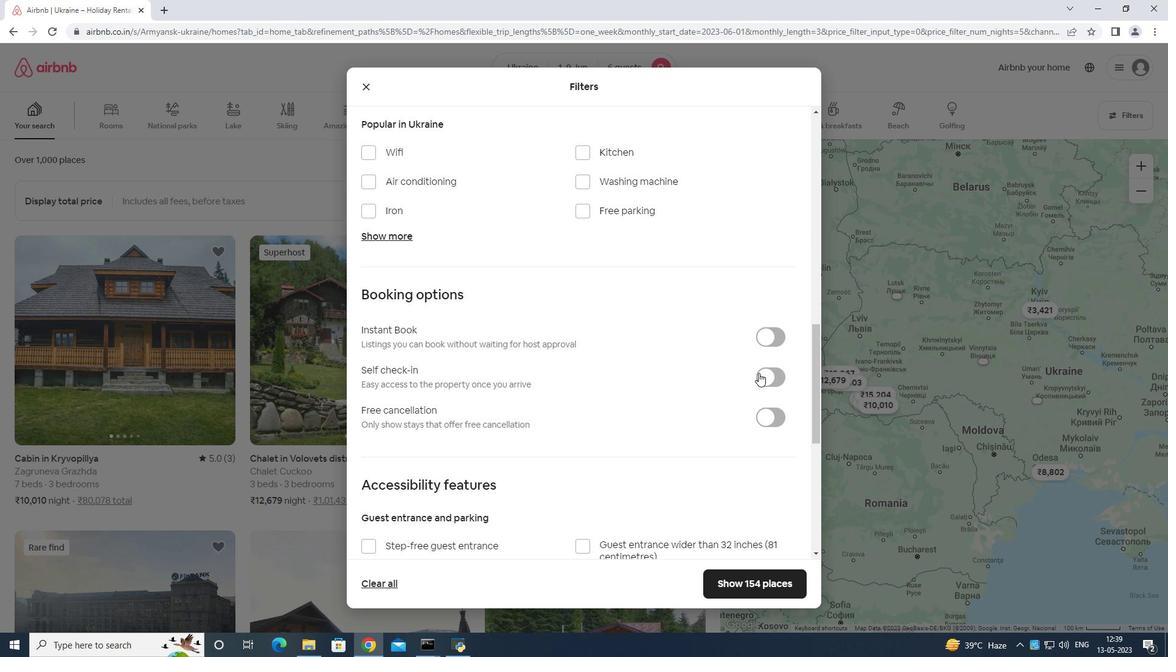 
Action: Mouse pressed left at (767, 376)
Screenshot: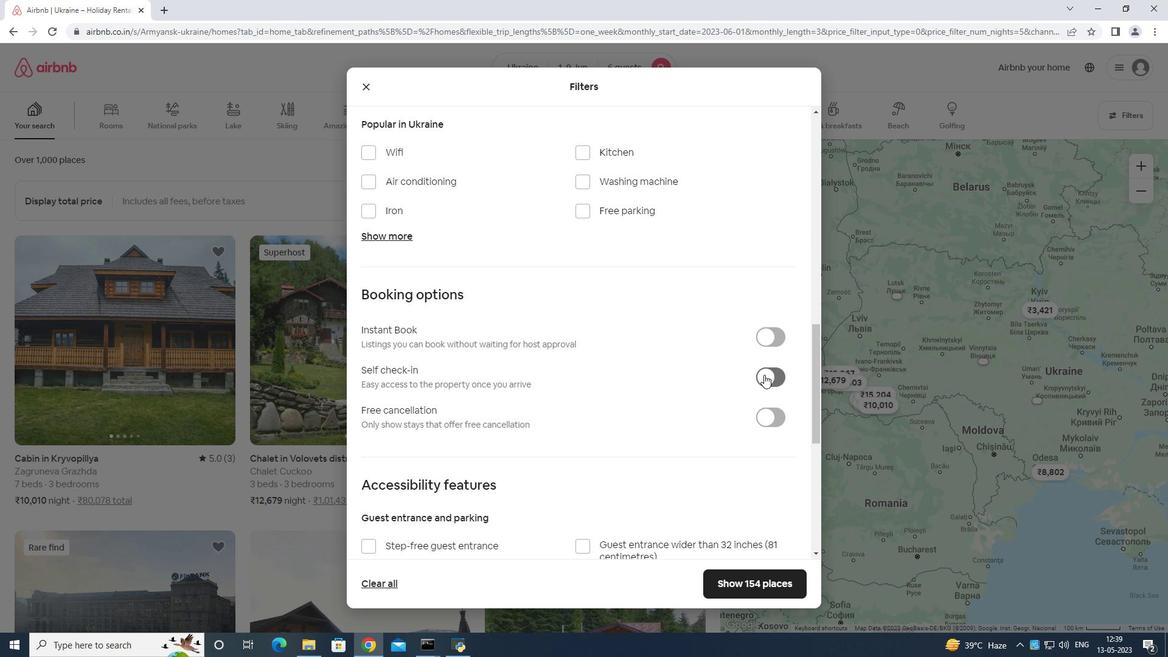 
Action: Mouse moved to (758, 367)
Screenshot: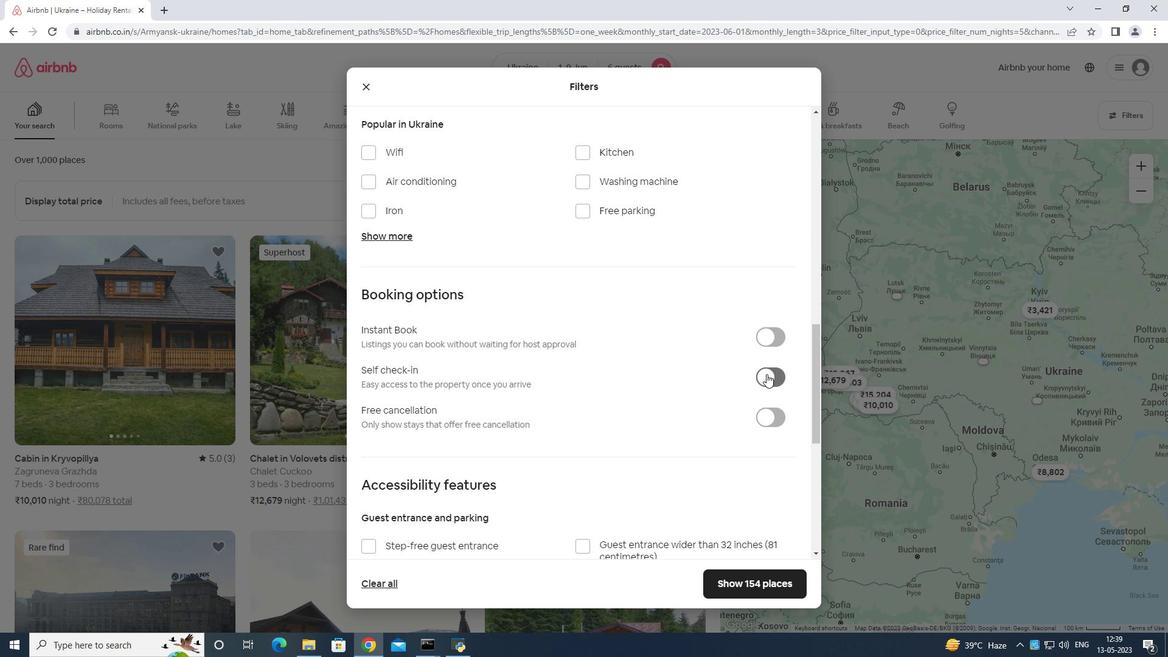 
Action: Mouse scrolled (758, 367) with delta (0, 0)
Screenshot: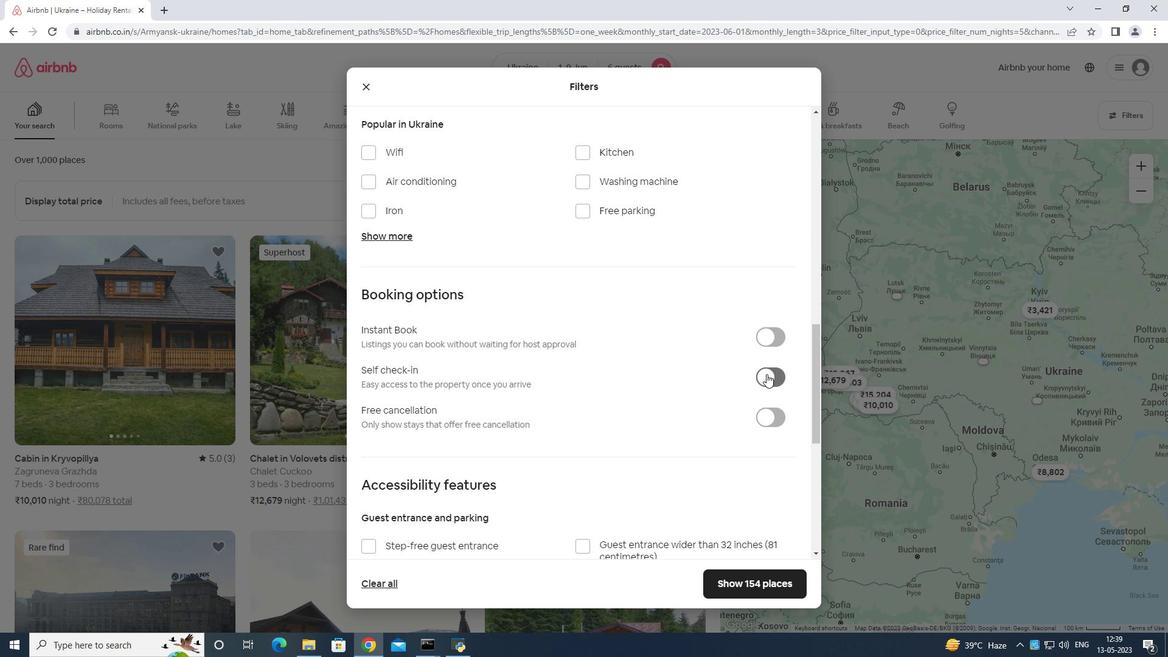 
Action: Mouse moved to (755, 370)
Screenshot: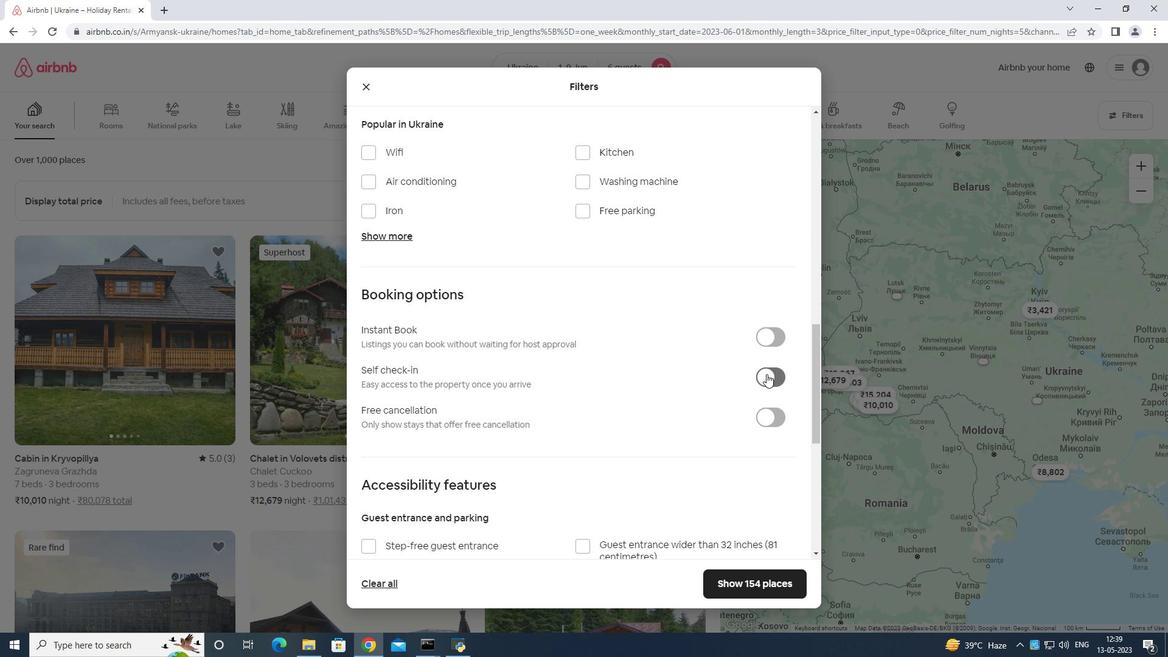 
Action: Mouse scrolled (755, 370) with delta (0, 0)
Screenshot: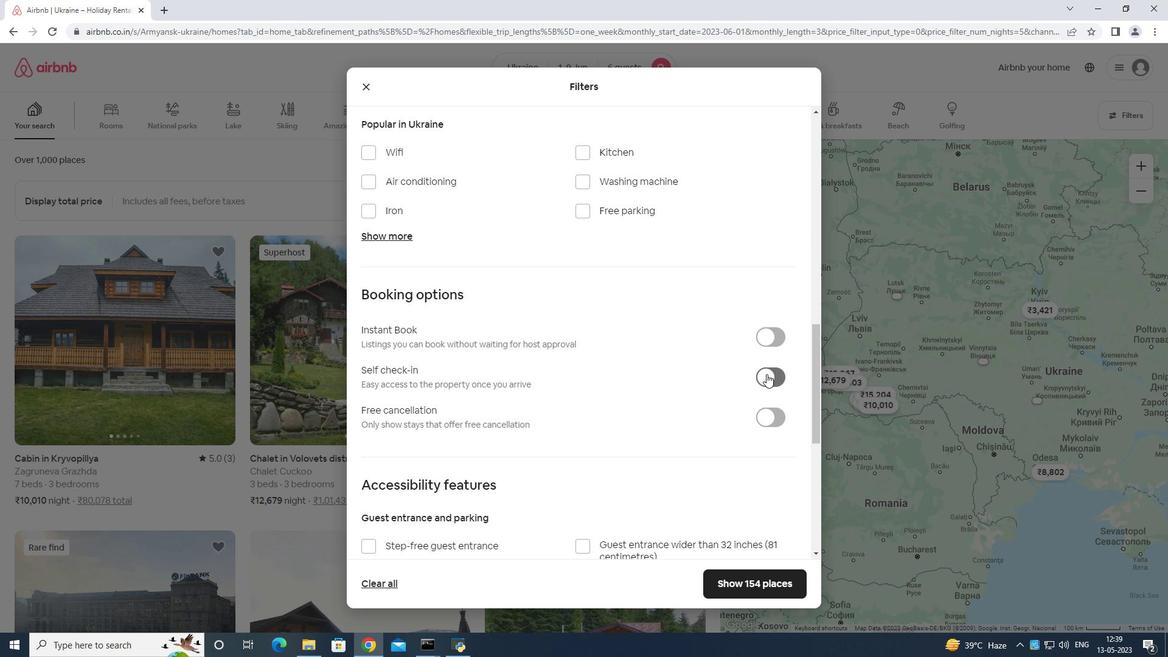 
Action: Mouse moved to (754, 370)
Screenshot: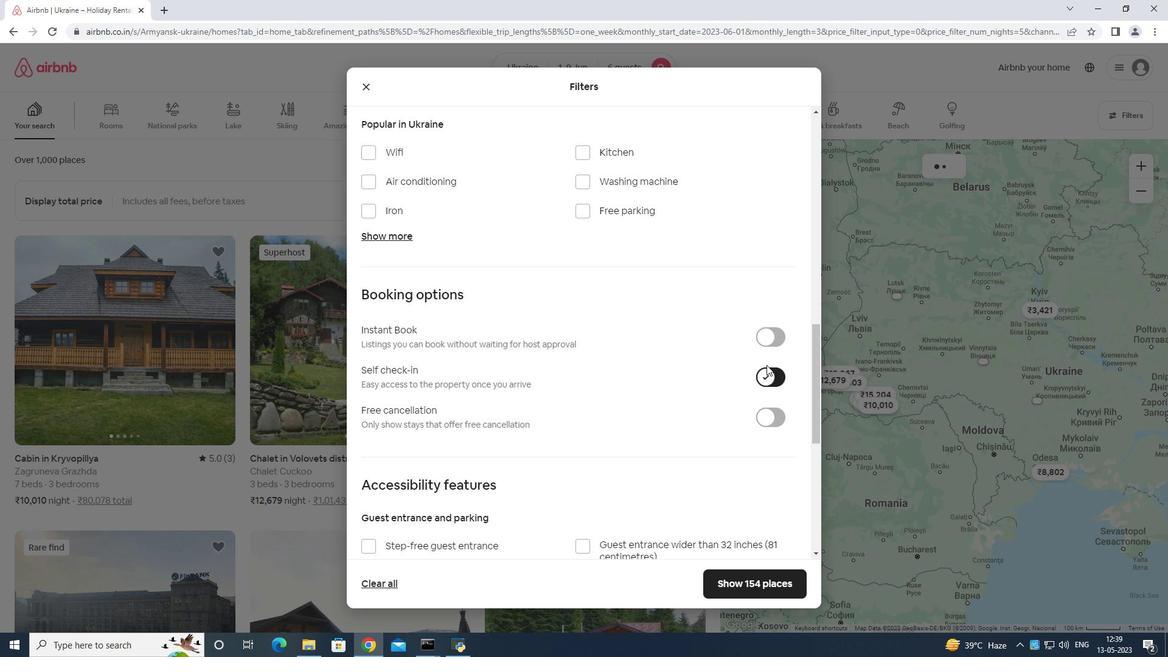 
Action: Mouse scrolled (754, 370) with delta (0, 0)
Screenshot: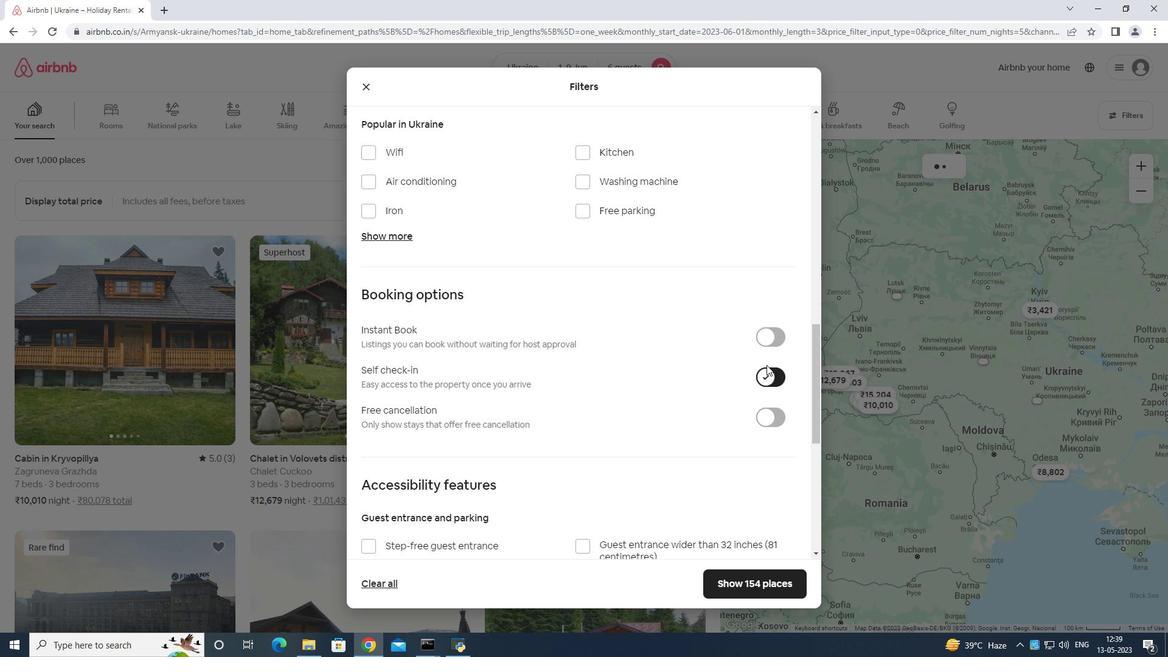 
Action: Mouse moved to (754, 370)
Screenshot: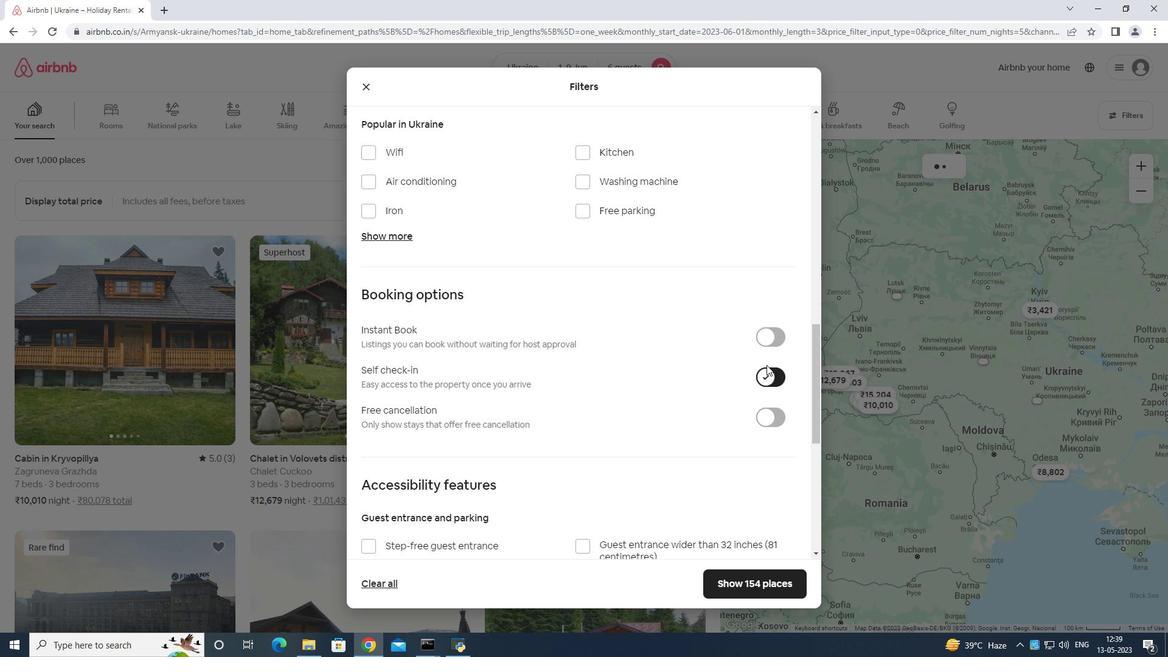 
Action: Mouse scrolled (754, 370) with delta (0, 0)
Screenshot: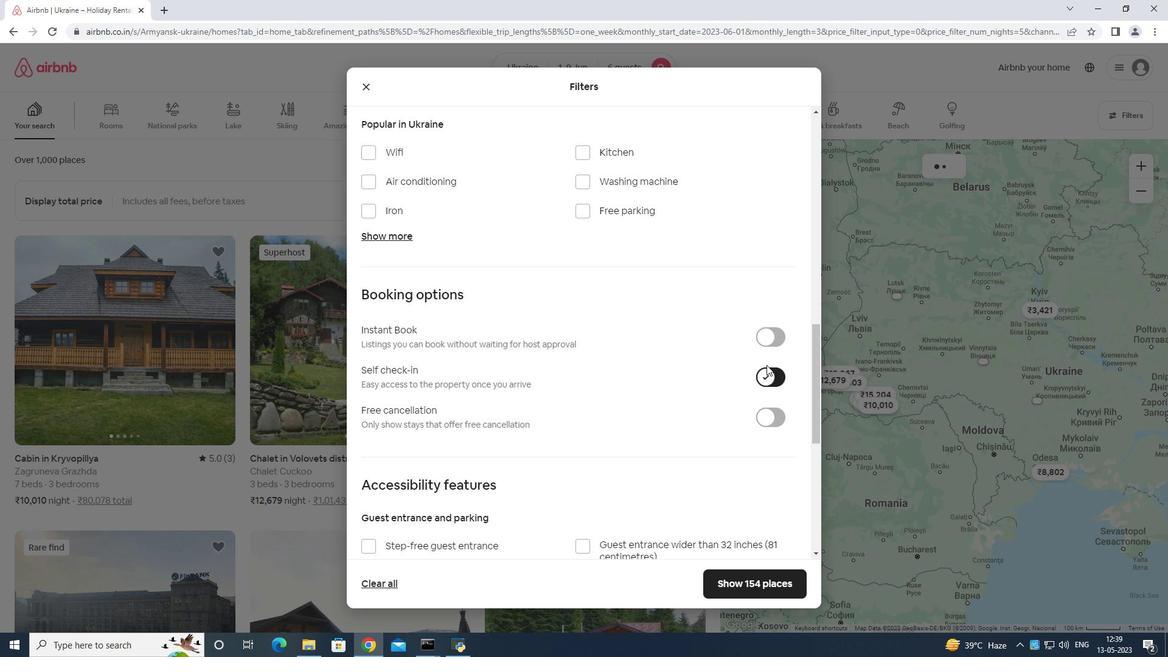 
Action: Mouse moved to (754, 371)
Screenshot: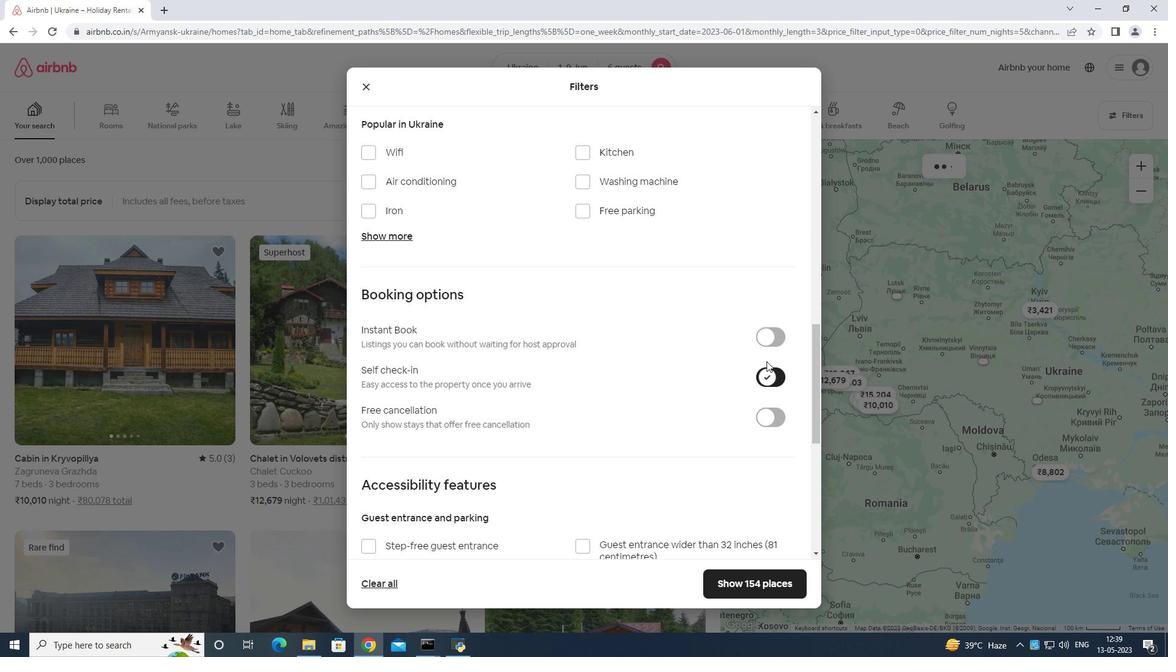 
Action: Mouse scrolled (754, 370) with delta (0, 0)
Screenshot: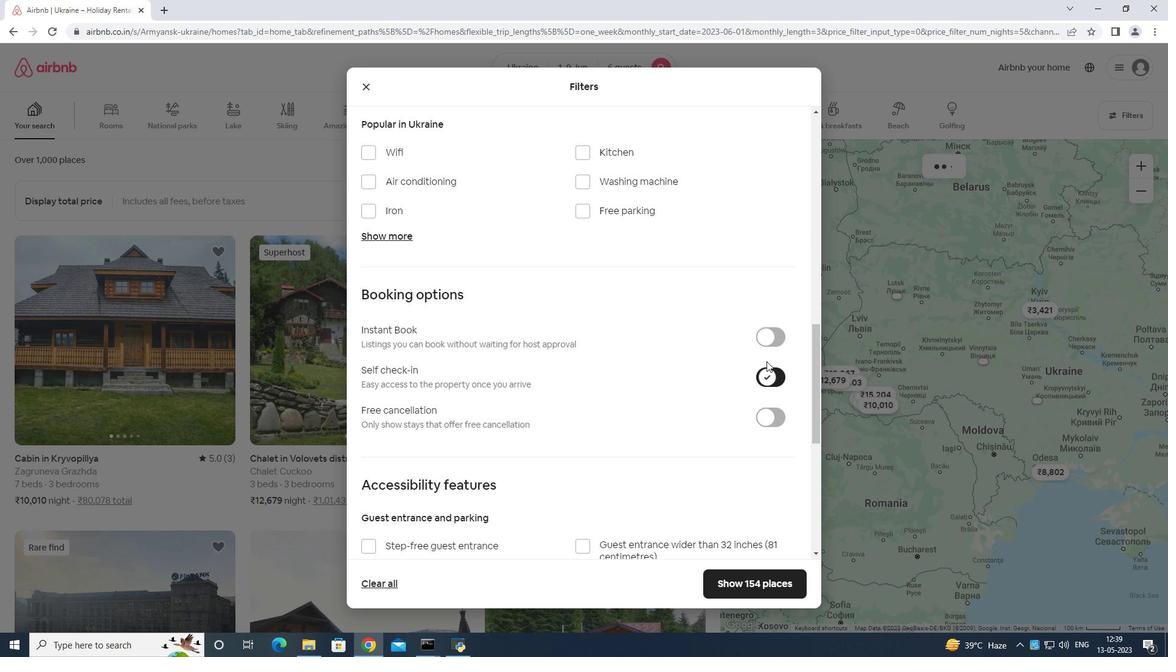 
Action: Mouse moved to (732, 371)
Screenshot: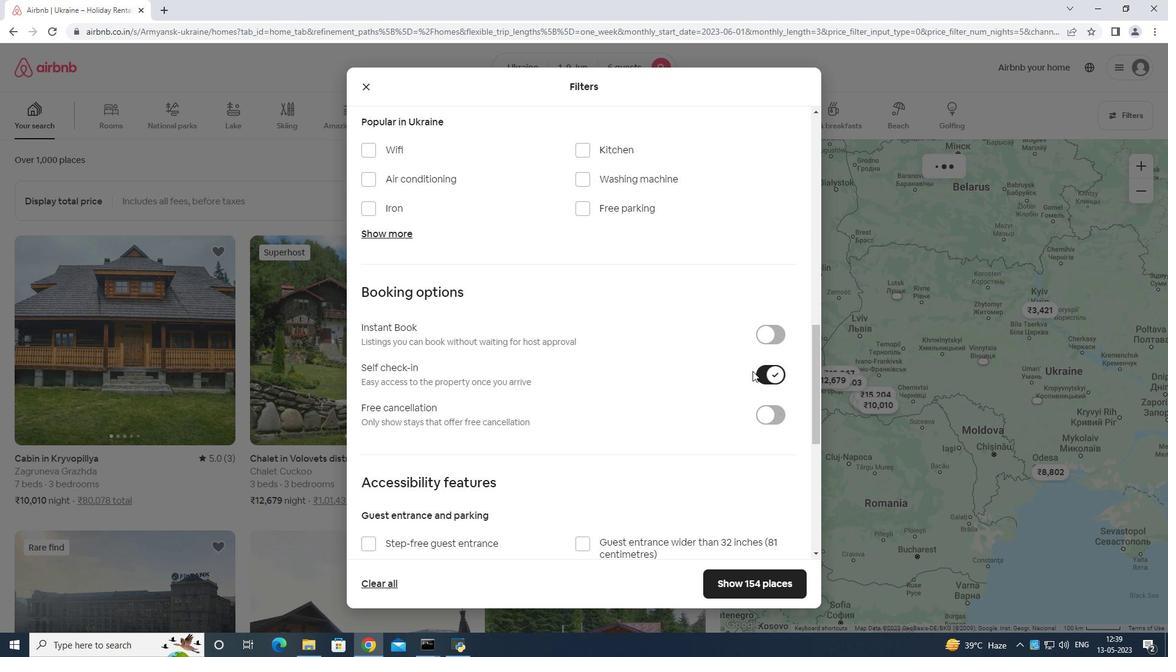 
Action: Mouse scrolled (732, 370) with delta (0, 0)
Screenshot: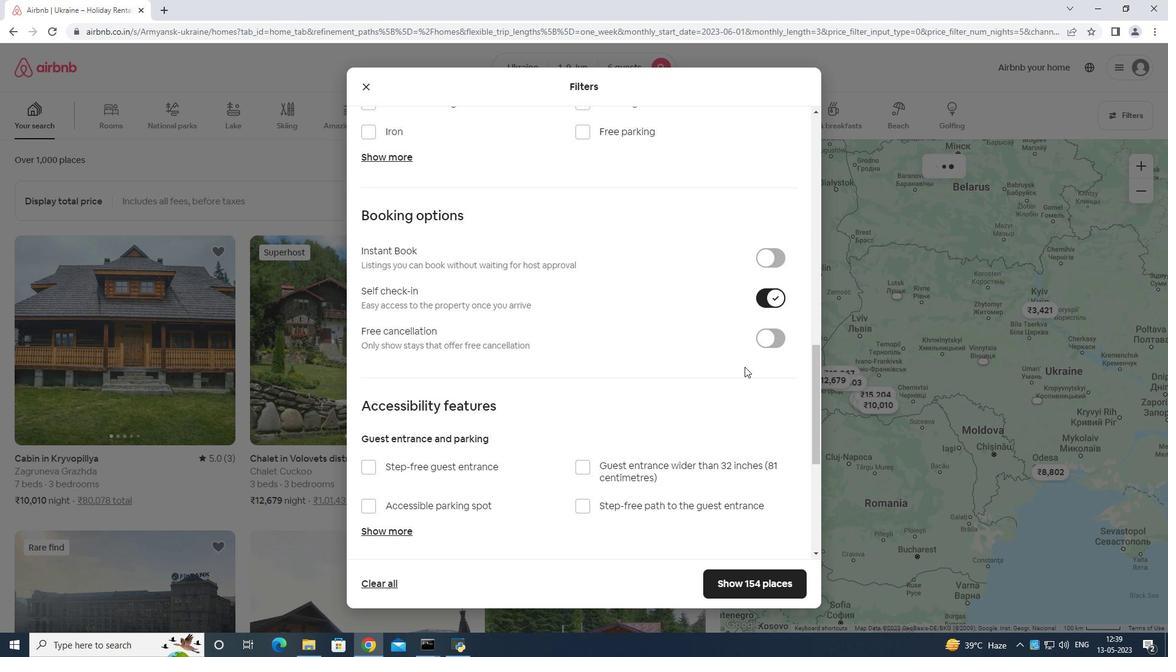 
Action: Mouse moved to (729, 373)
Screenshot: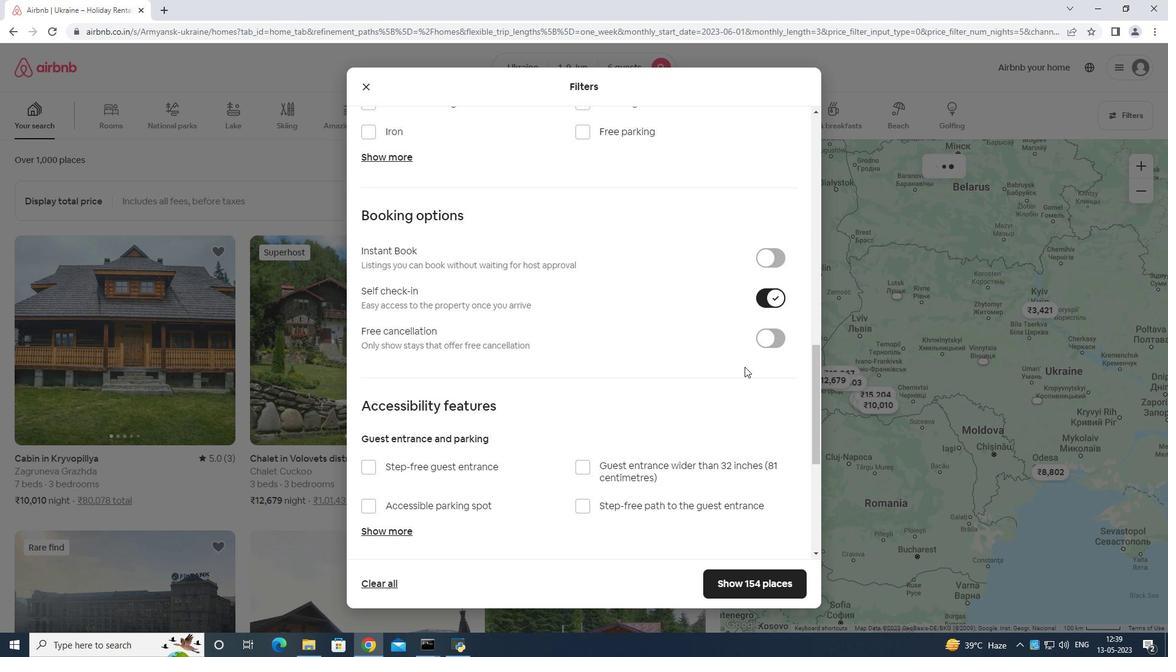 
Action: Mouse scrolled (729, 373) with delta (0, 0)
Screenshot: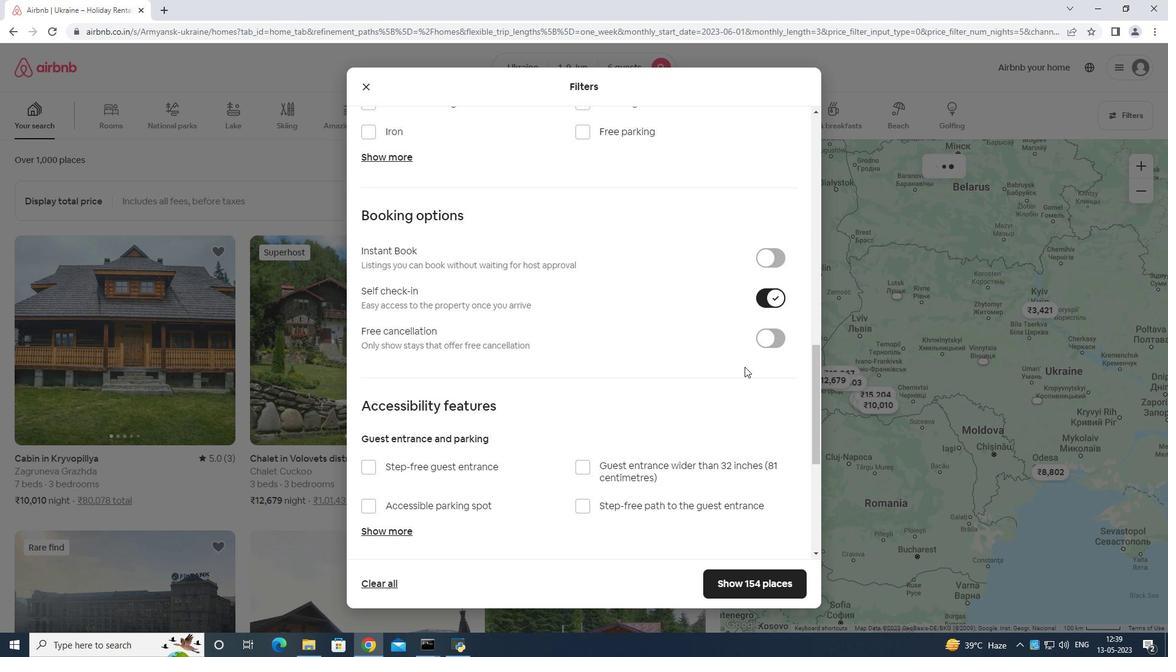
Action: Mouse moved to (729, 374)
Screenshot: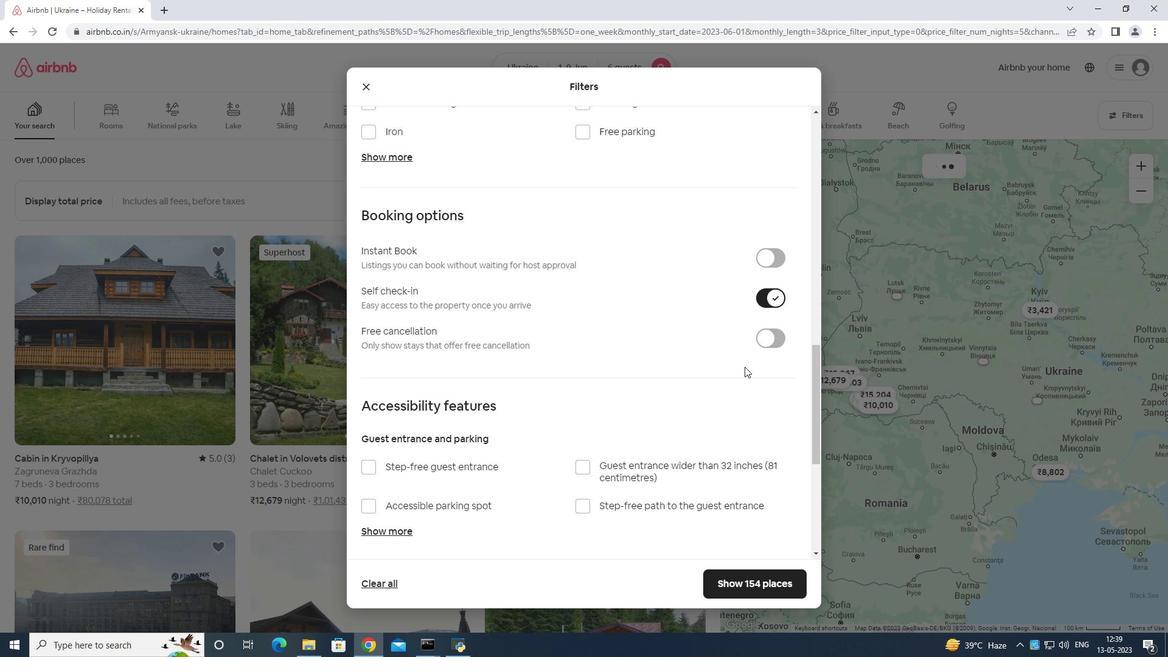 
Action: Mouse scrolled (729, 373) with delta (0, 0)
Screenshot: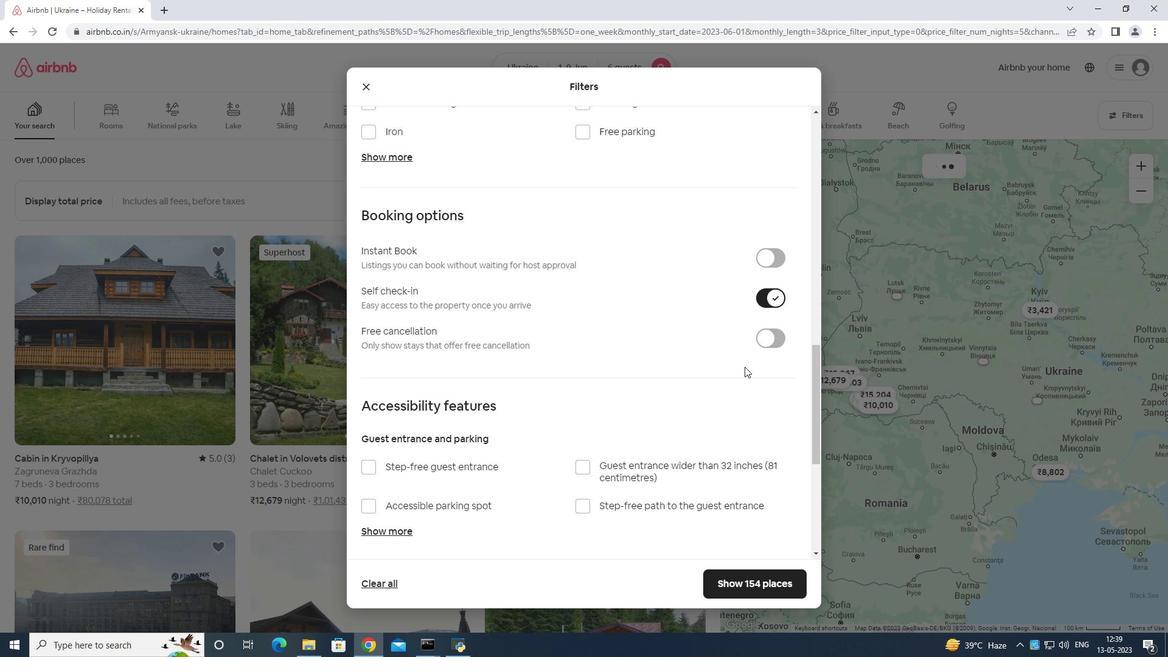 
Action: Mouse moved to (728, 375)
Screenshot: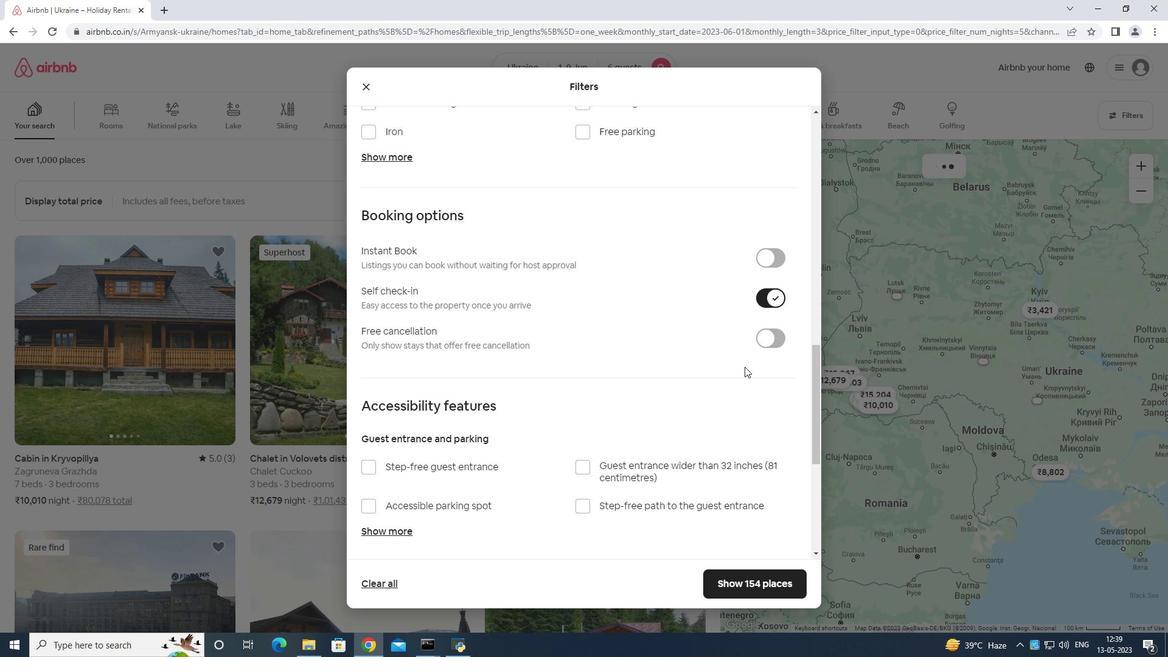 
Action: Mouse scrolled (728, 374) with delta (0, 0)
Screenshot: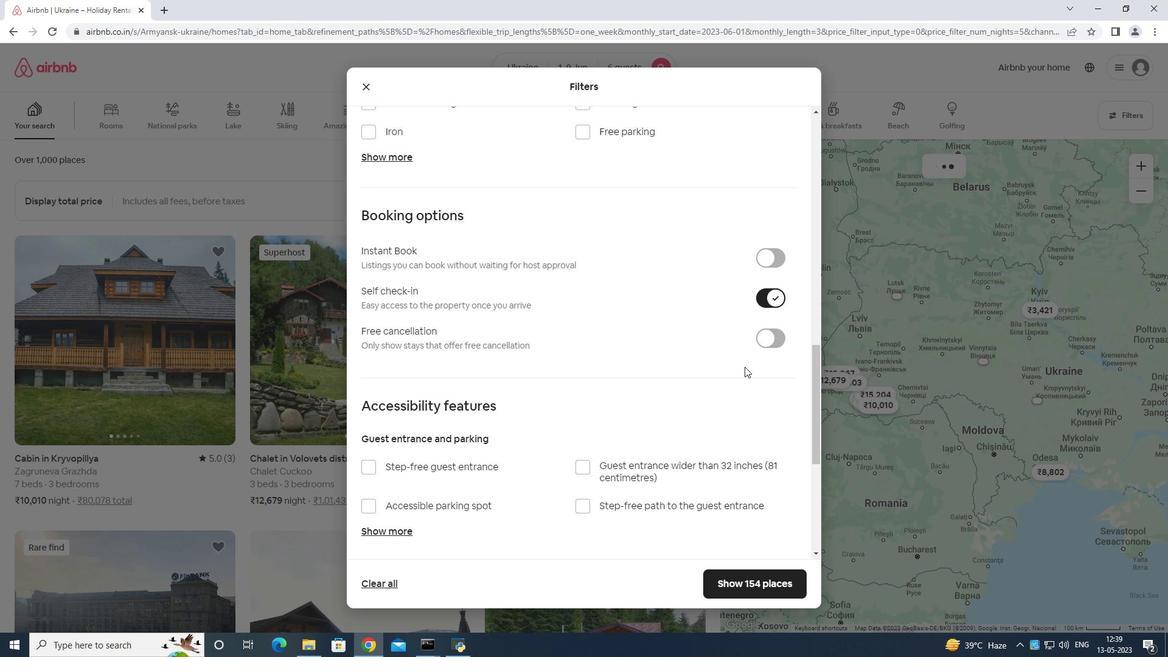 
Action: Mouse moved to (726, 377)
Screenshot: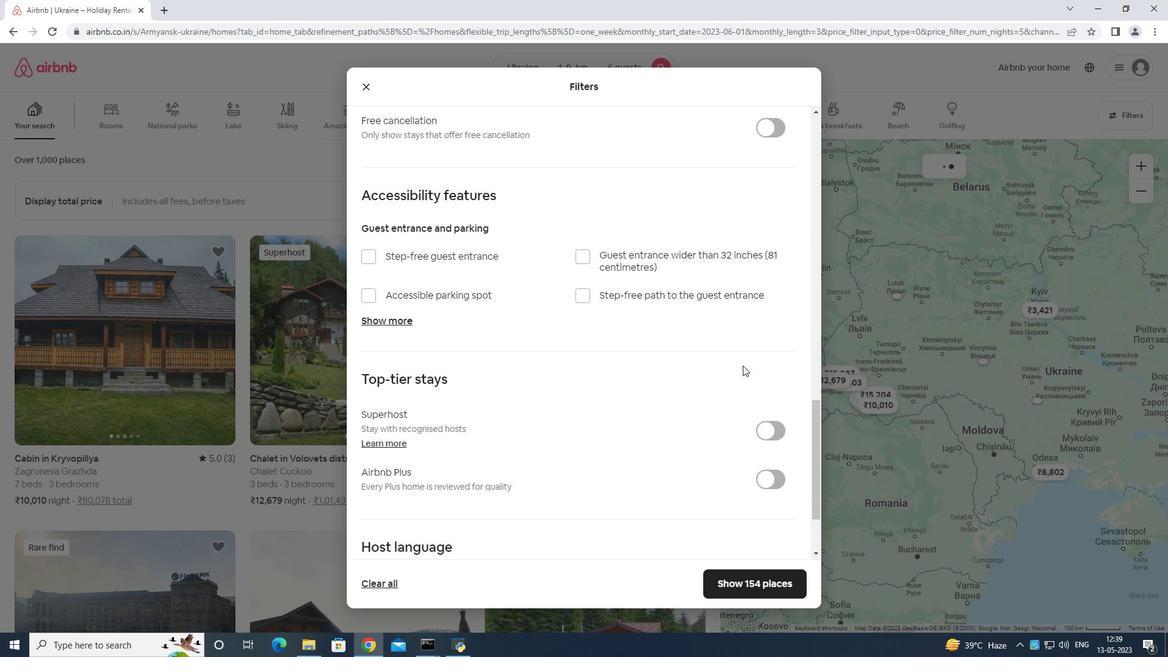 
Action: Mouse scrolled (726, 376) with delta (0, 0)
Screenshot: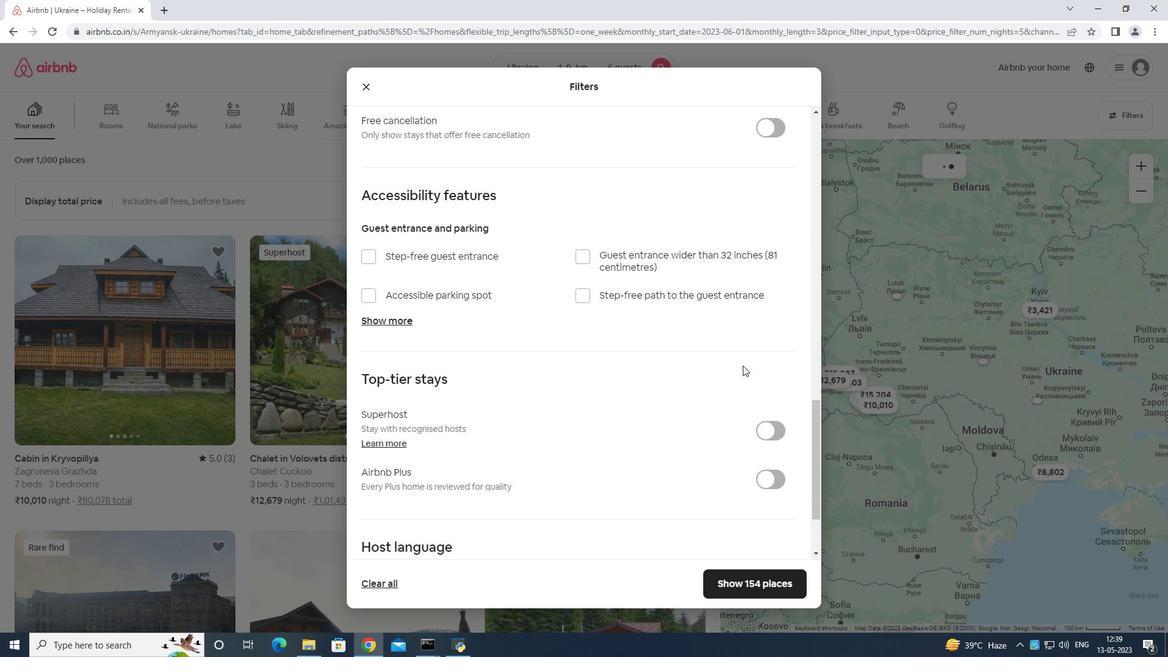 
Action: Mouse moved to (611, 426)
Screenshot: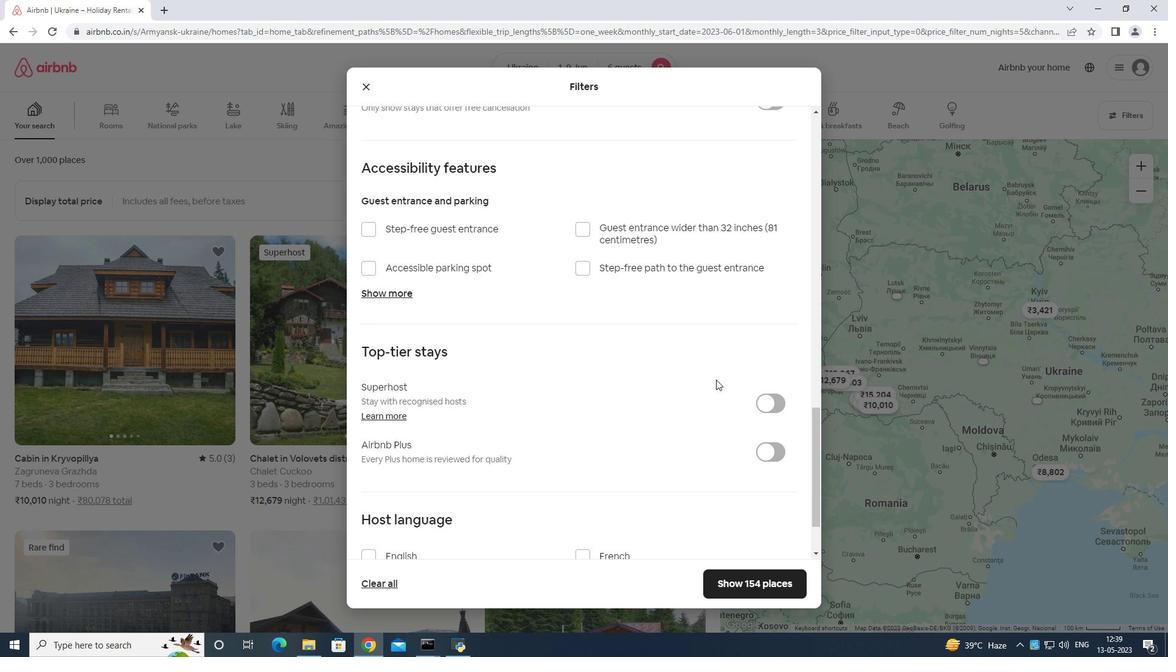 
Action: Mouse scrolled (611, 425) with delta (0, 0)
Screenshot: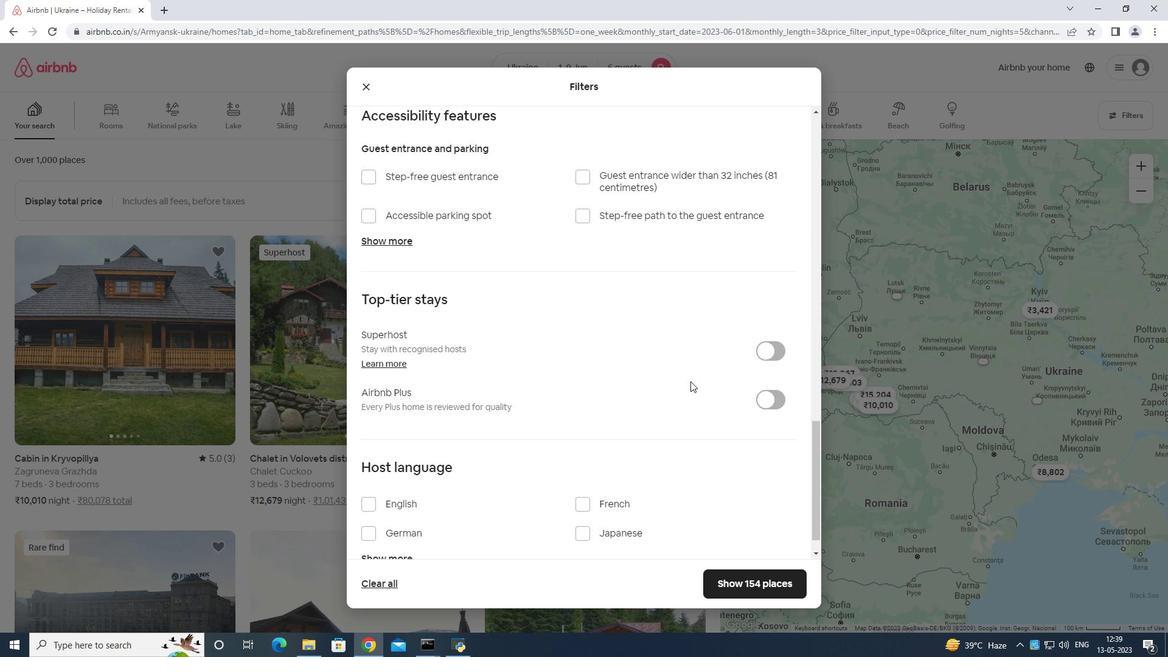 
Action: Mouse moved to (585, 445)
Screenshot: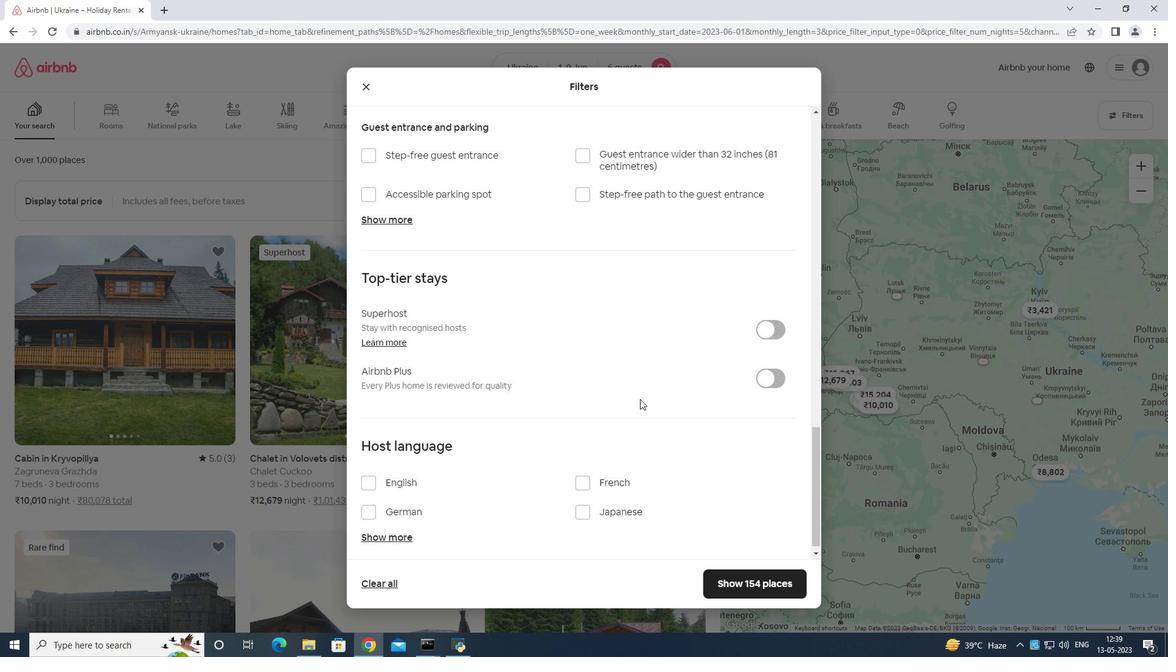 
Action: Mouse scrolled (585, 445) with delta (0, 0)
Screenshot: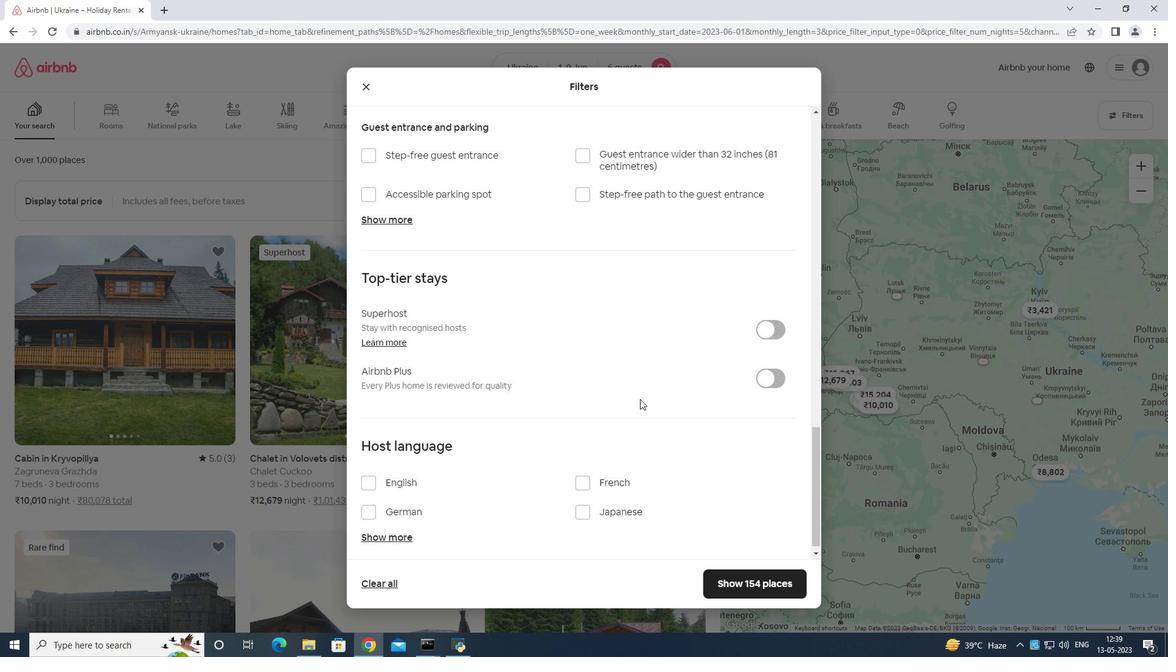 
Action: Mouse moved to (373, 473)
Screenshot: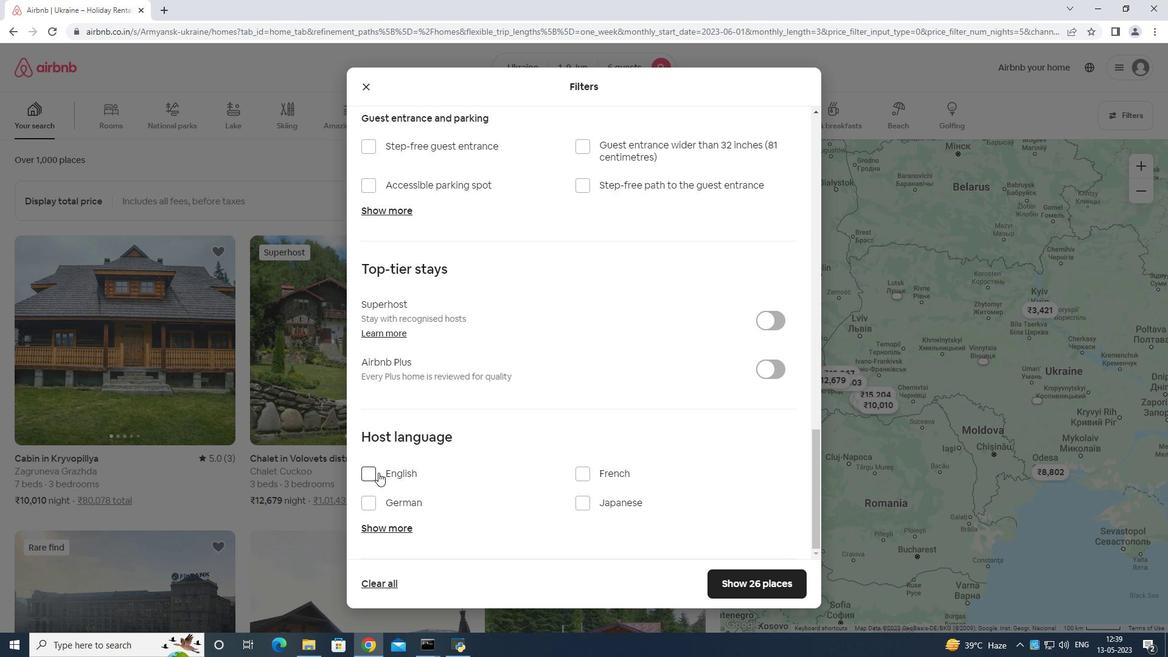 
Action: Mouse pressed left at (373, 473)
Screenshot: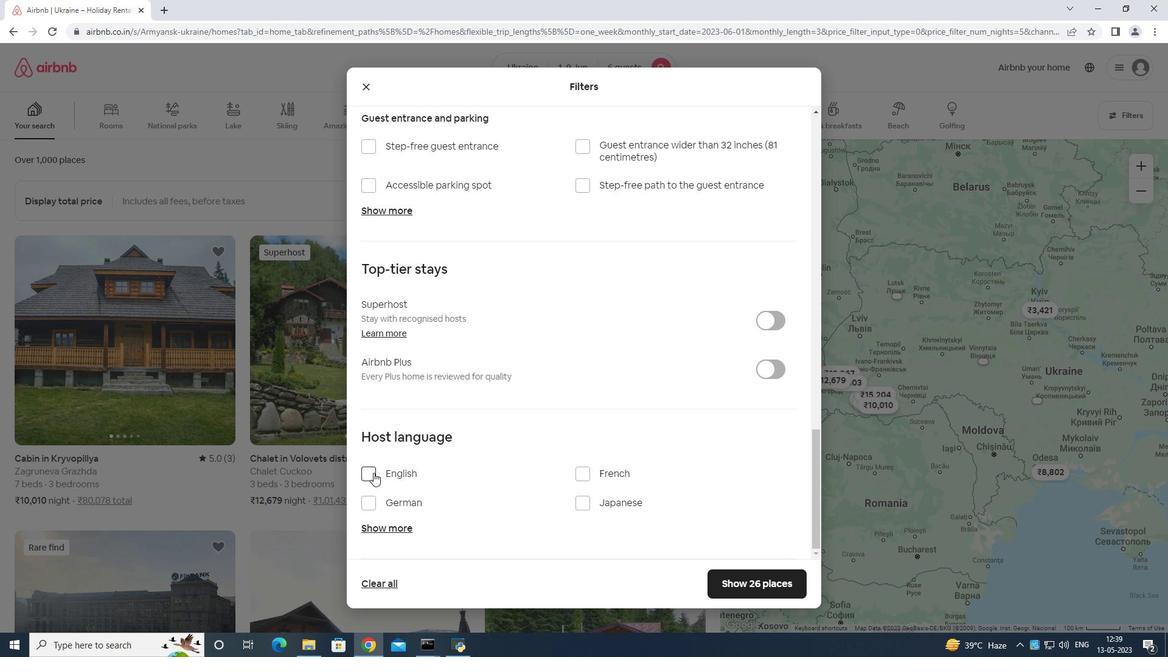 
Action: Mouse moved to (747, 579)
Screenshot: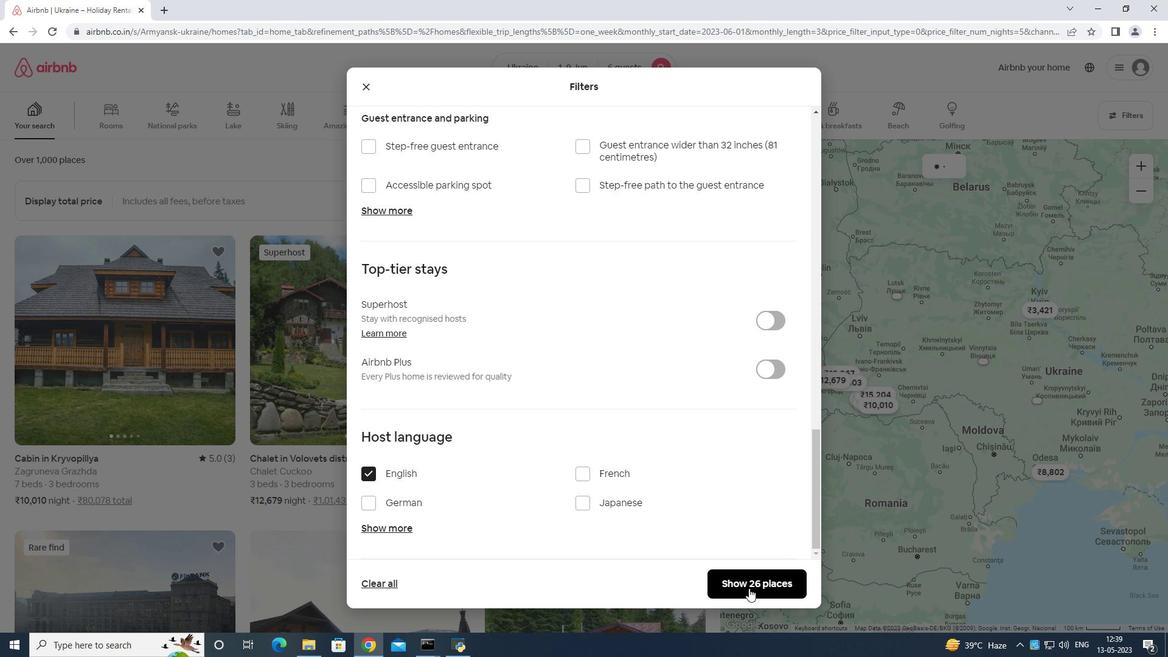 
Action: Mouse pressed left at (747, 579)
Screenshot: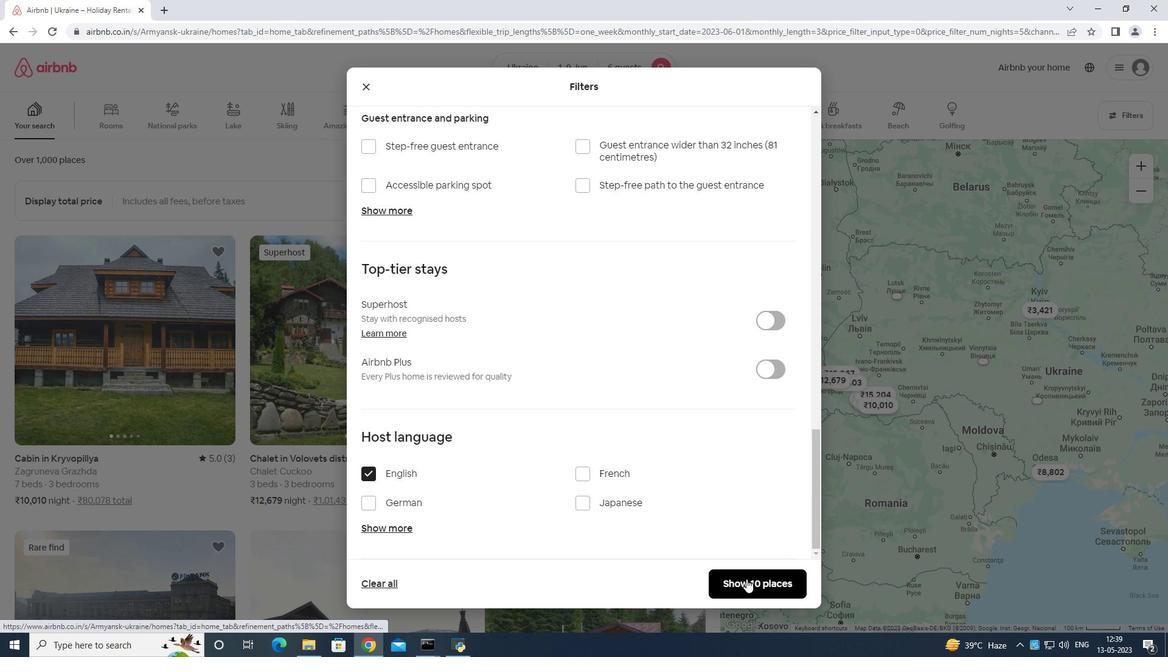 
